 Task: Search one way flight ticket for 5 adults, 2 children, 1 infant in seat and 2 infants on lap in economy from Anchorage: Merrill Field to Fort Wayne: Fort Wayne International Airport on 5-4-2023. Choice of flights is United. Number of bags: 6 checked bags. Price is upto 100000. Outbound departure time preference is 12:15.
Action: Mouse moved to (394, 333)
Screenshot: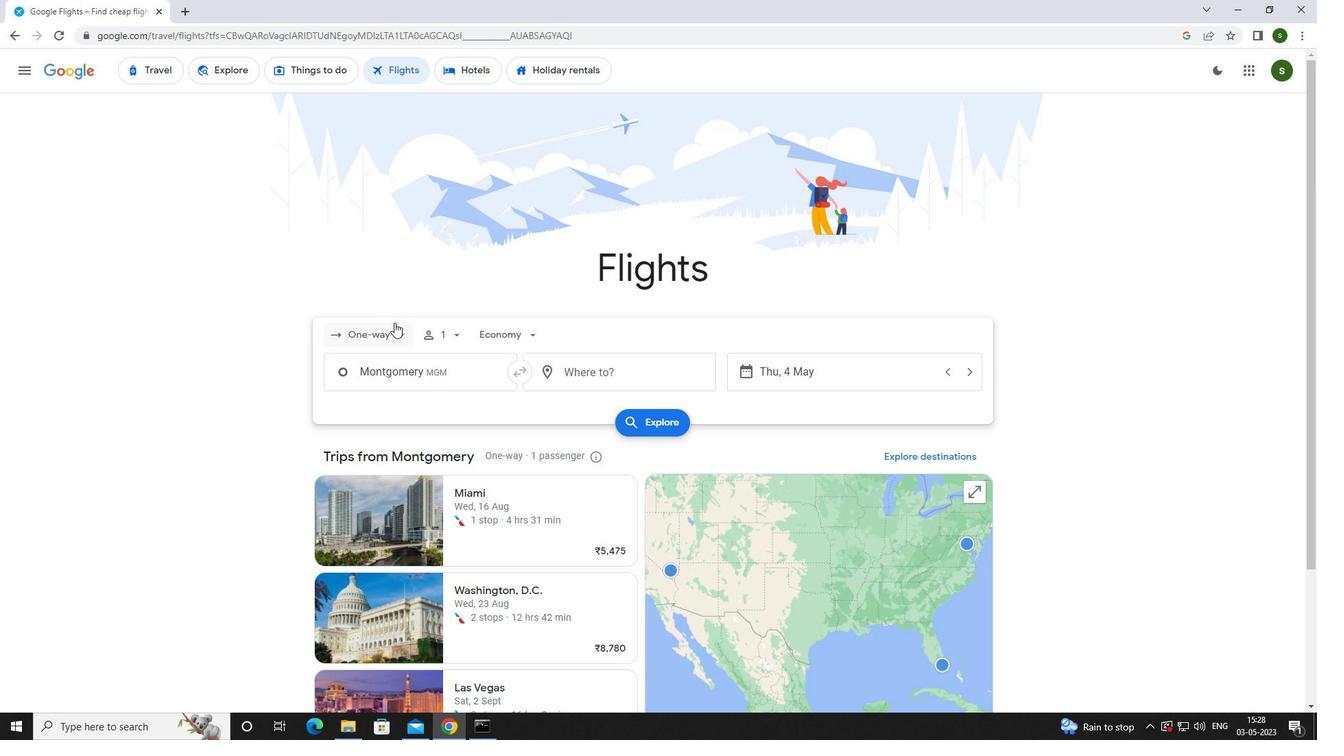 
Action: Mouse pressed left at (394, 333)
Screenshot: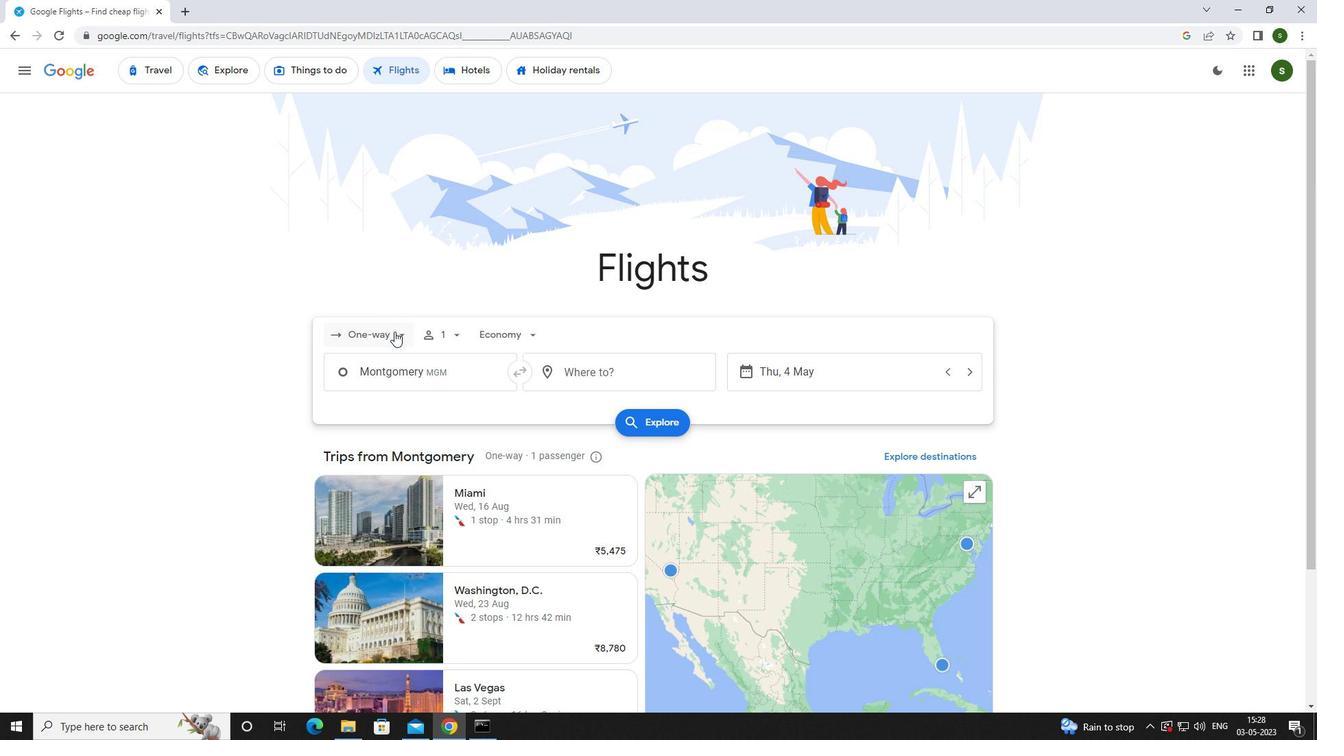 
Action: Mouse moved to (396, 391)
Screenshot: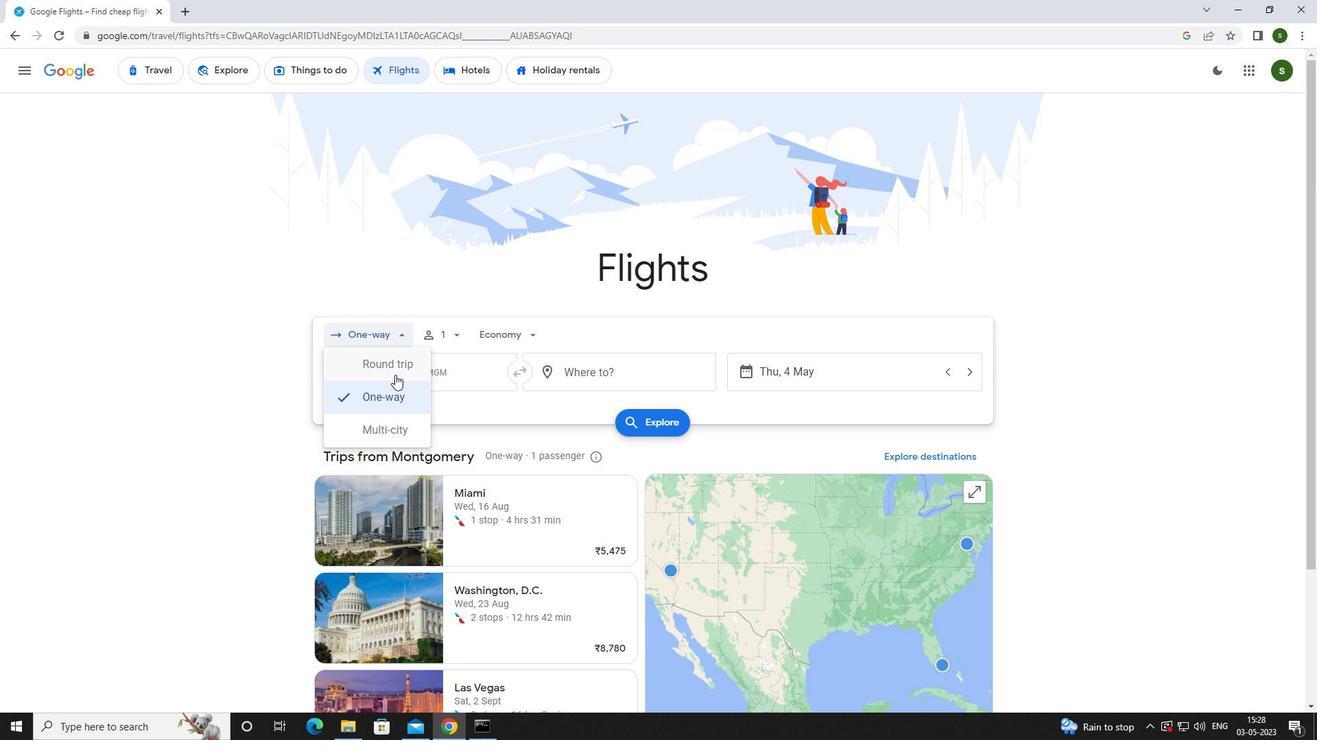 
Action: Mouse pressed left at (396, 391)
Screenshot: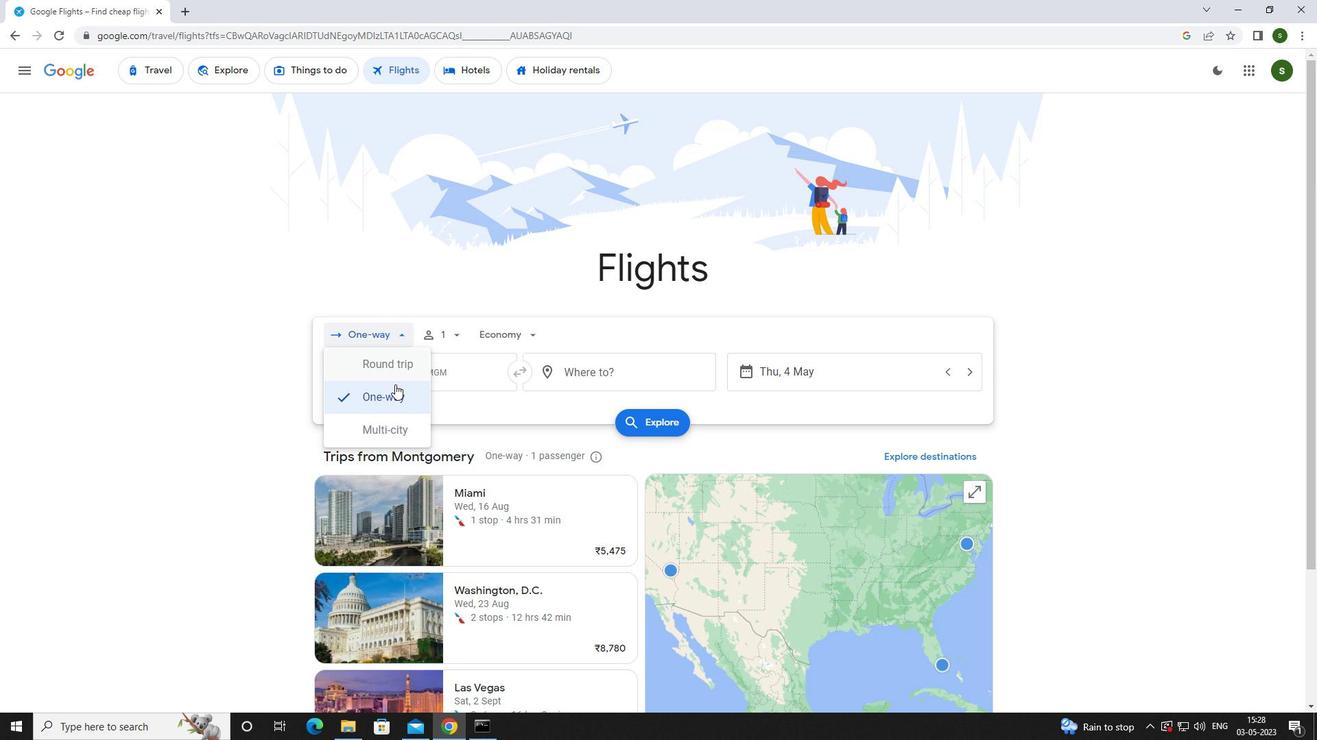 
Action: Mouse moved to (456, 341)
Screenshot: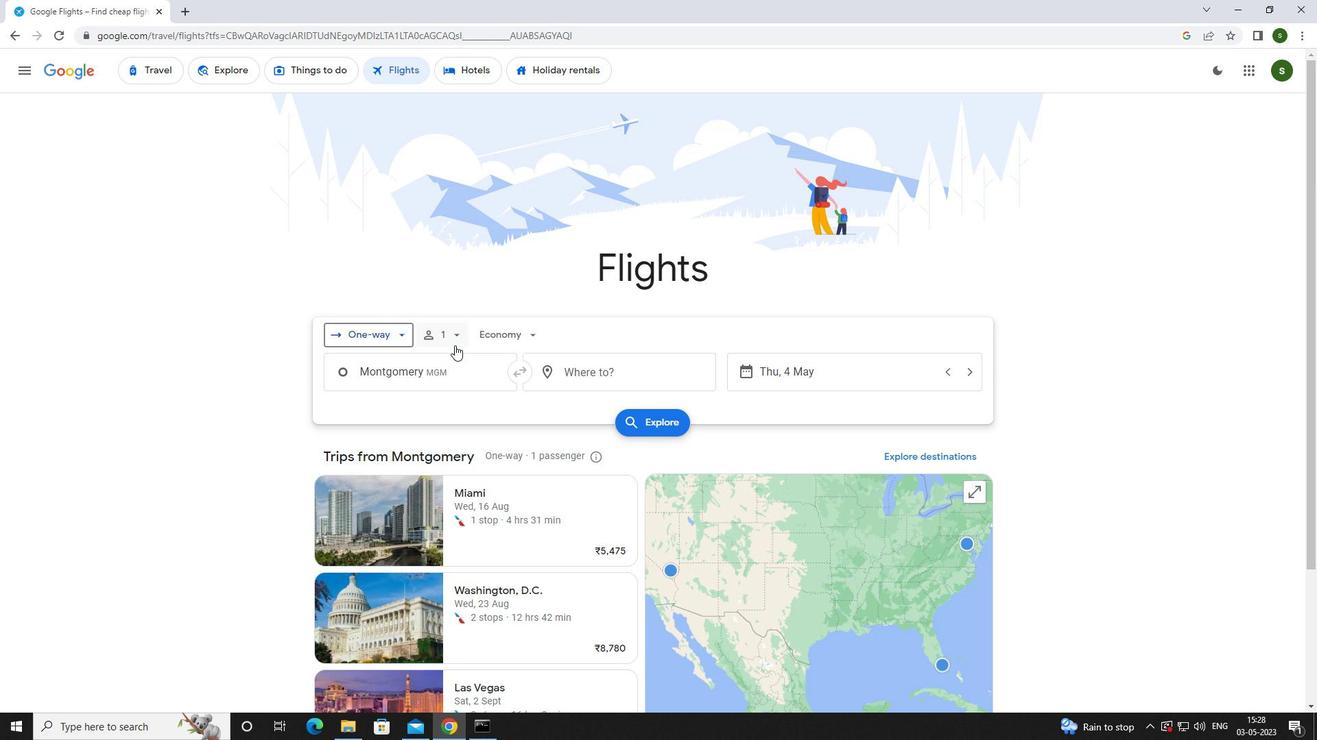 
Action: Mouse pressed left at (456, 341)
Screenshot: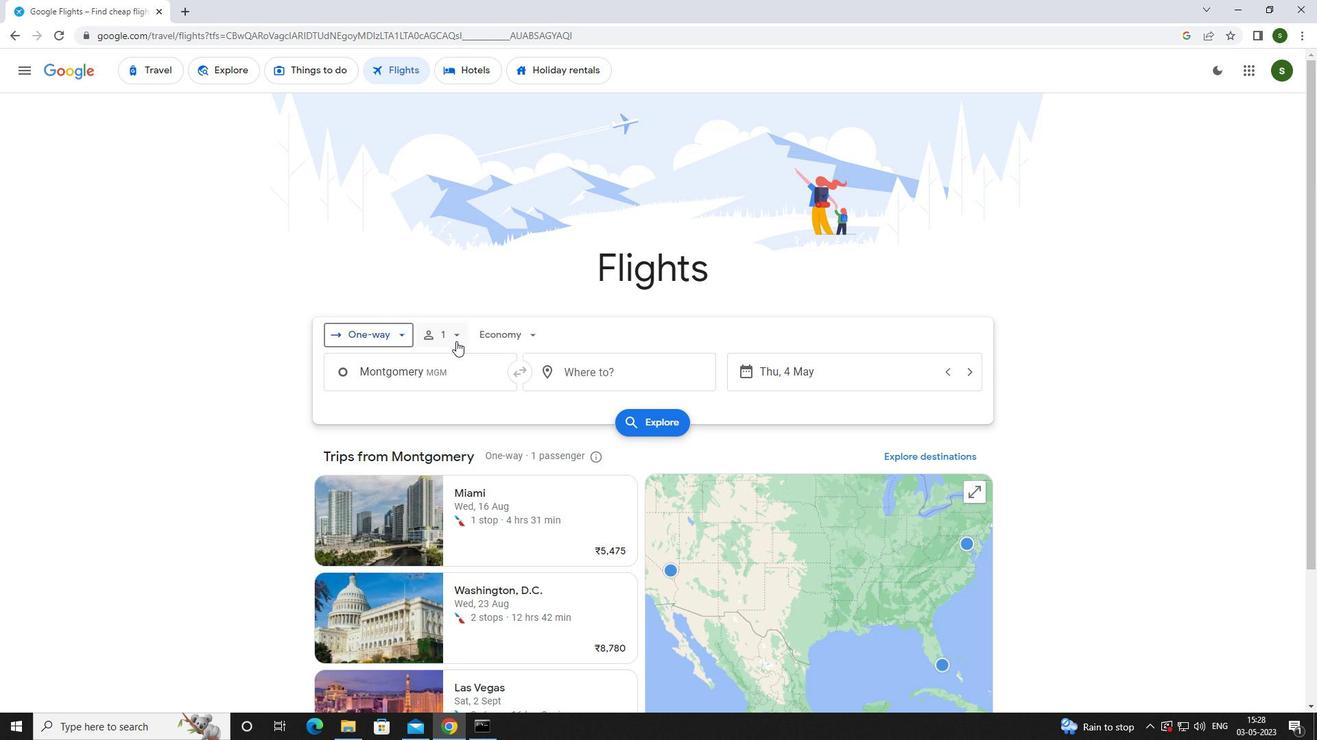 
Action: Mouse moved to (562, 366)
Screenshot: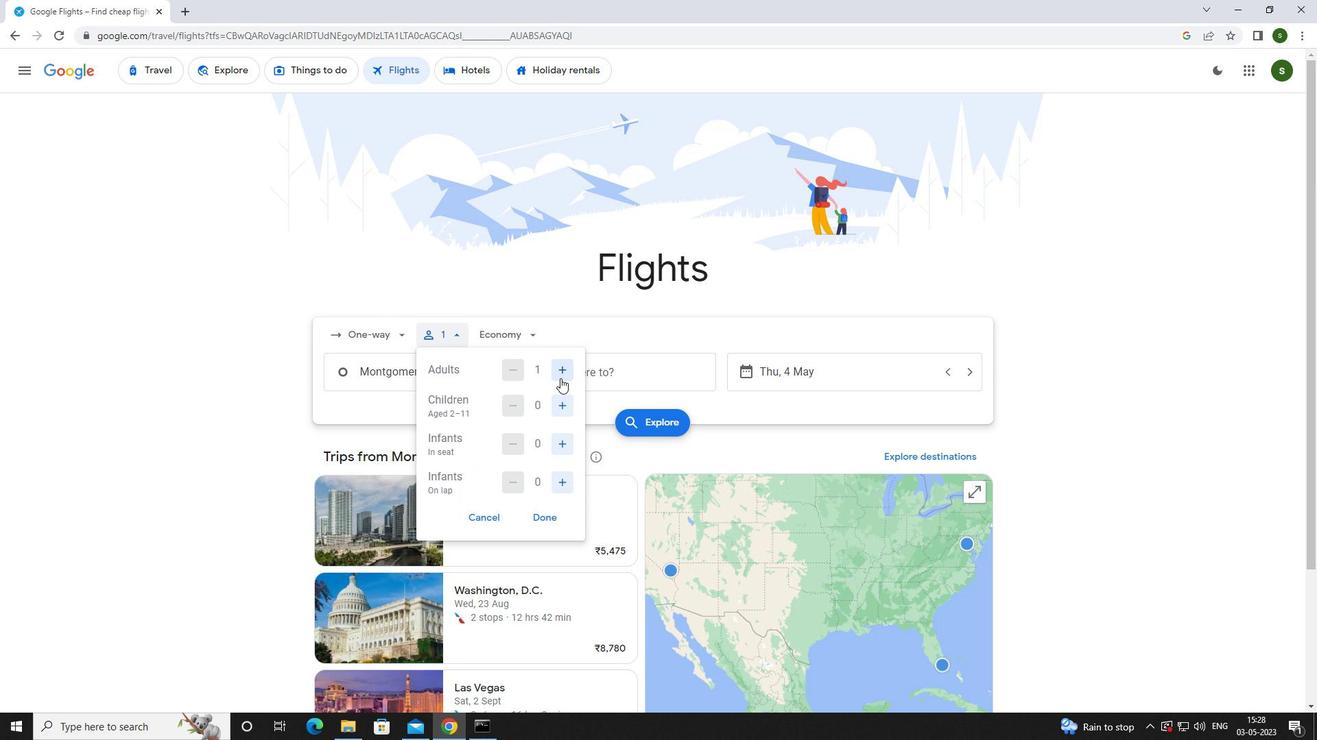 
Action: Mouse pressed left at (562, 366)
Screenshot: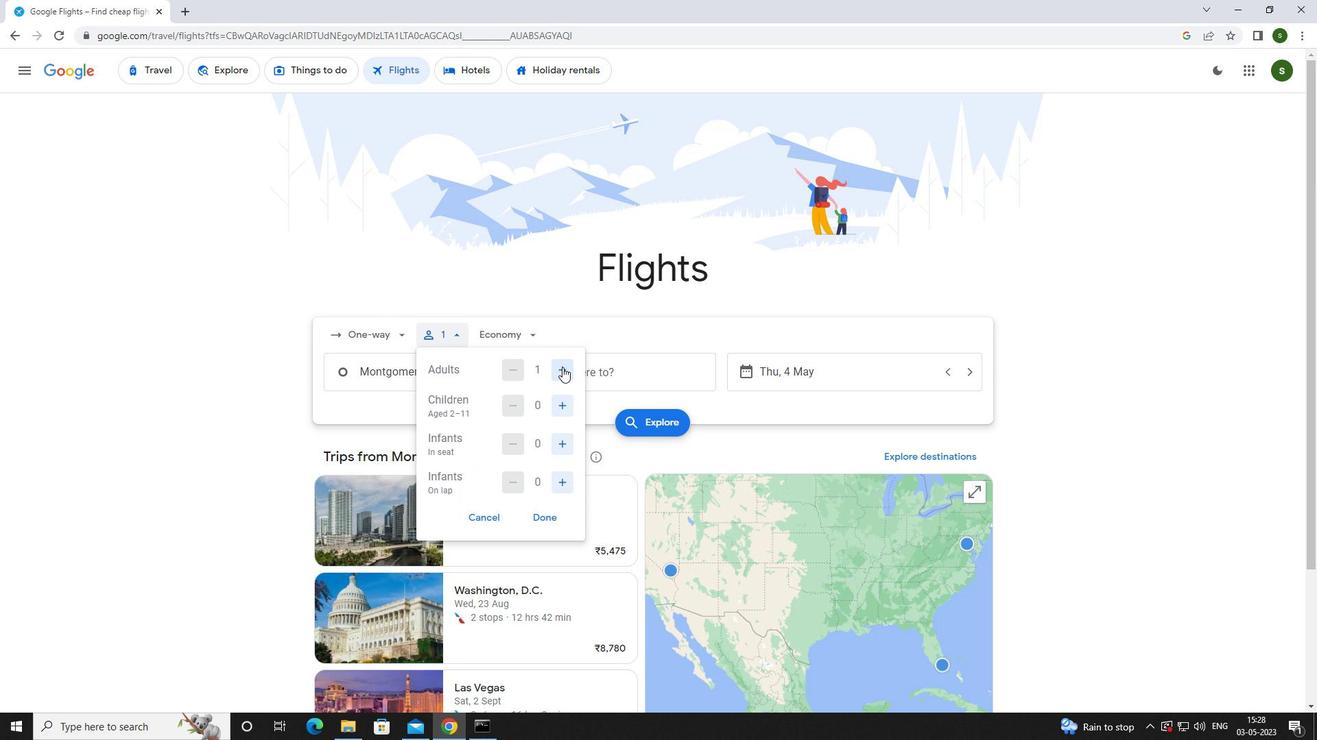 
Action: Mouse pressed left at (562, 366)
Screenshot: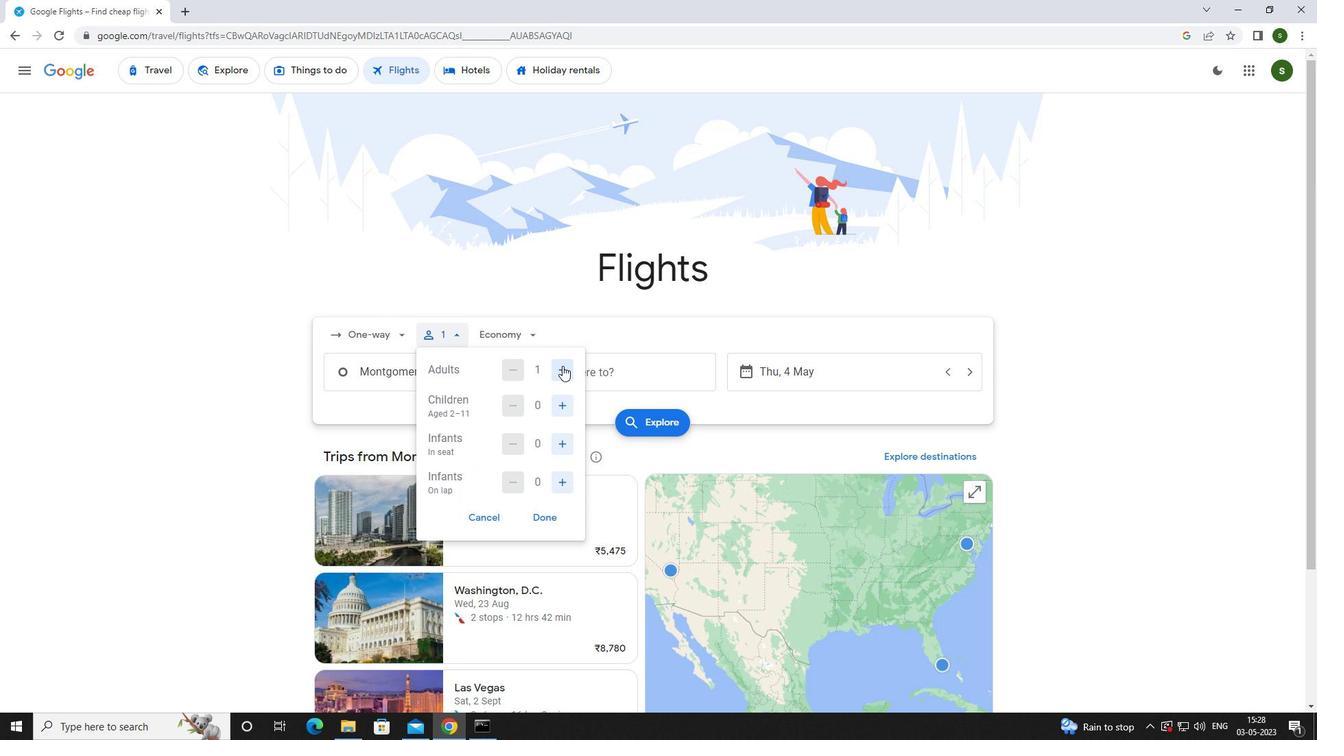 
Action: Mouse pressed left at (562, 366)
Screenshot: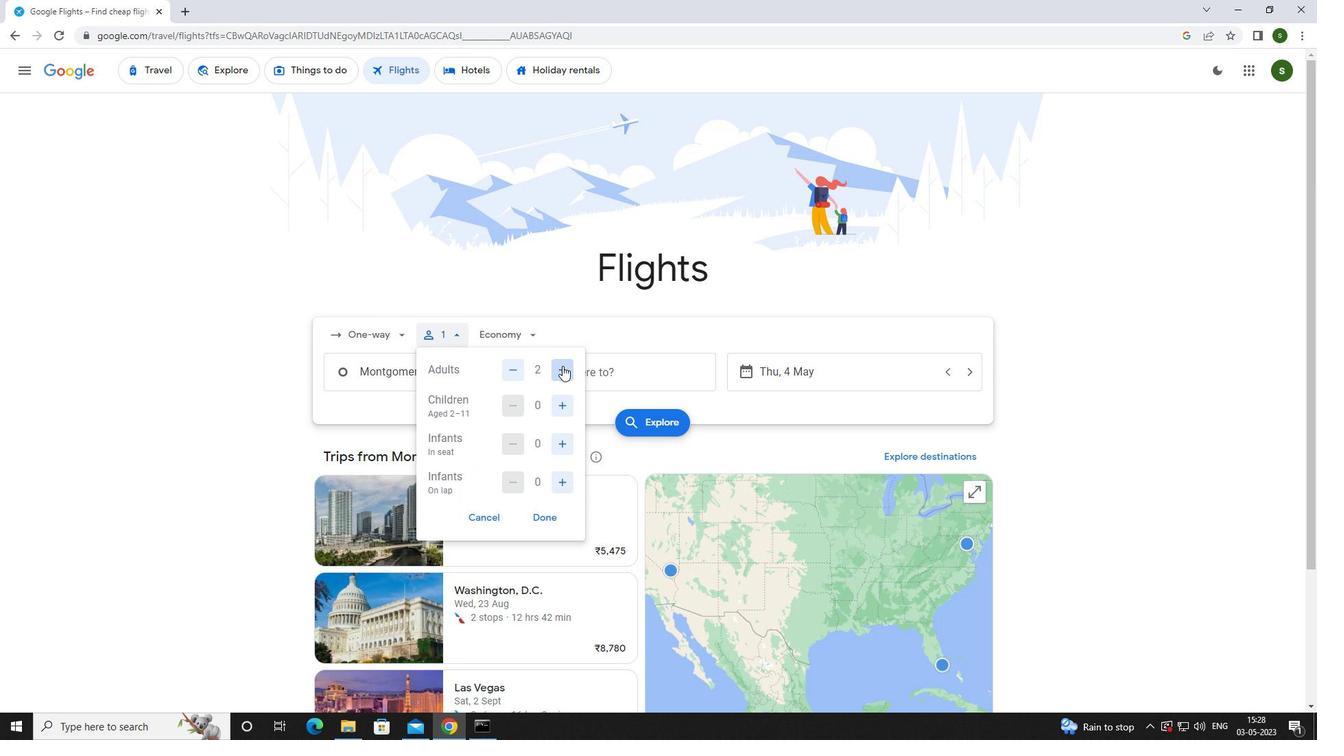 
Action: Mouse pressed left at (562, 366)
Screenshot: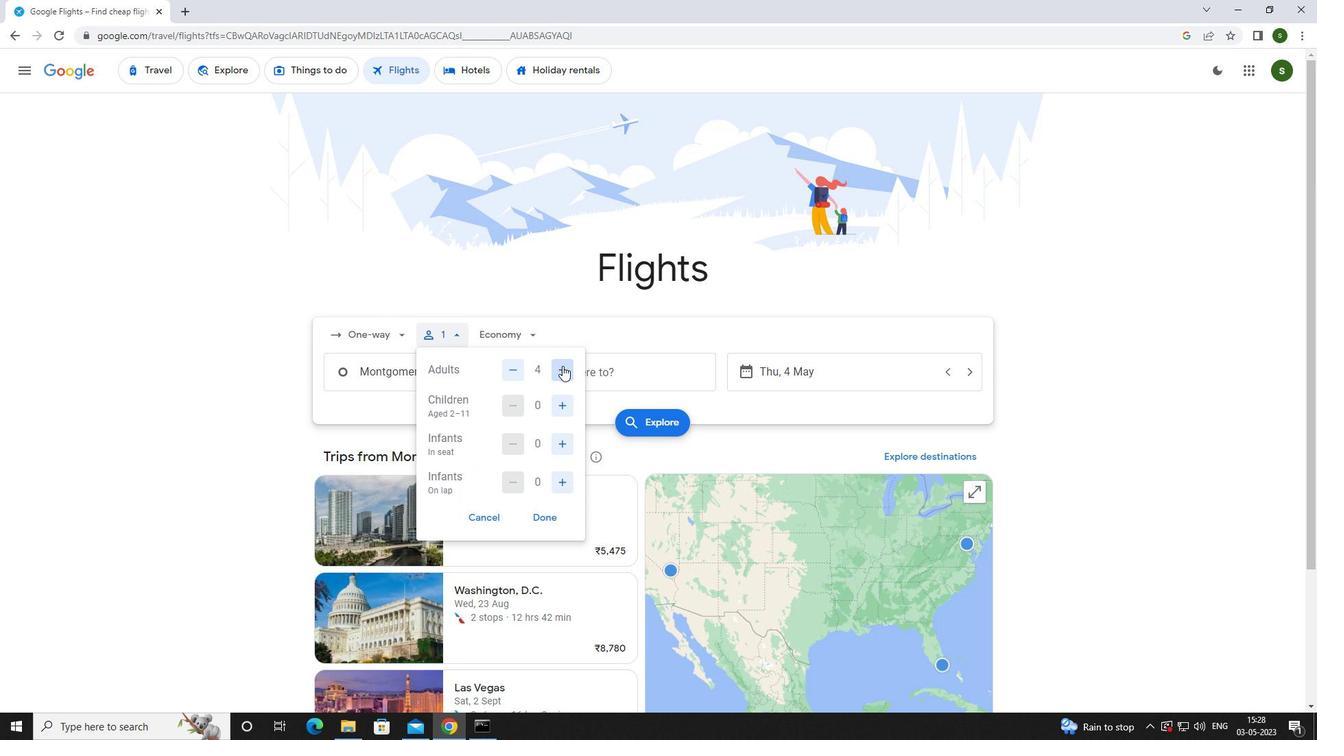 
Action: Mouse moved to (563, 402)
Screenshot: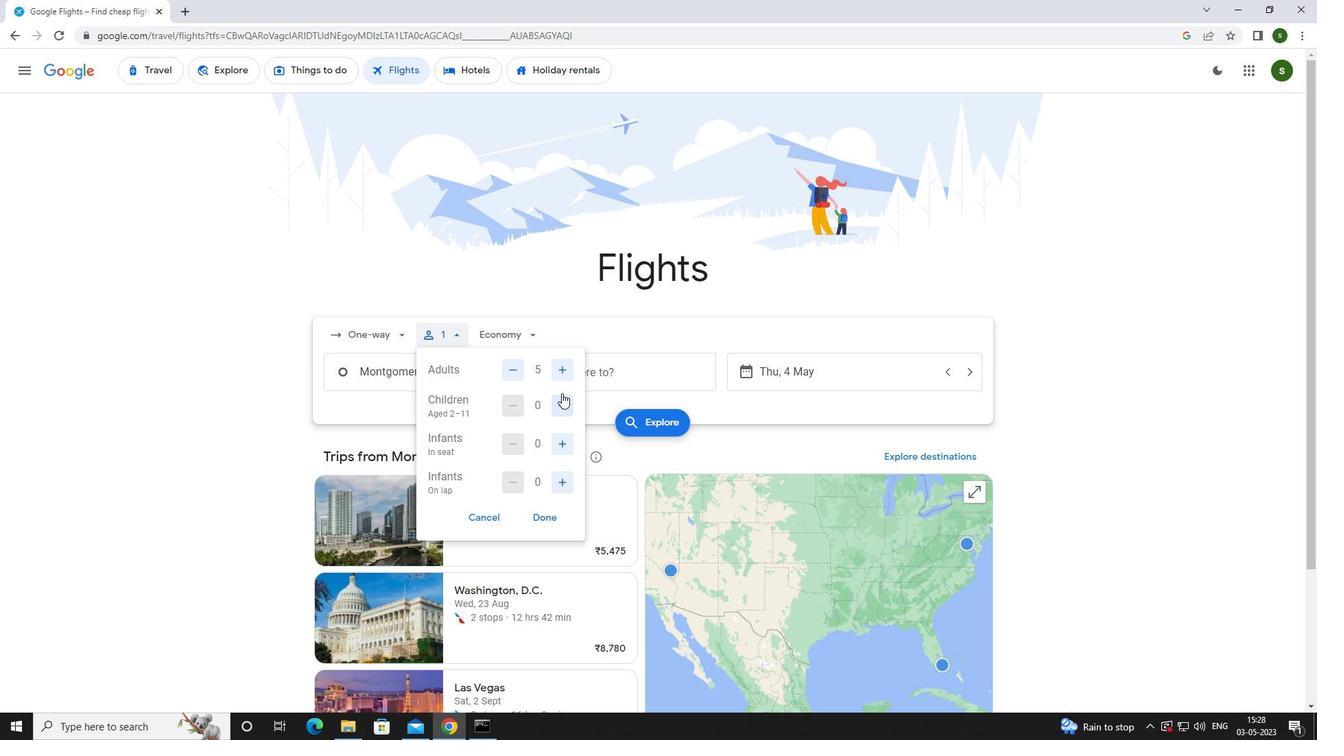
Action: Mouse pressed left at (563, 402)
Screenshot: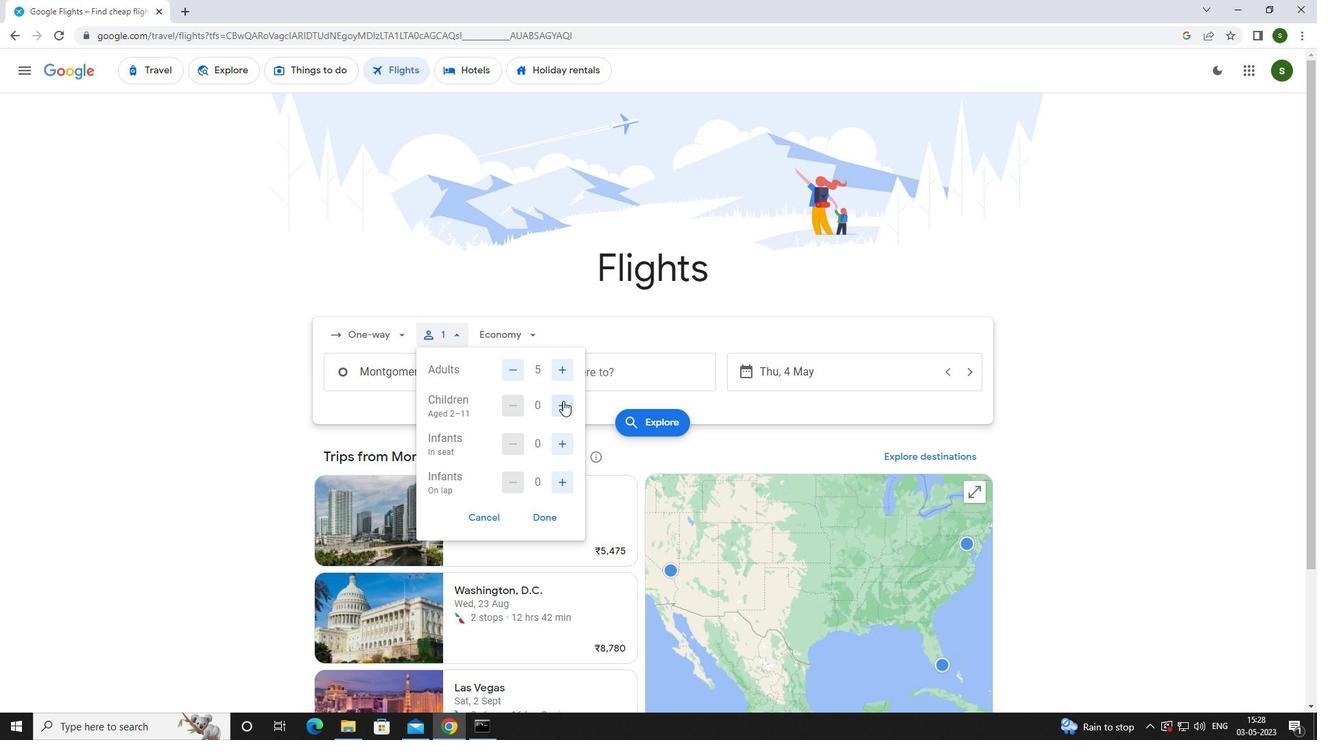 
Action: Mouse pressed left at (563, 402)
Screenshot: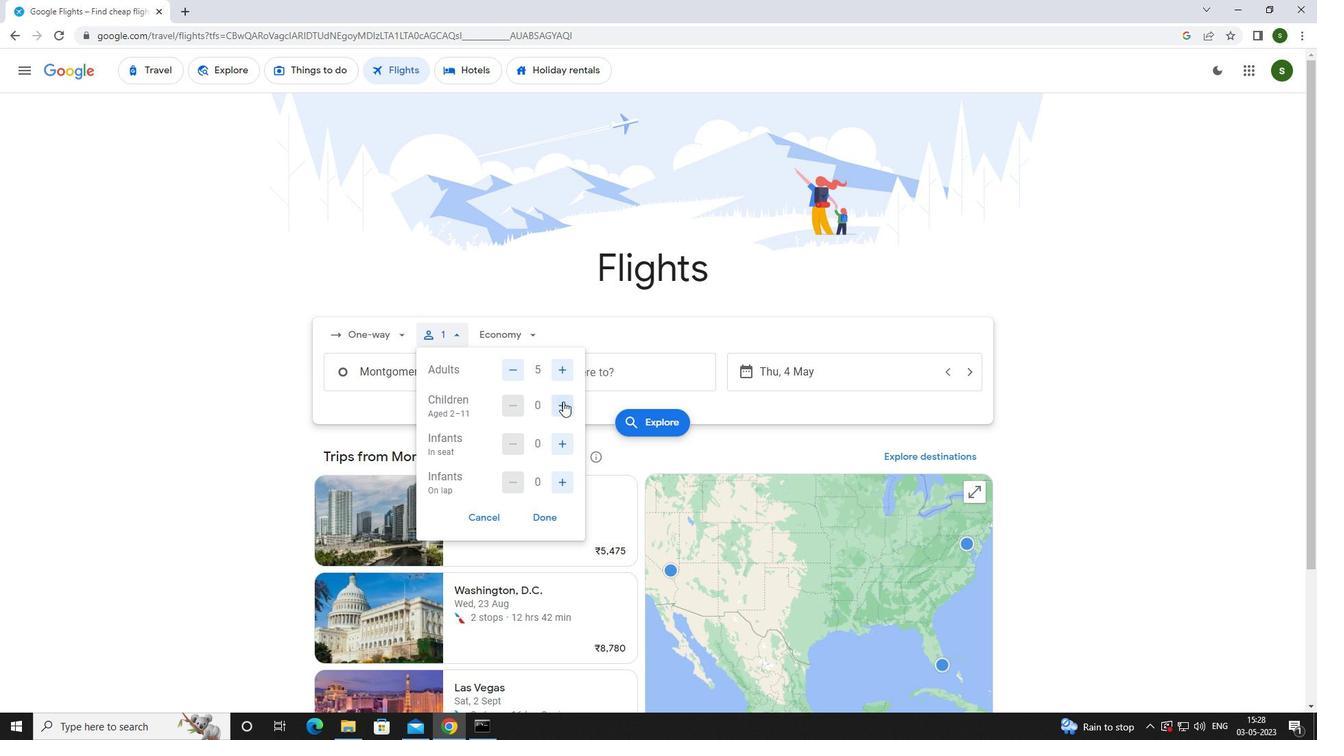 
Action: Mouse moved to (564, 445)
Screenshot: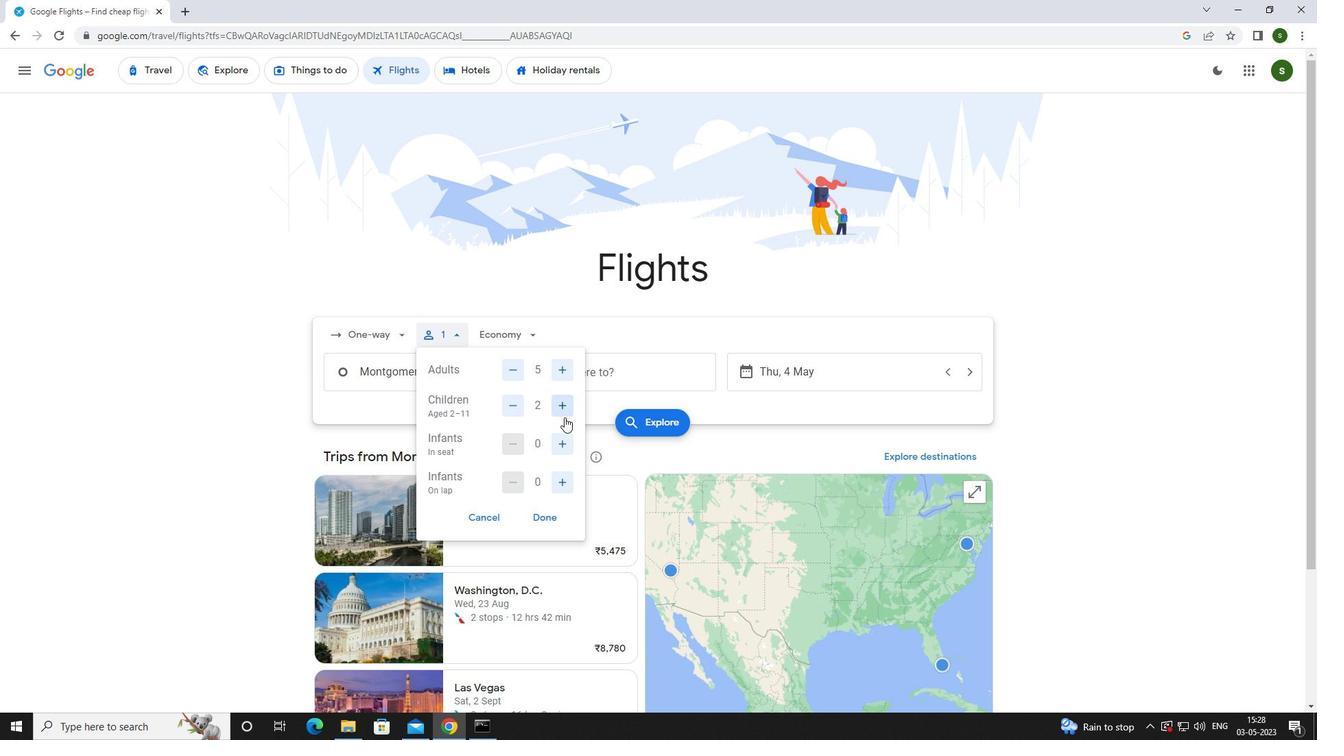 
Action: Mouse pressed left at (564, 445)
Screenshot: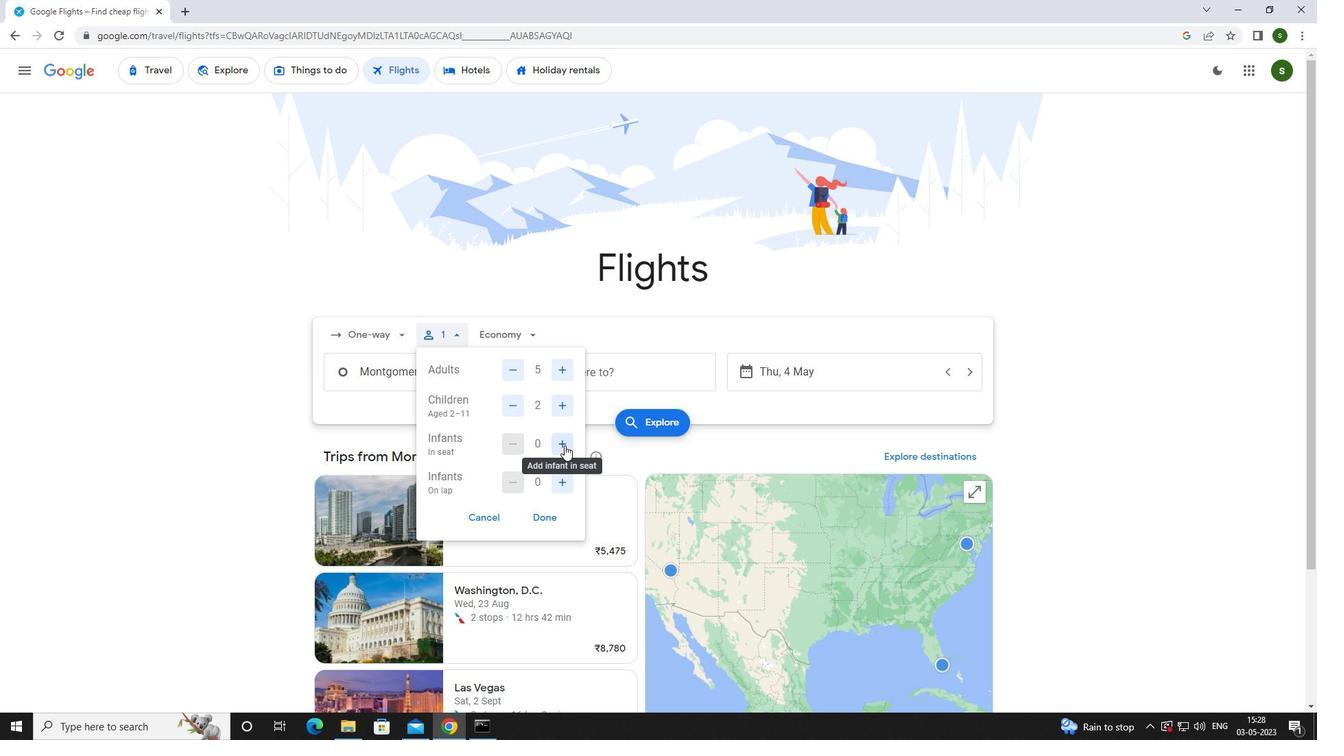 
Action: Mouse moved to (564, 487)
Screenshot: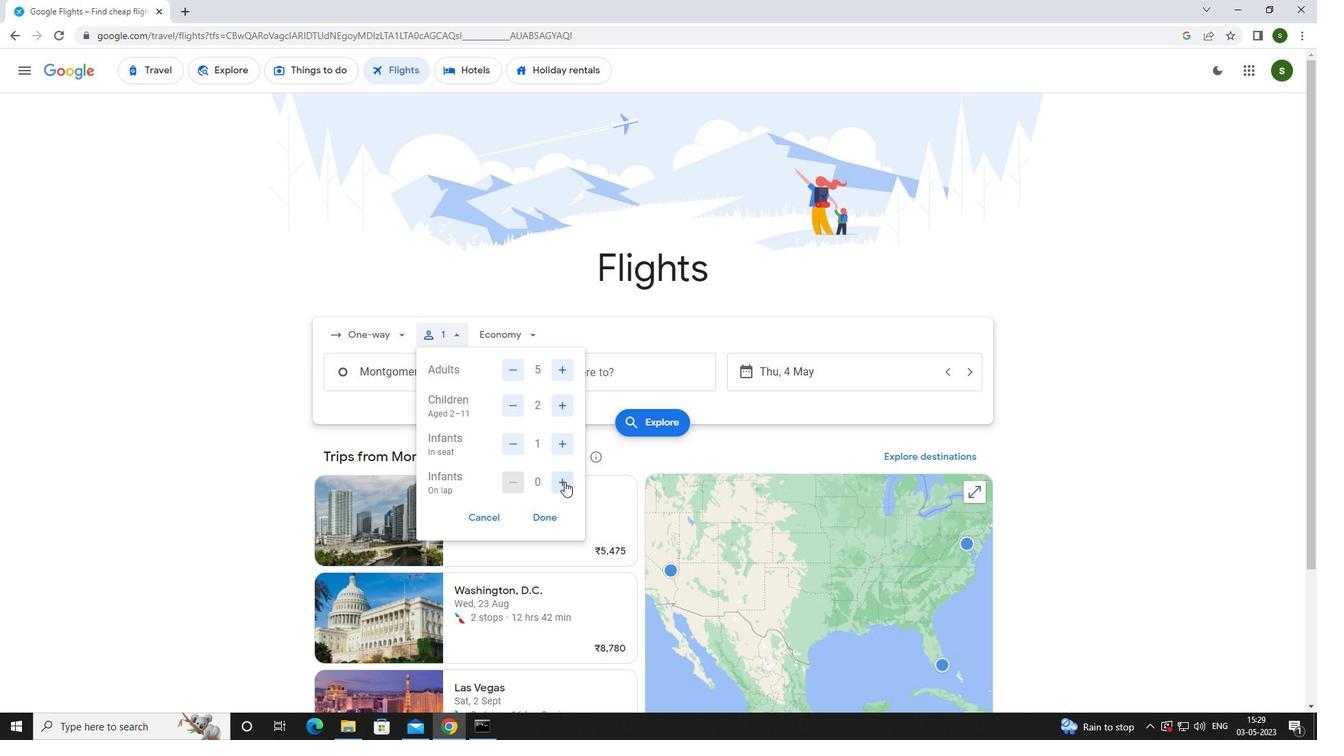 
Action: Mouse pressed left at (564, 487)
Screenshot: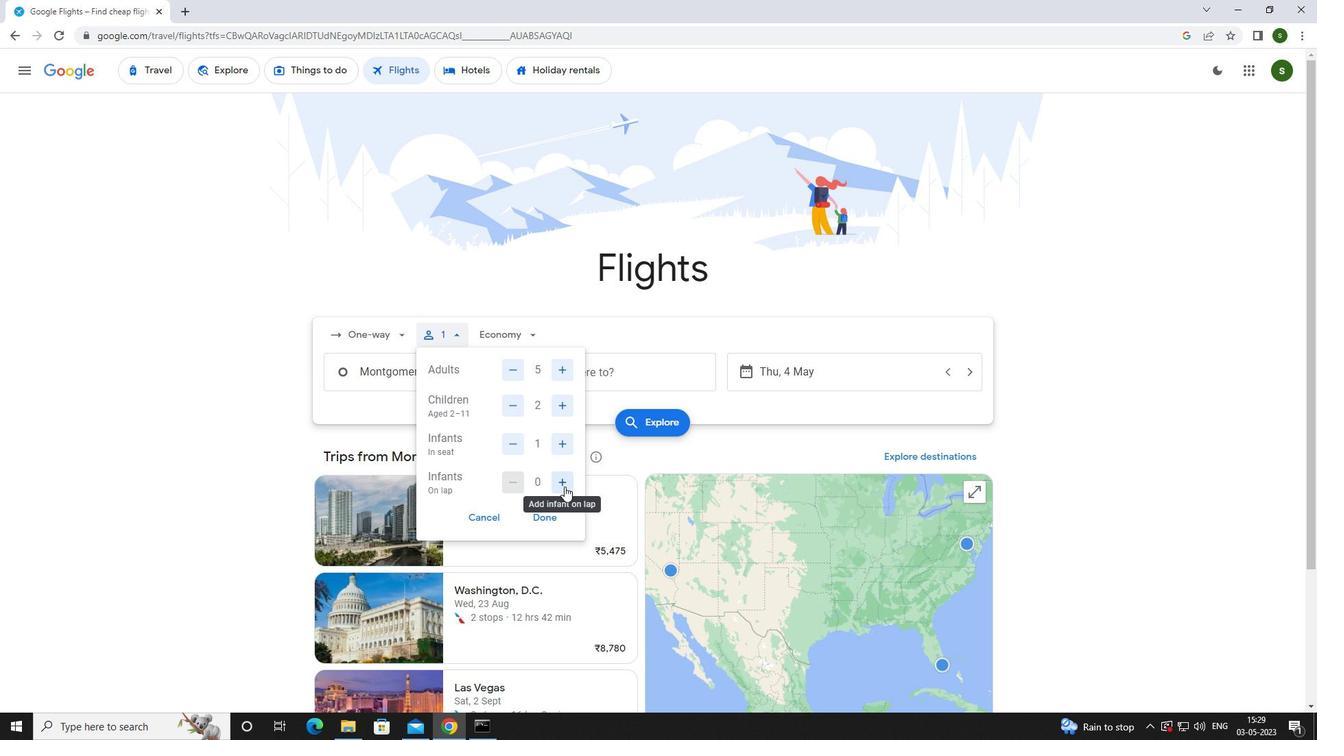 
Action: Mouse moved to (521, 332)
Screenshot: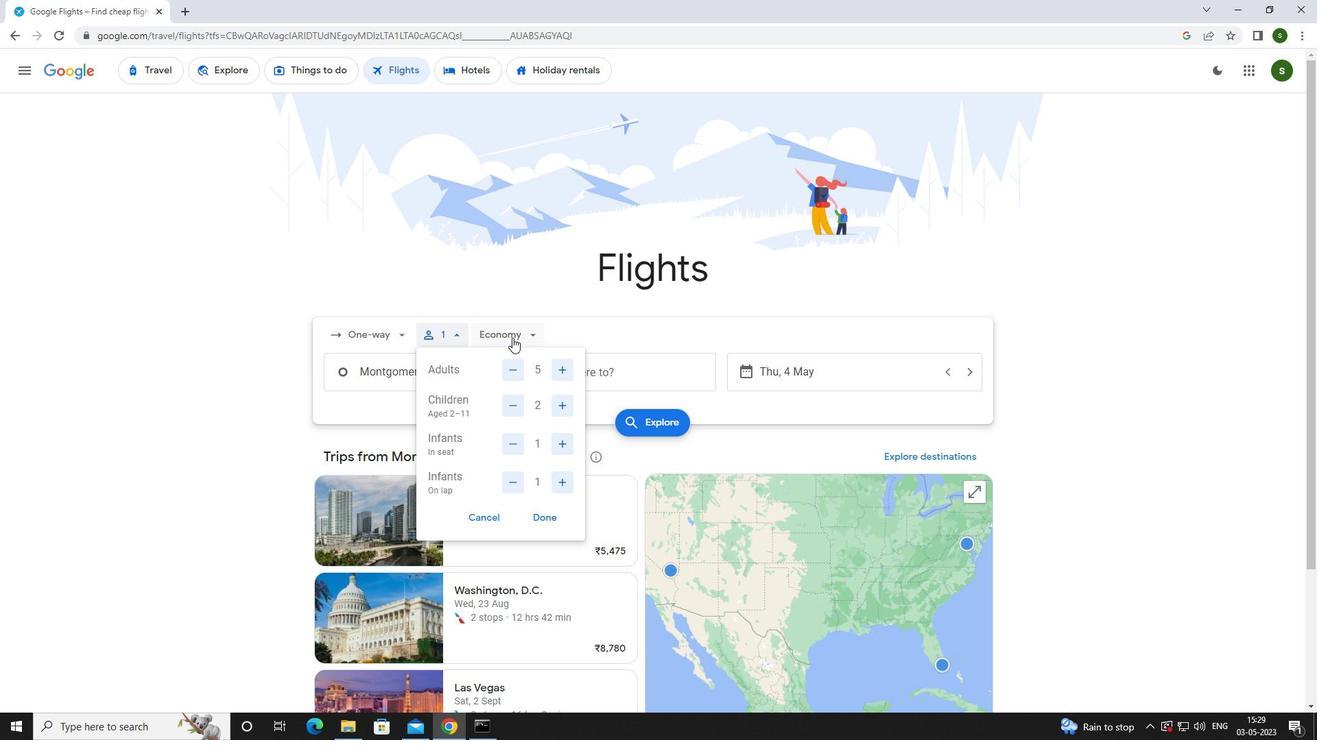 
Action: Mouse pressed left at (521, 332)
Screenshot: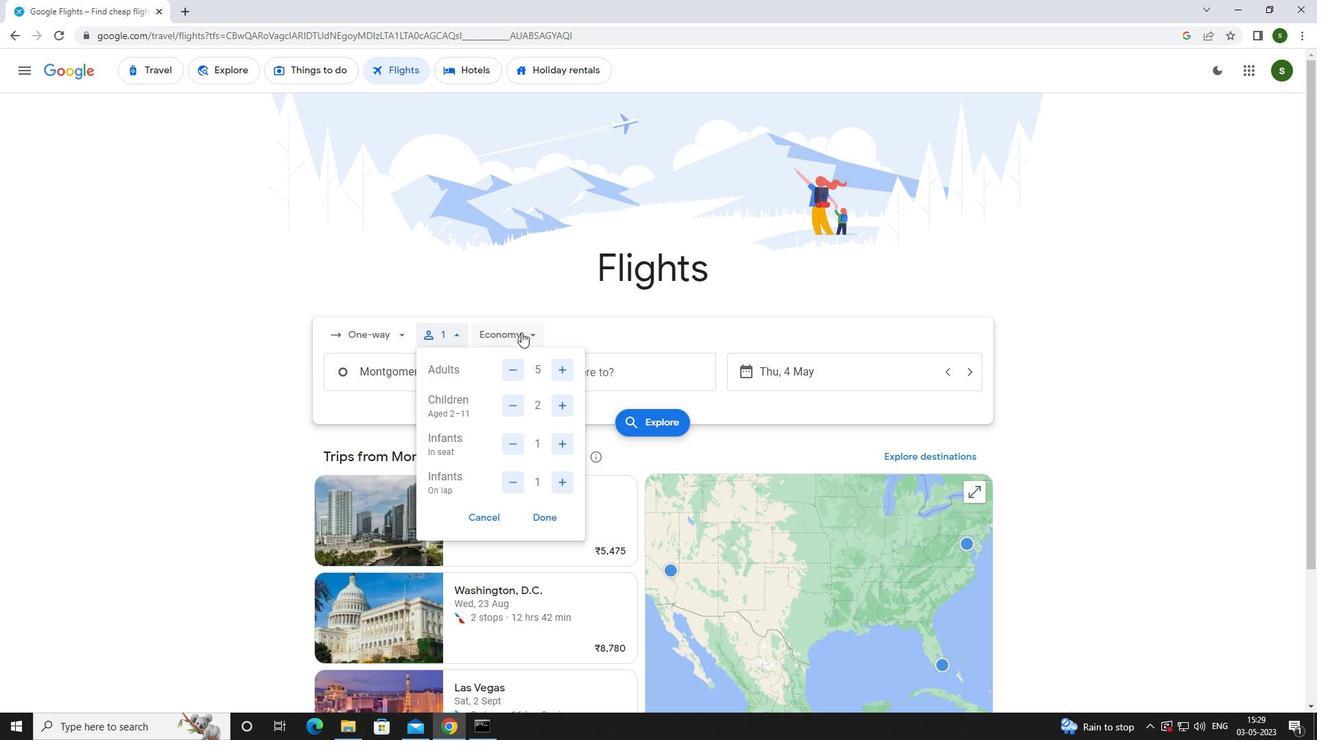 
Action: Mouse moved to (533, 362)
Screenshot: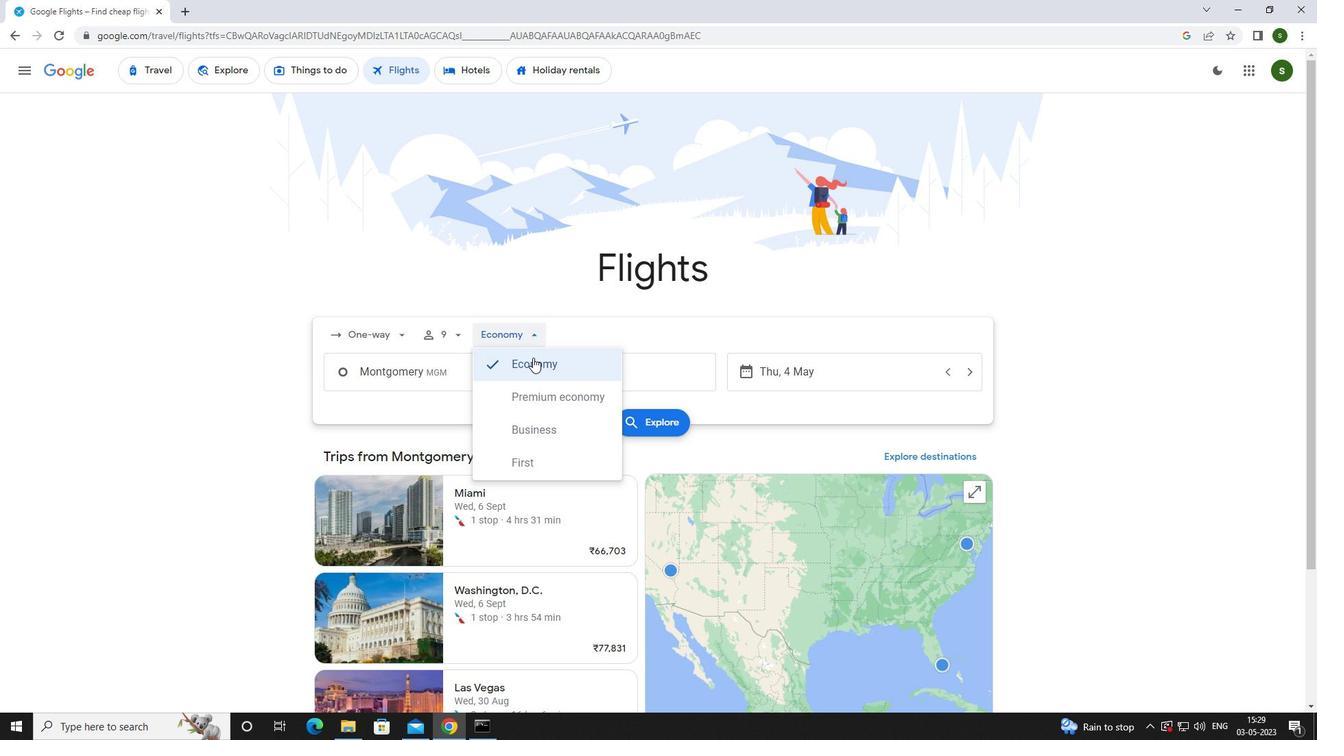 
Action: Mouse pressed left at (533, 362)
Screenshot: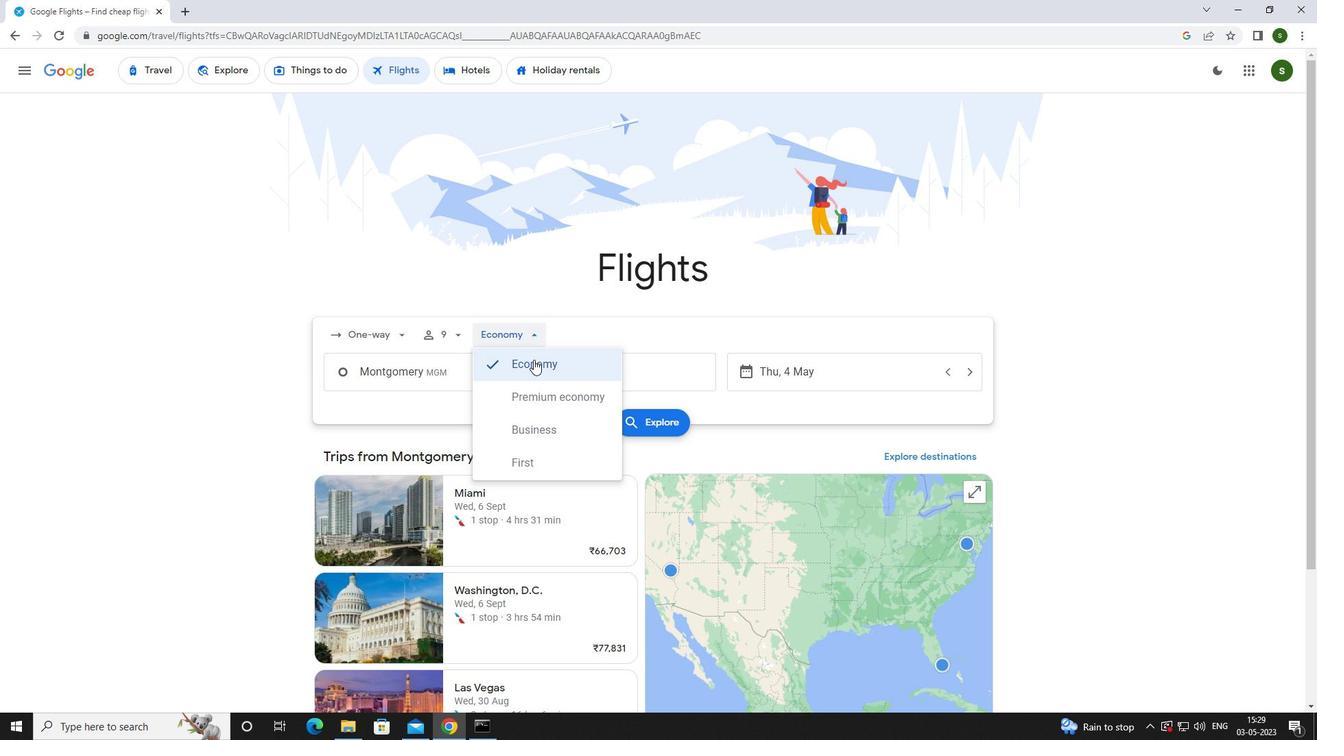 
Action: Mouse moved to (466, 371)
Screenshot: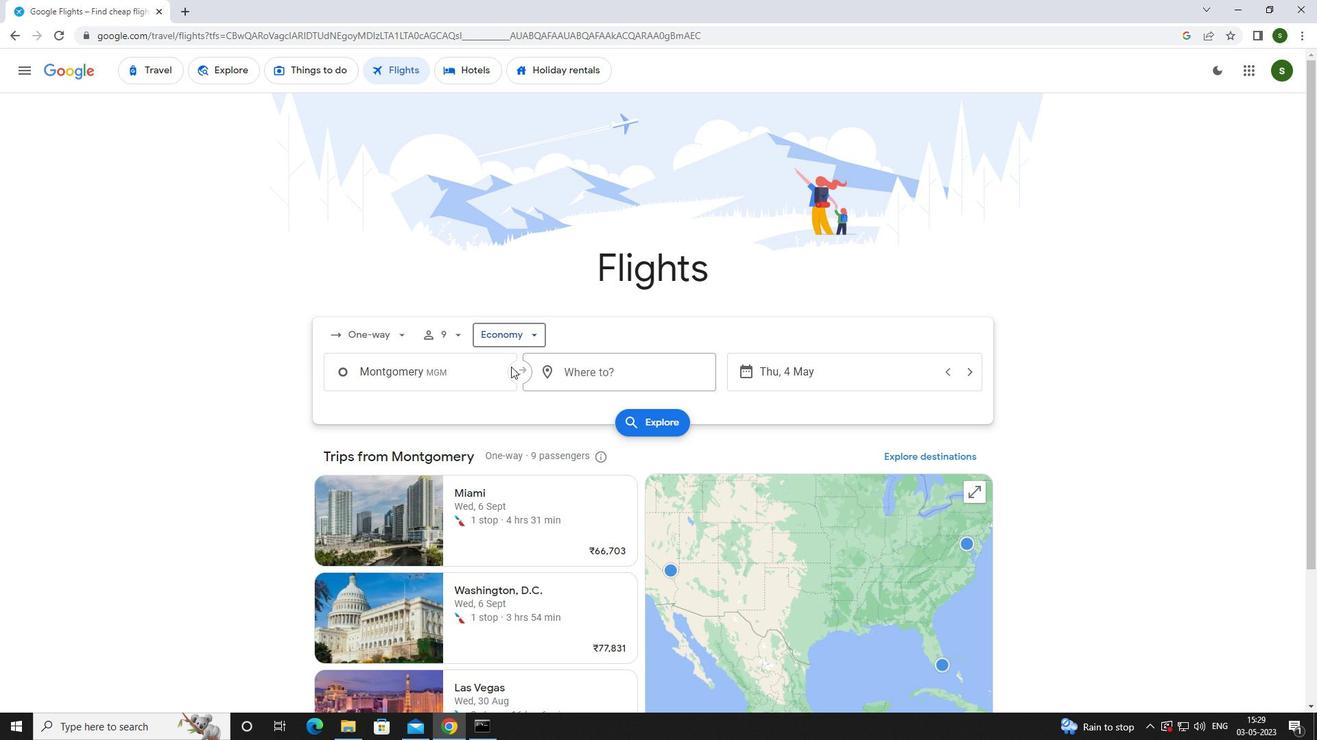 
Action: Mouse pressed left at (466, 371)
Screenshot: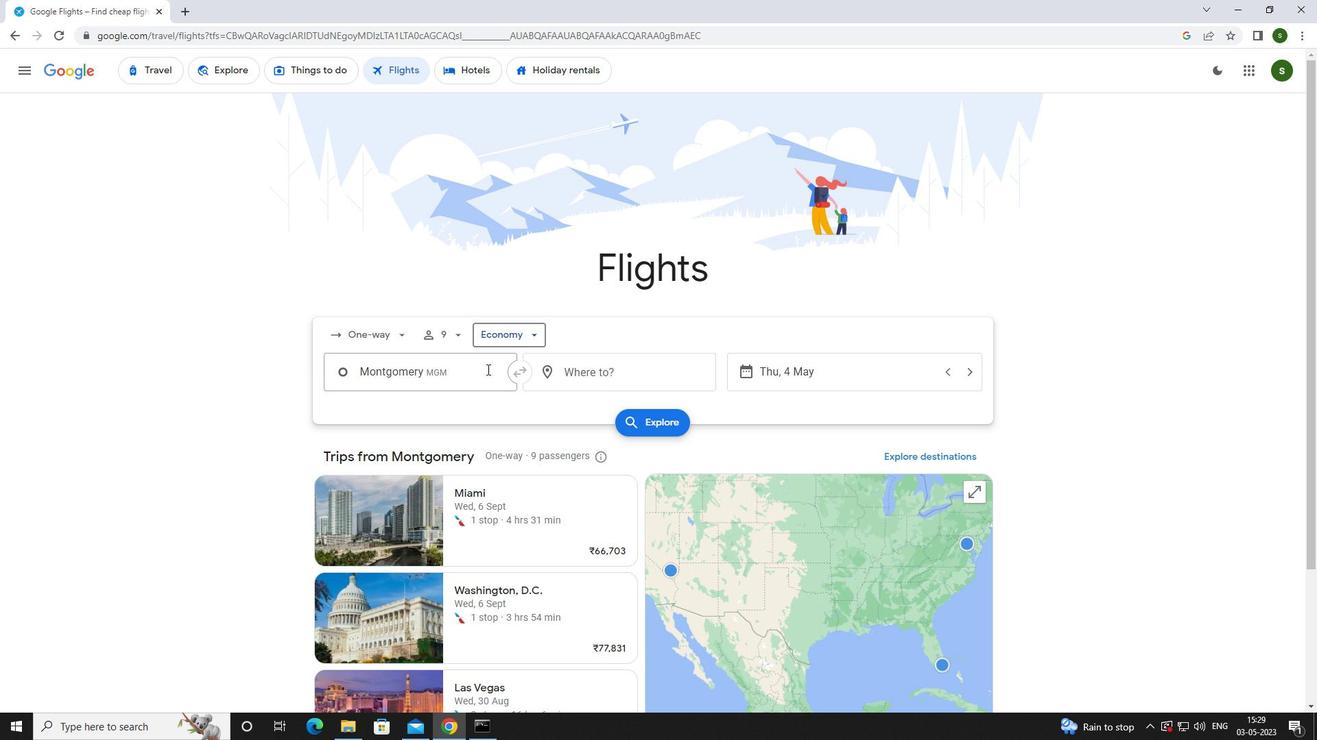 
Action: Key pressed <Key.caps_lock>a<Key.caps_lock>nchorage<Key.enter>
Screenshot: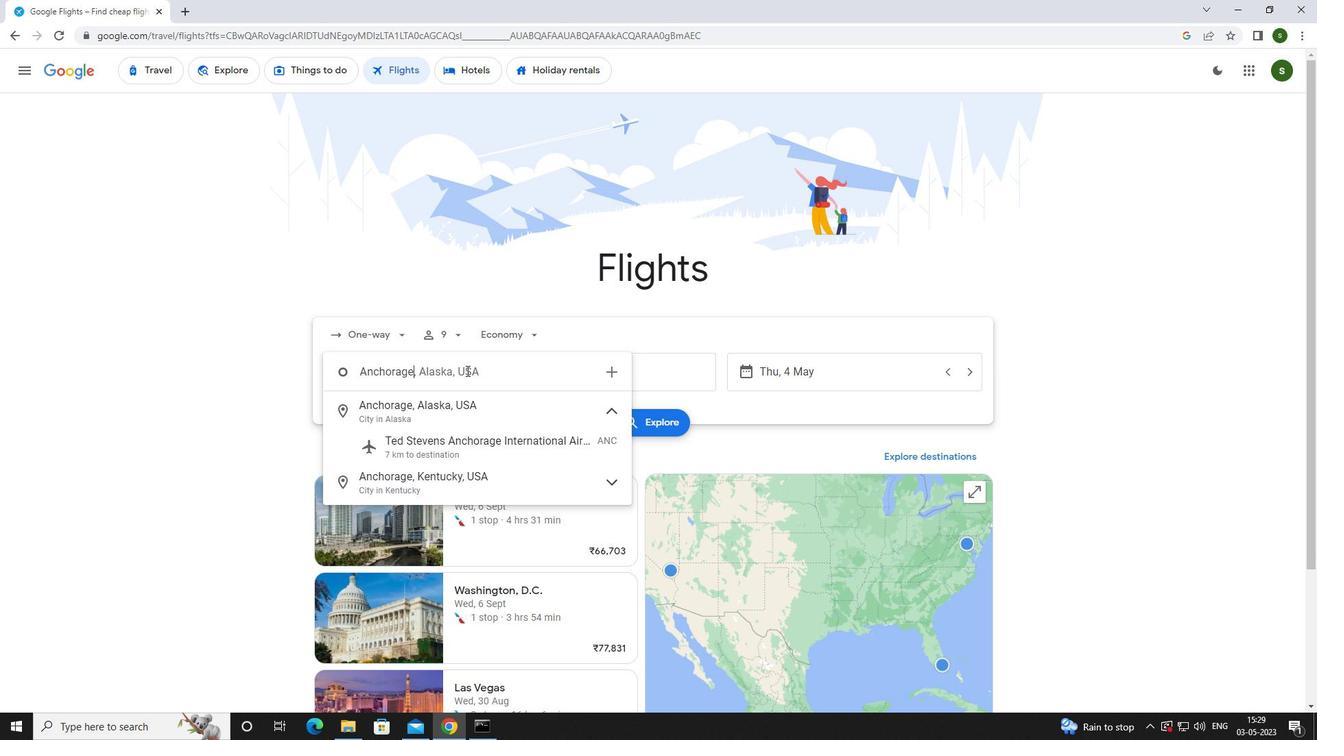 
Action: Mouse moved to (603, 369)
Screenshot: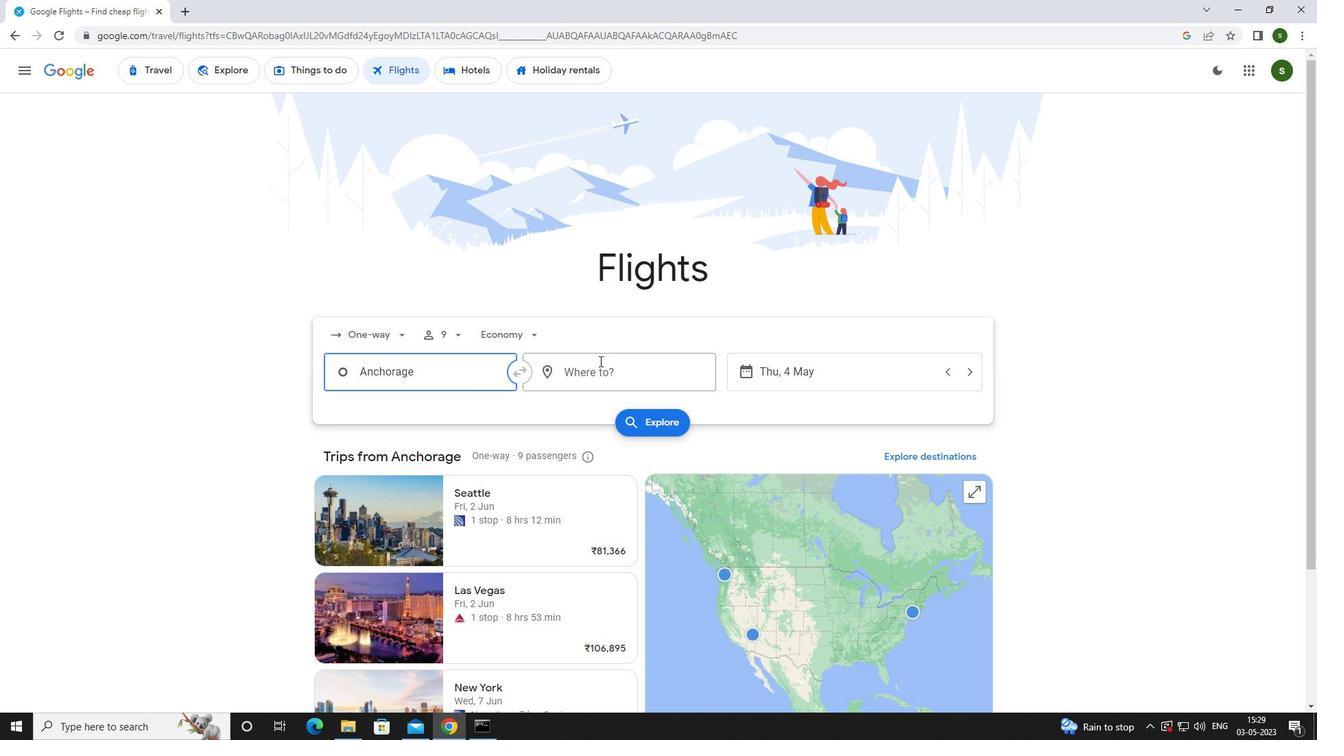 
Action: Mouse pressed left at (603, 369)
Screenshot: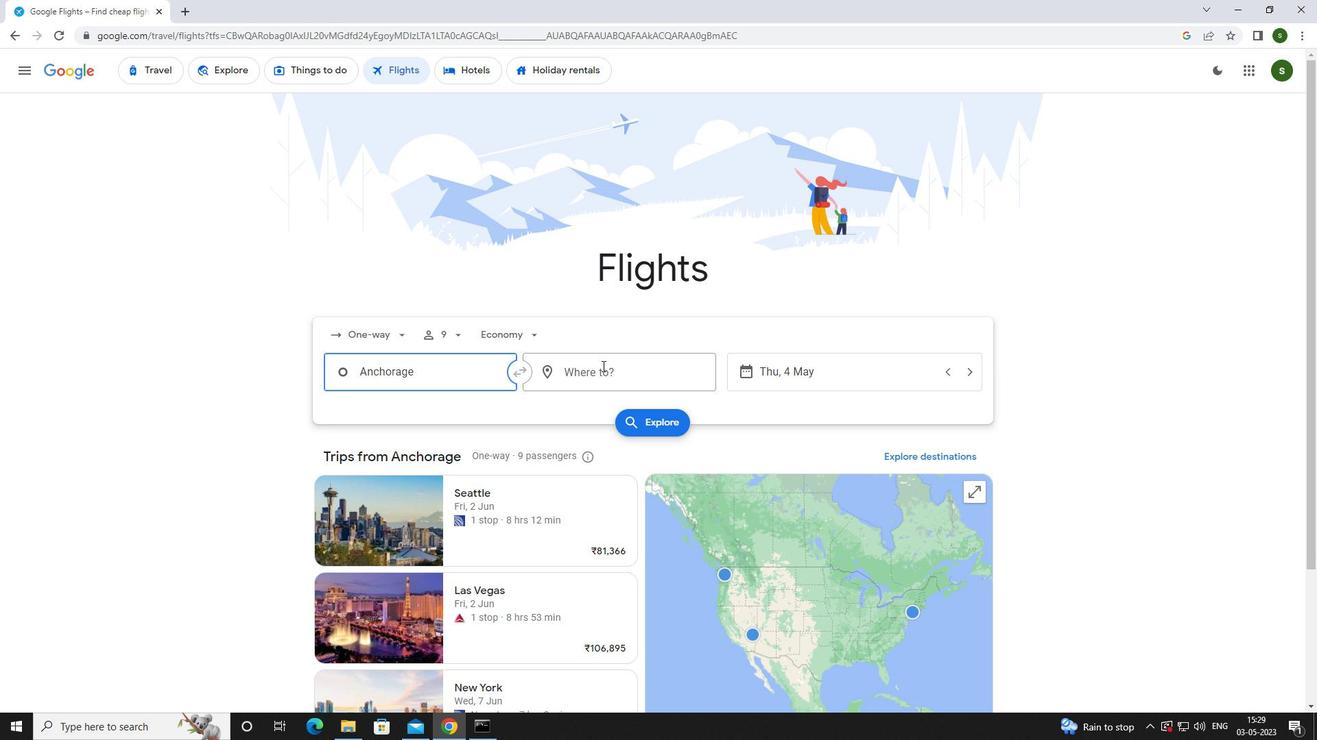 
Action: Mouse moved to (597, 371)
Screenshot: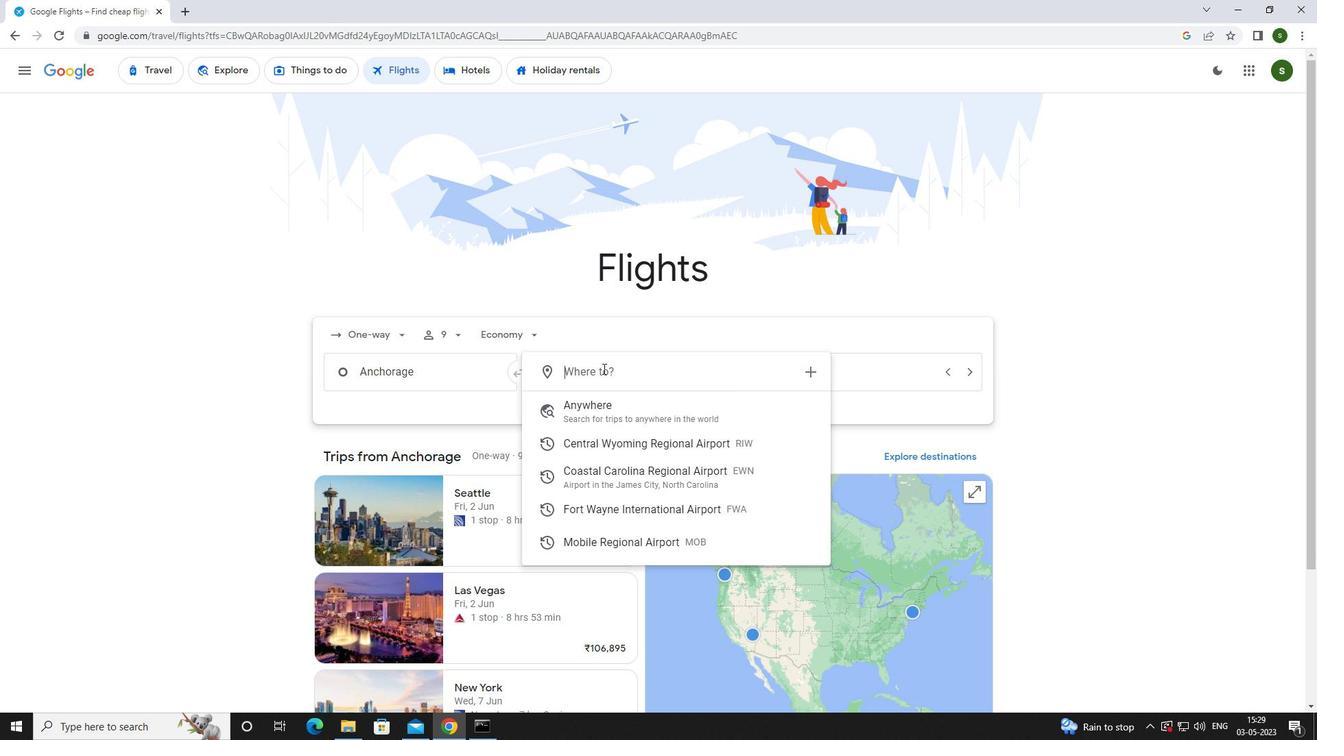 
Action: Key pressed <Key.caps_lock>f<Key.caps_lock>ort<Key.space>
Screenshot: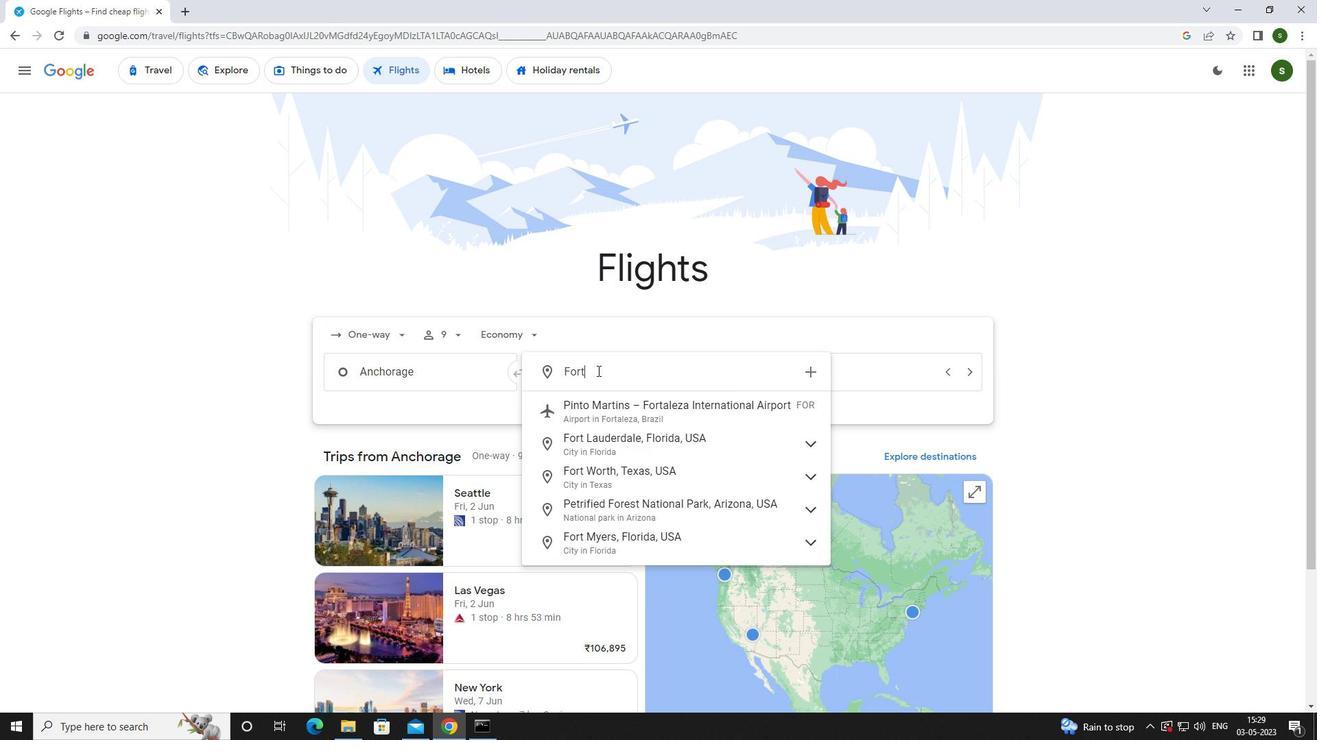 
Action: Mouse moved to (597, 371)
Screenshot: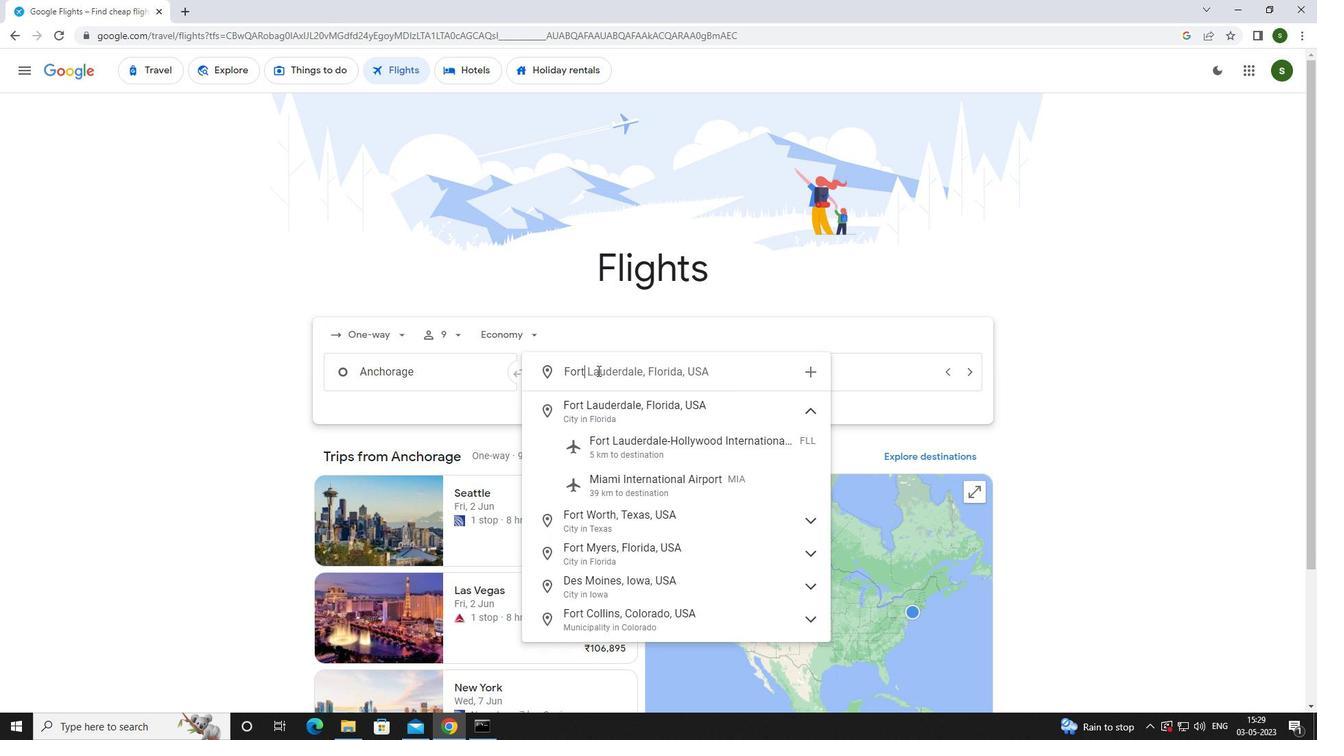 
Action: Key pressed <Key.caps_lock>w<Key.caps_lock>ay
Screenshot: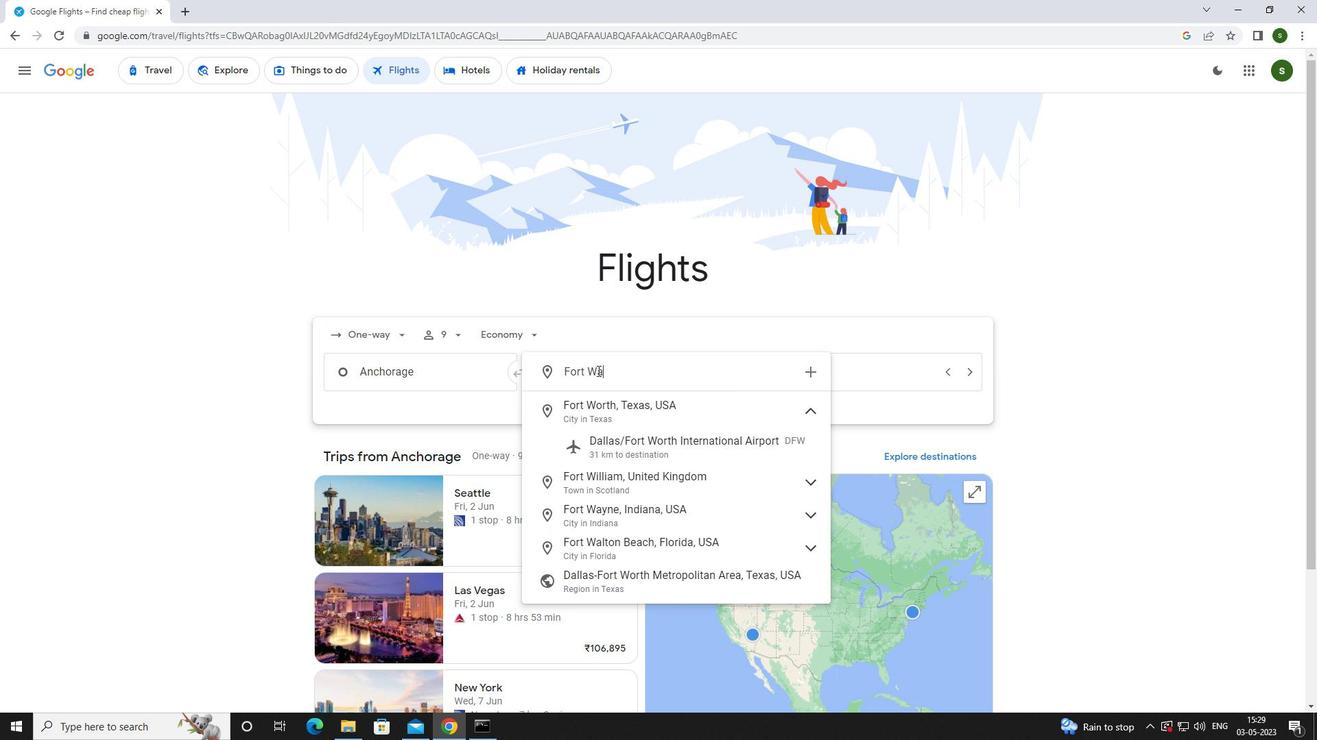 
Action: Mouse moved to (599, 445)
Screenshot: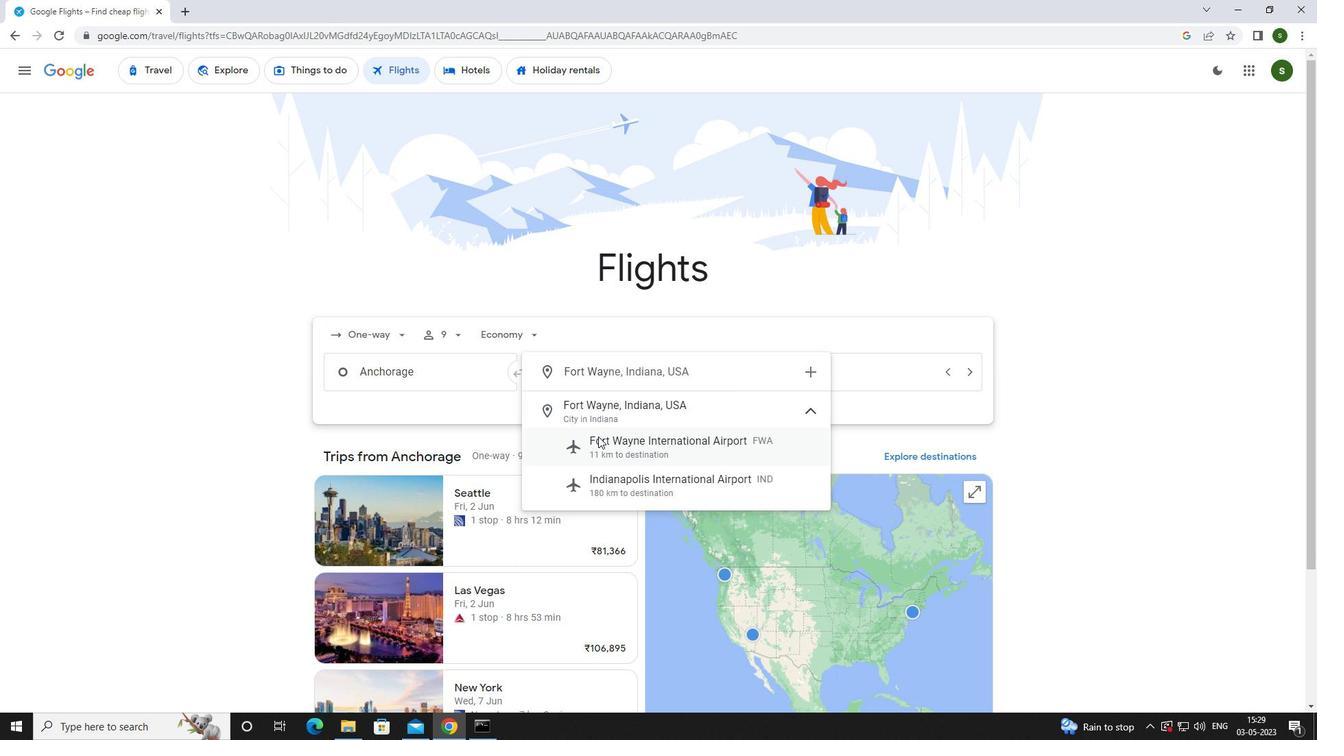 
Action: Mouse pressed left at (599, 445)
Screenshot: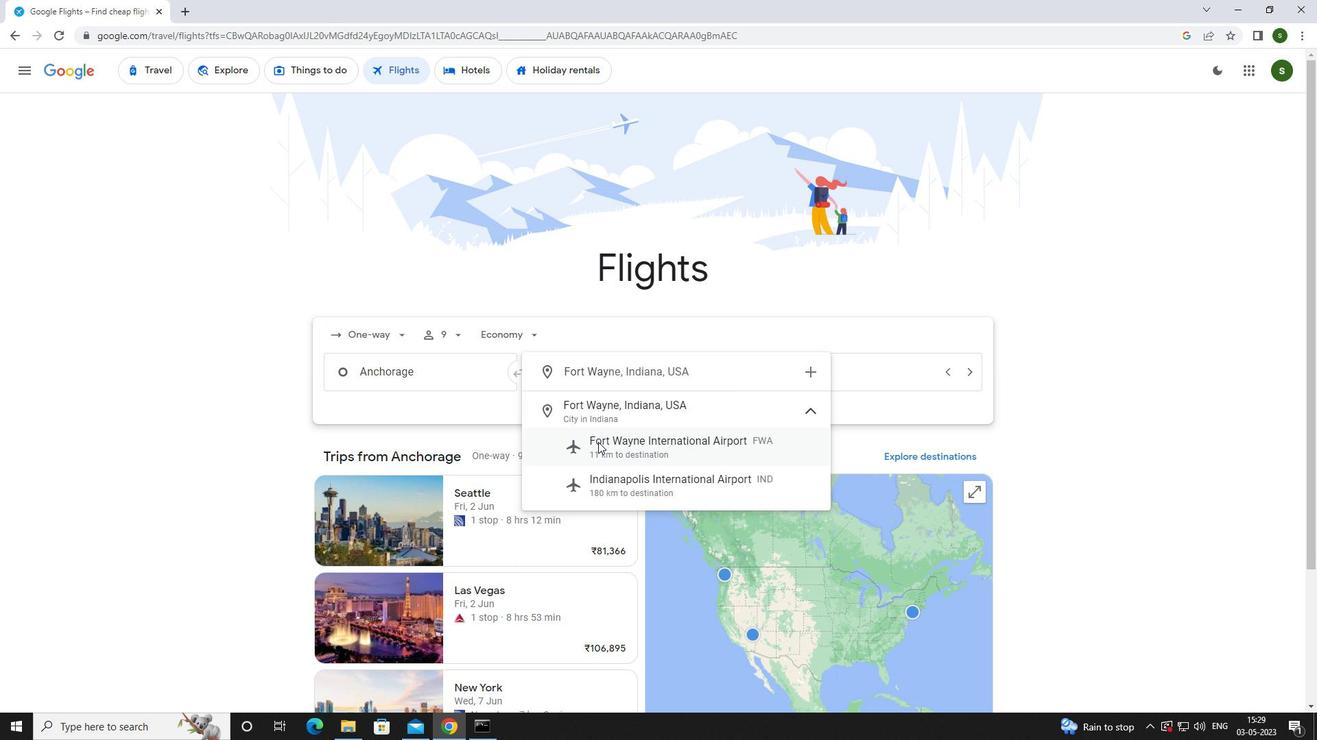 
Action: Mouse moved to (862, 382)
Screenshot: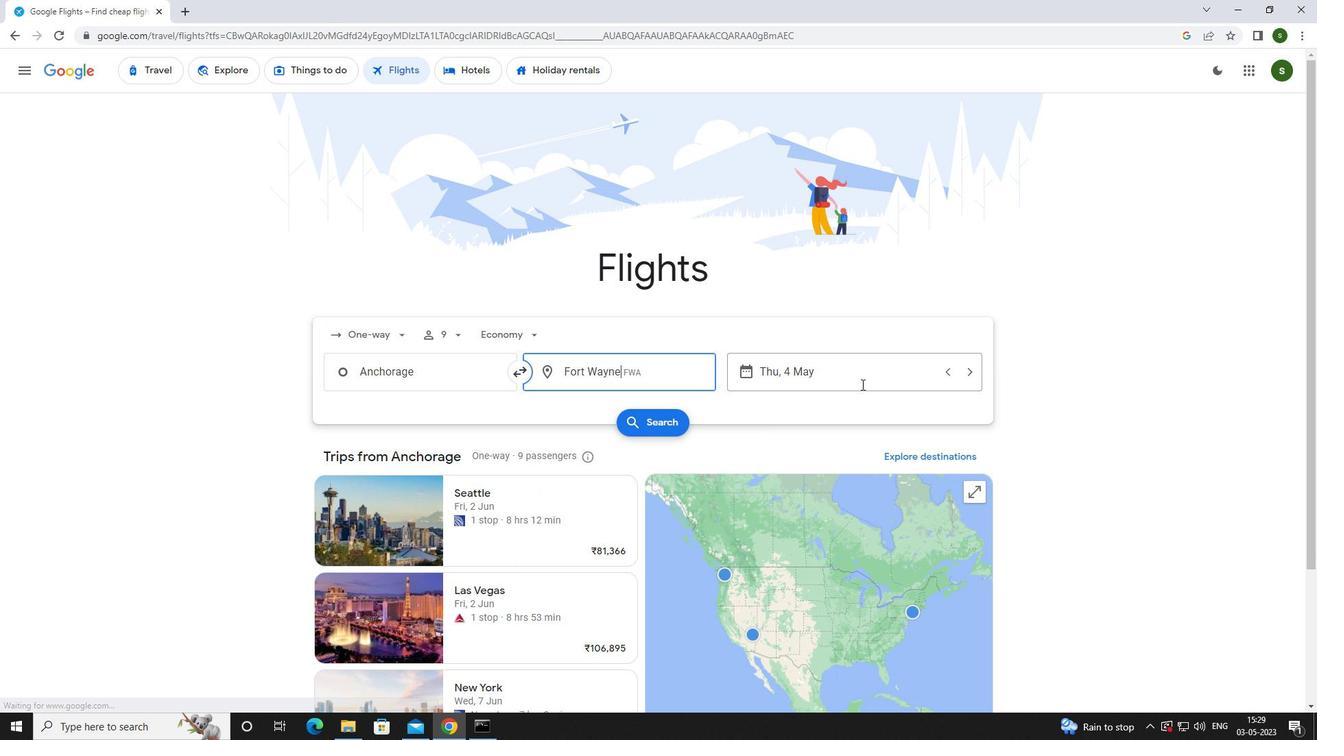 
Action: Mouse pressed left at (862, 382)
Screenshot: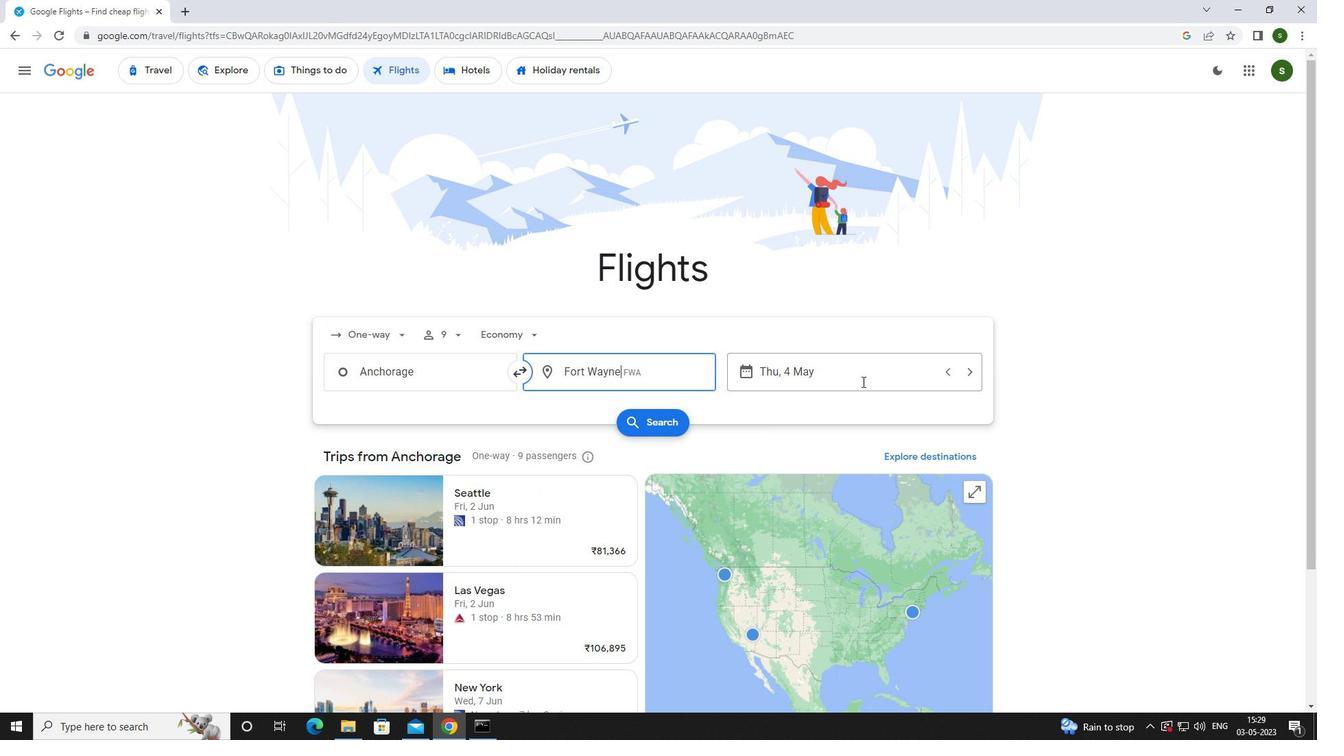 
Action: Mouse moved to (631, 464)
Screenshot: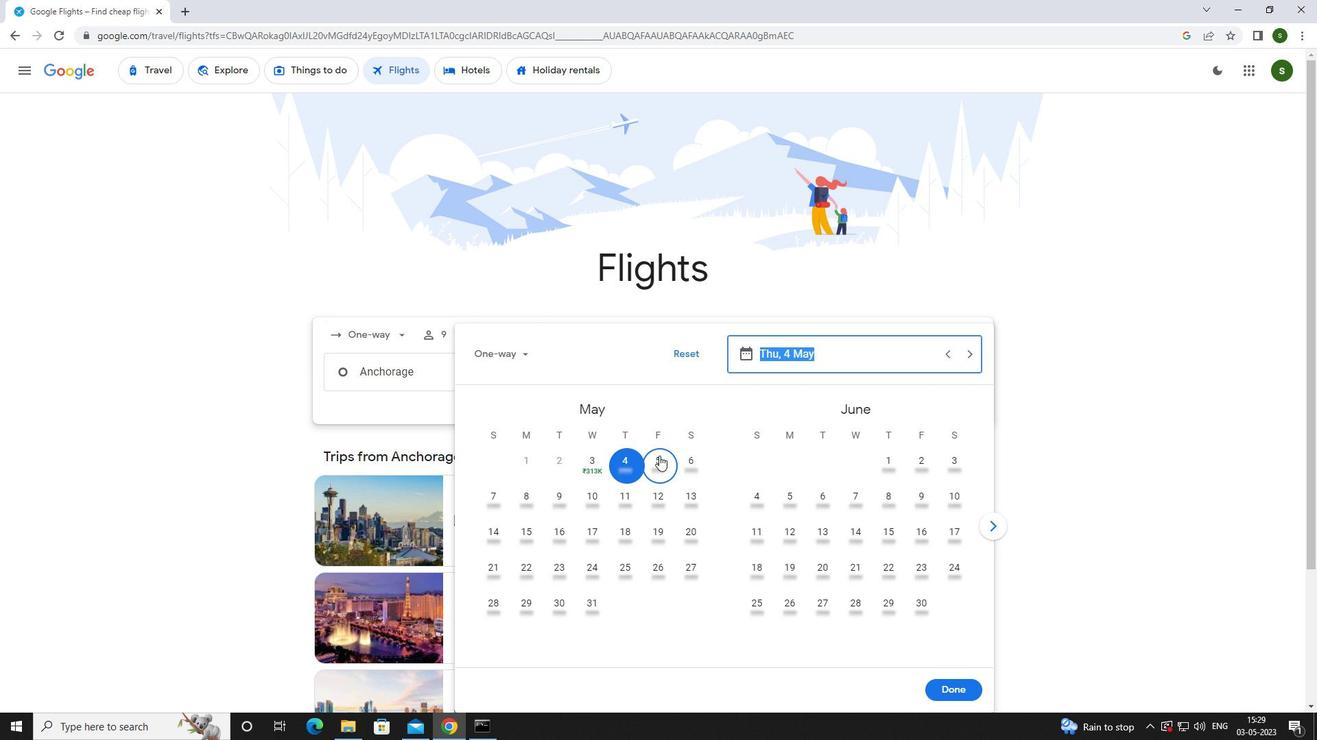 
Action: Mouse pressed left at (631, 464)
Screenshot: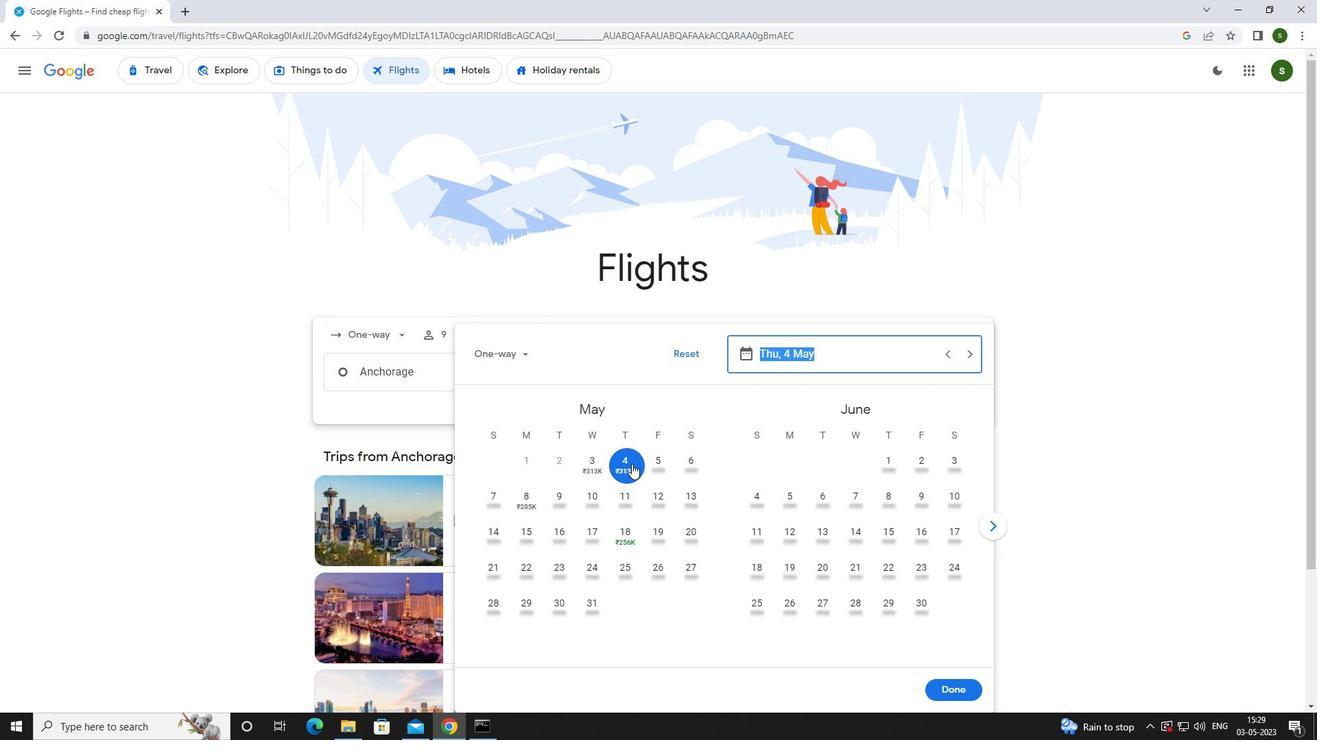 
Action: Mouse moved to (945, 691)
Screenshot: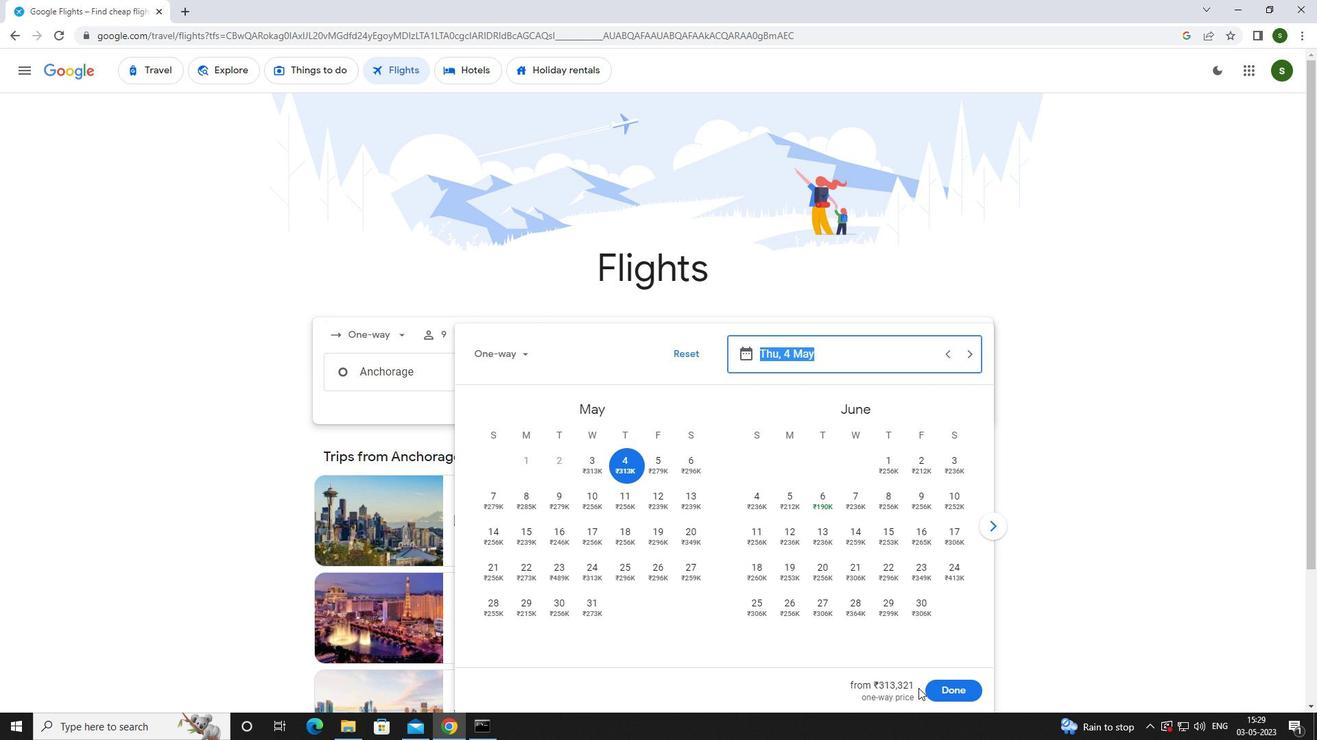 
Action: Mouse pressed left at (945, 691)
Screenshot: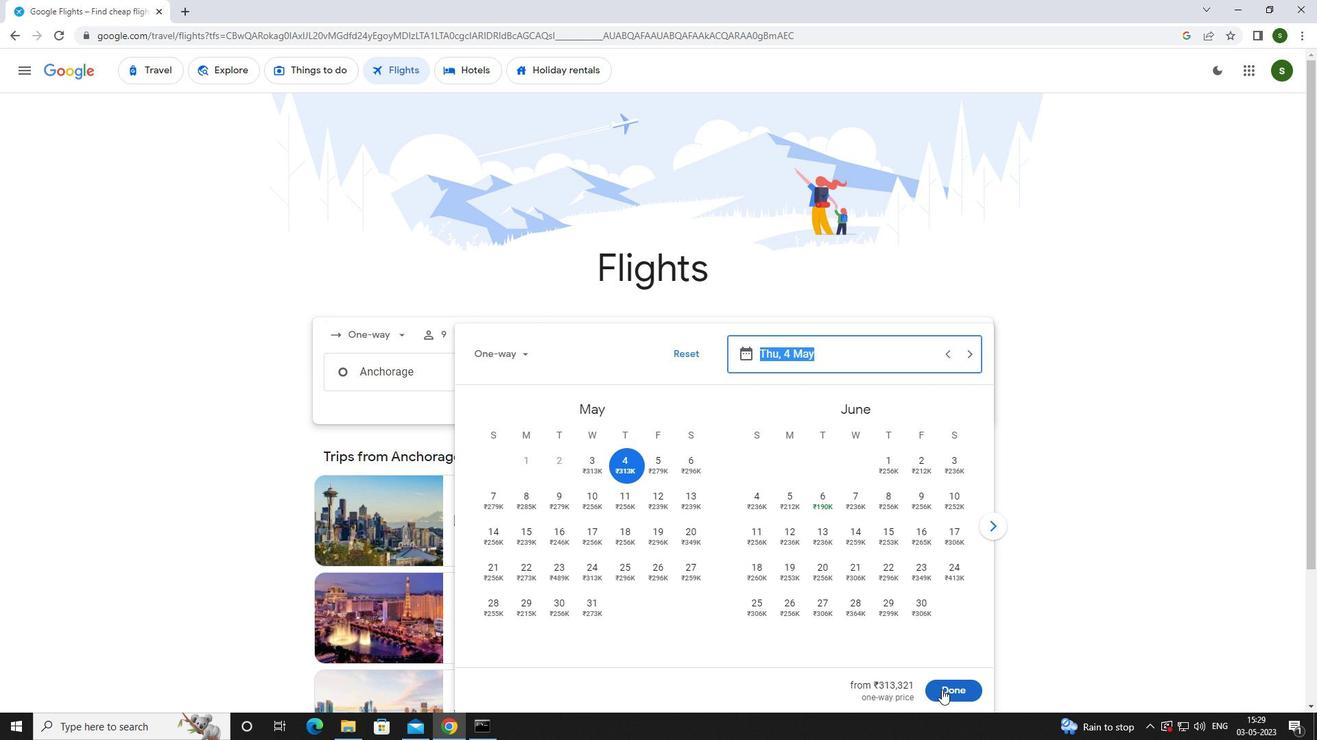 
Action: Mouse moved to (655, 417)
Screenshot: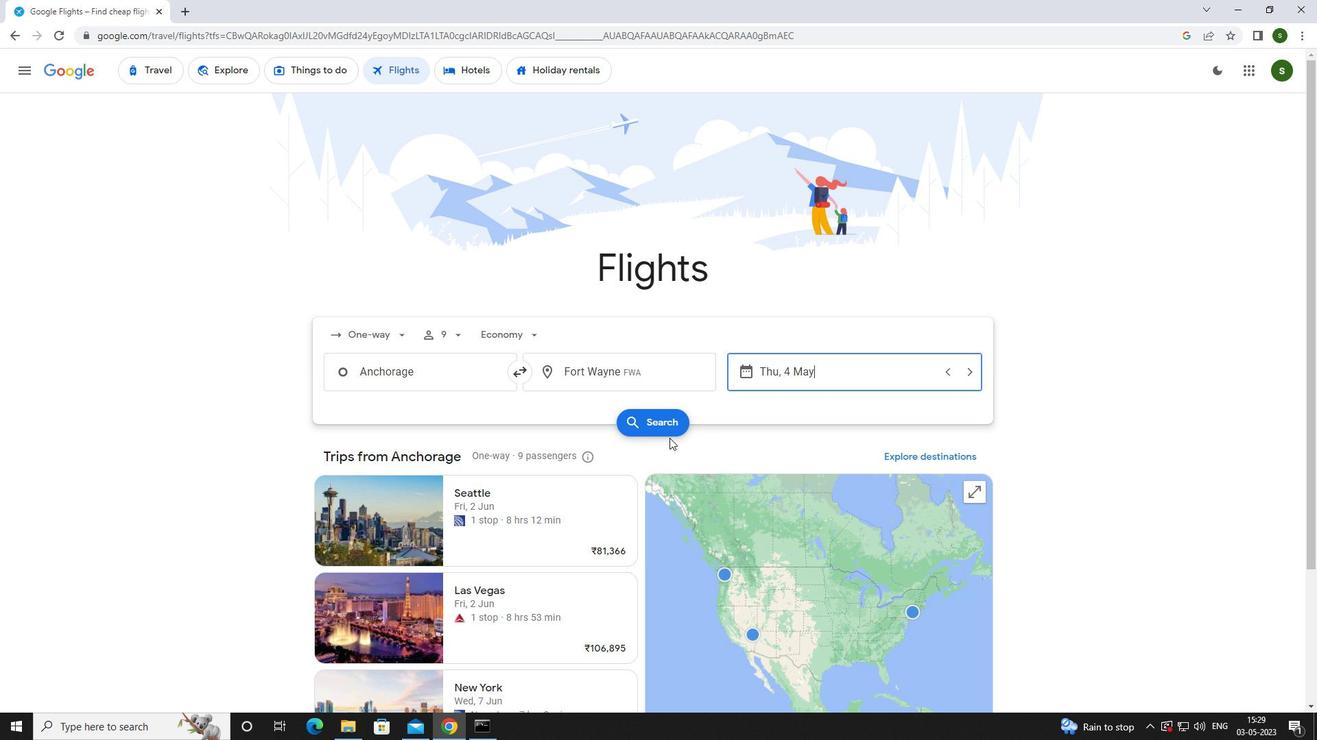 
Action: Mouse pressed left at (655, 417)
Screenshot: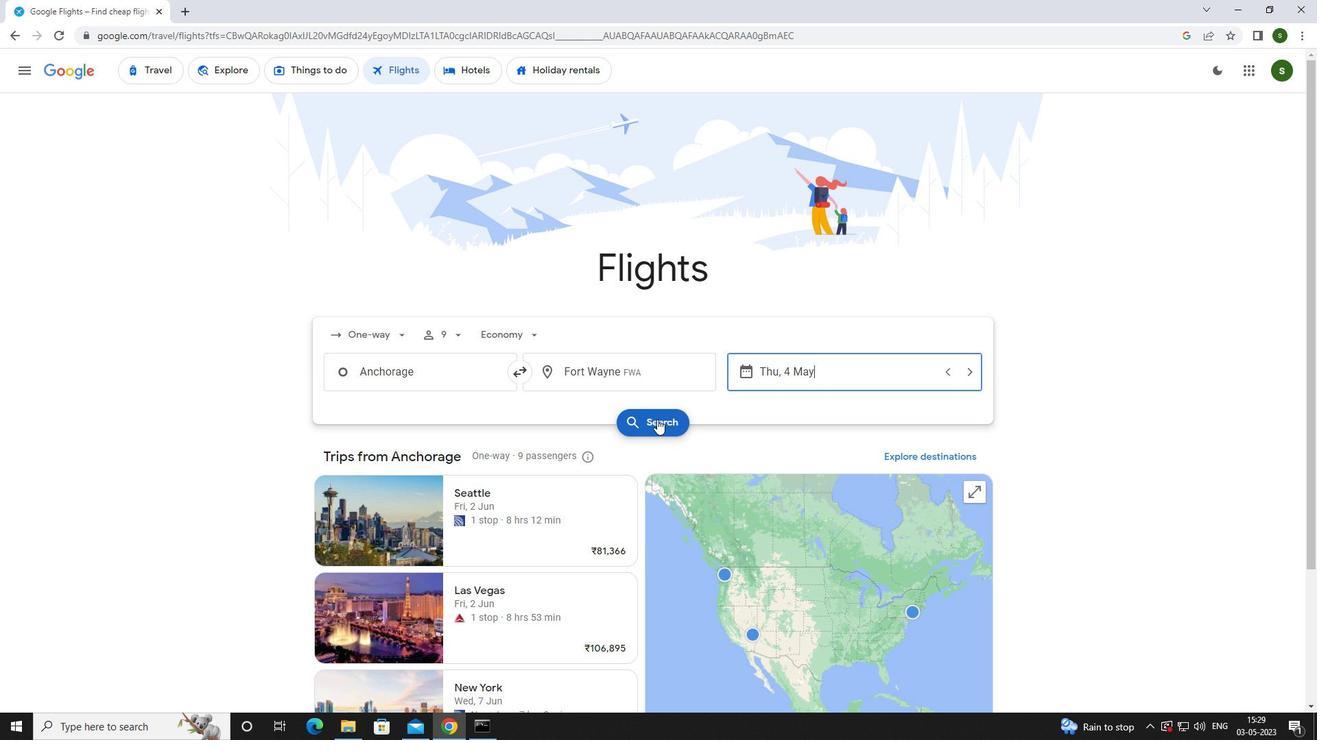 
Action: Mouse moved to (354, 199)
Screenshot: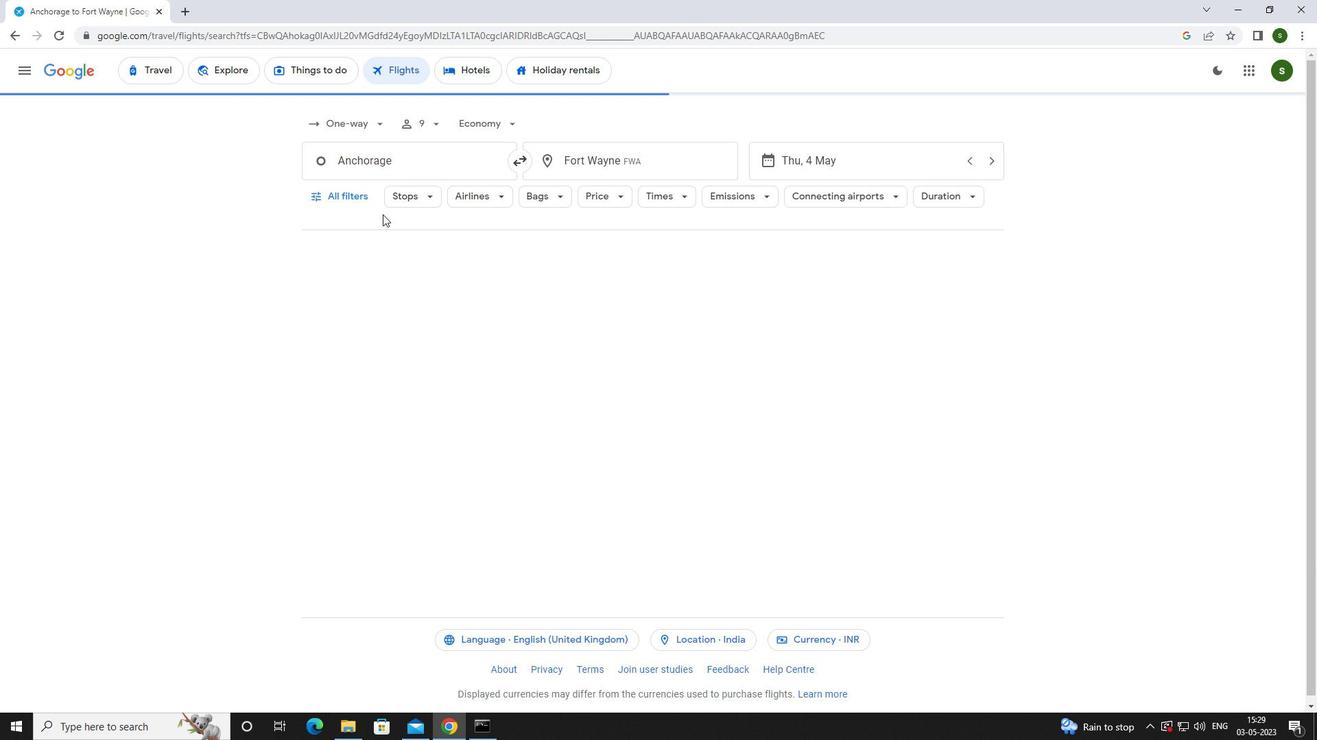 
Action: Mouse pressed left at (354, 199)
Screenshot: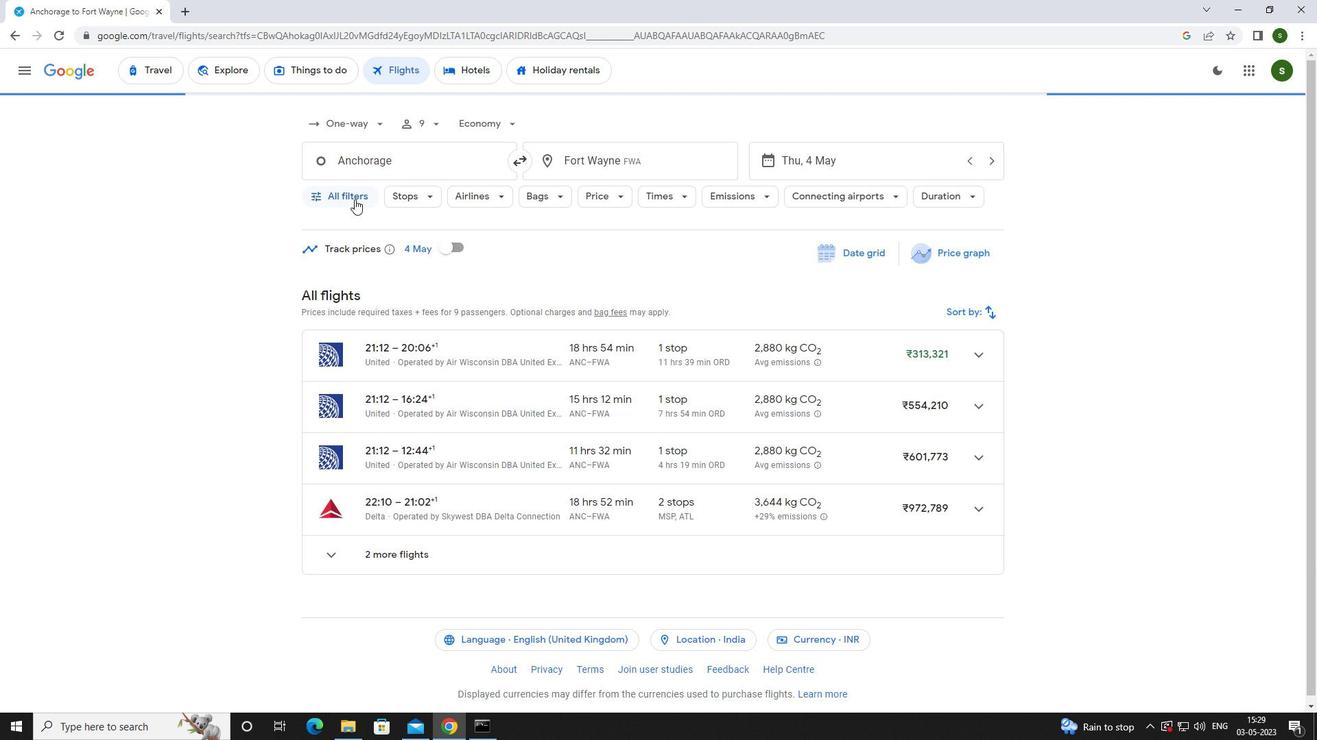 
Action: Mouse moved to (513, 489)
Screenshot: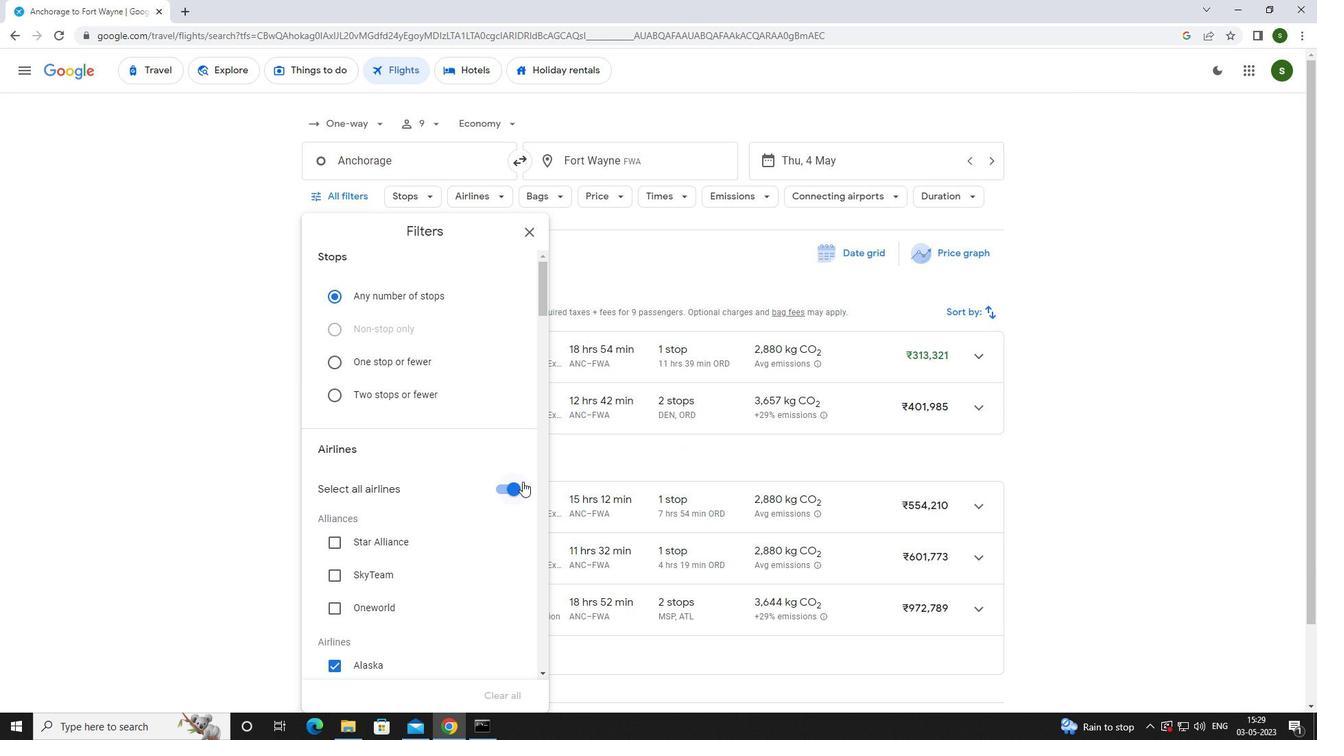 
Action: Mouse pressed left at (513, 489)
Screenshot: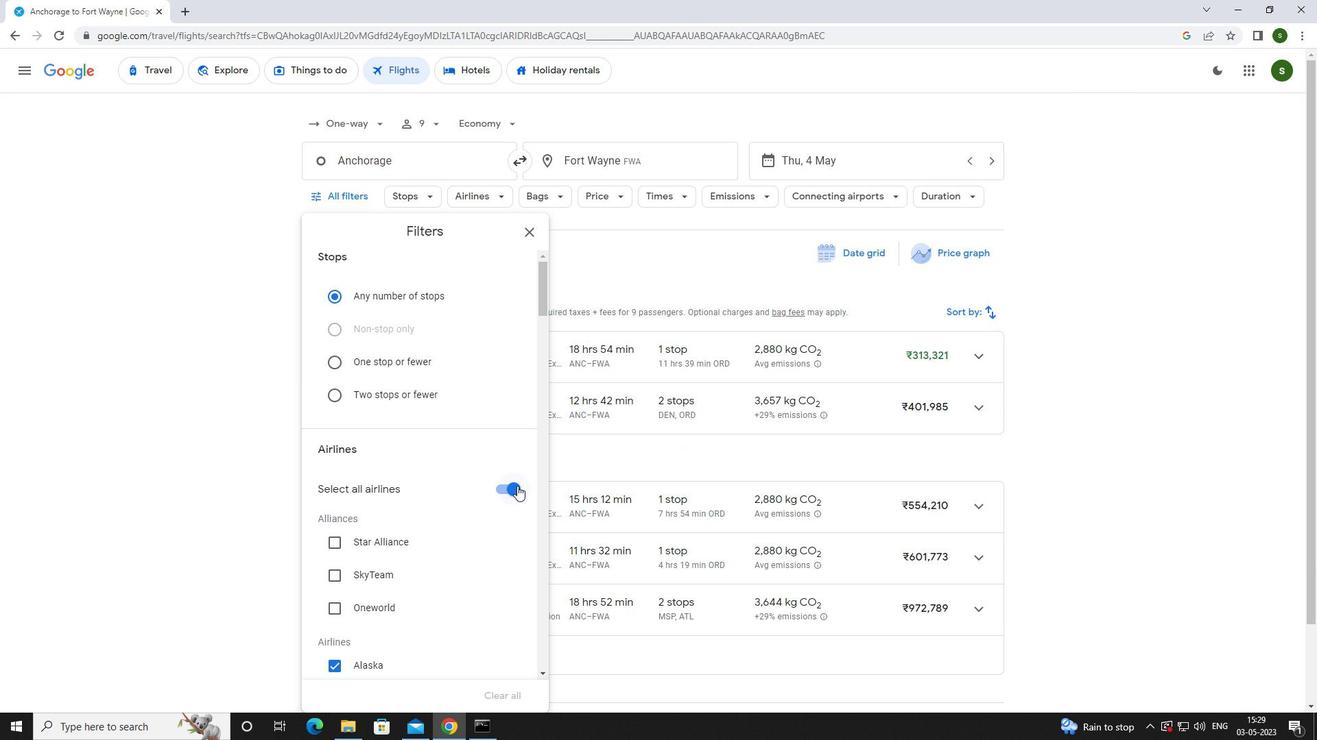 
Action: Mouse moved to (477, 435)
Screenshot: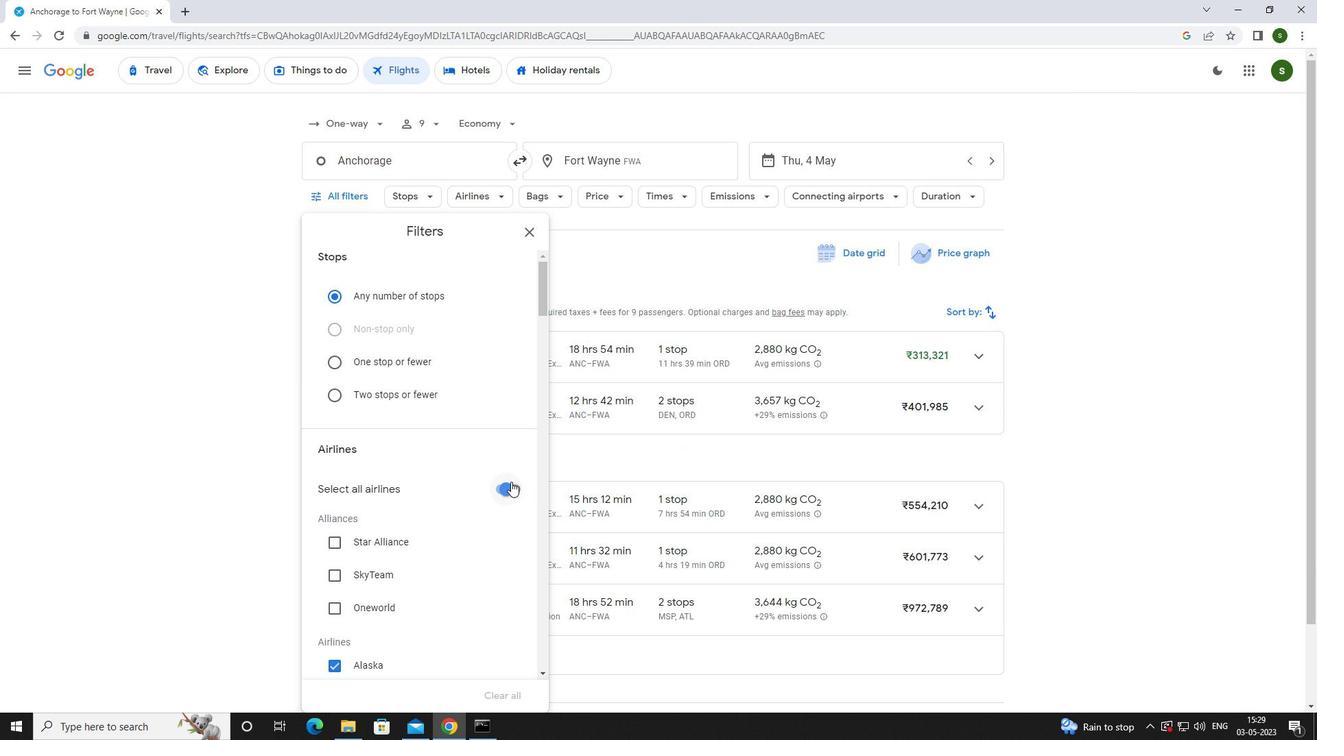 
Action: Mouse scrolled (477, 434) with delta (0, 0)
Screenshot: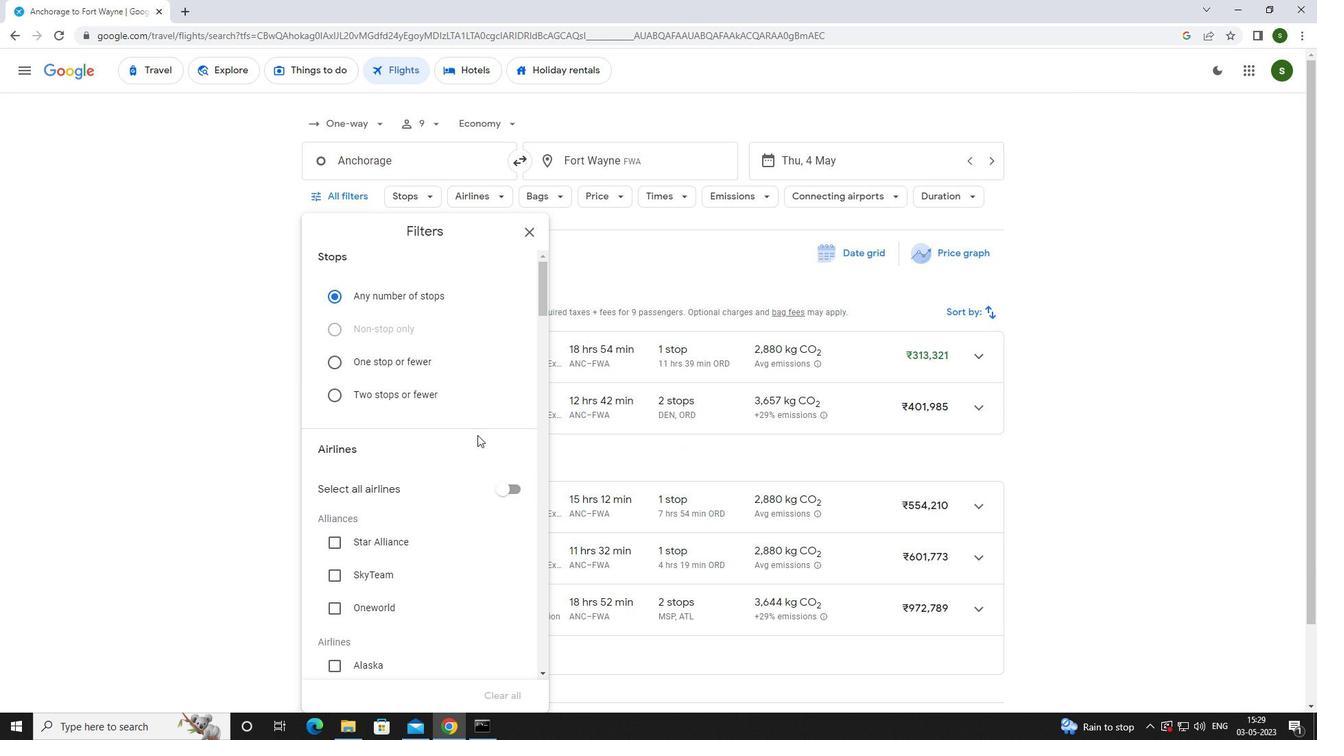 
Action: Mouse scrolled (477, 434) with delta (0, 0)
Screenshot: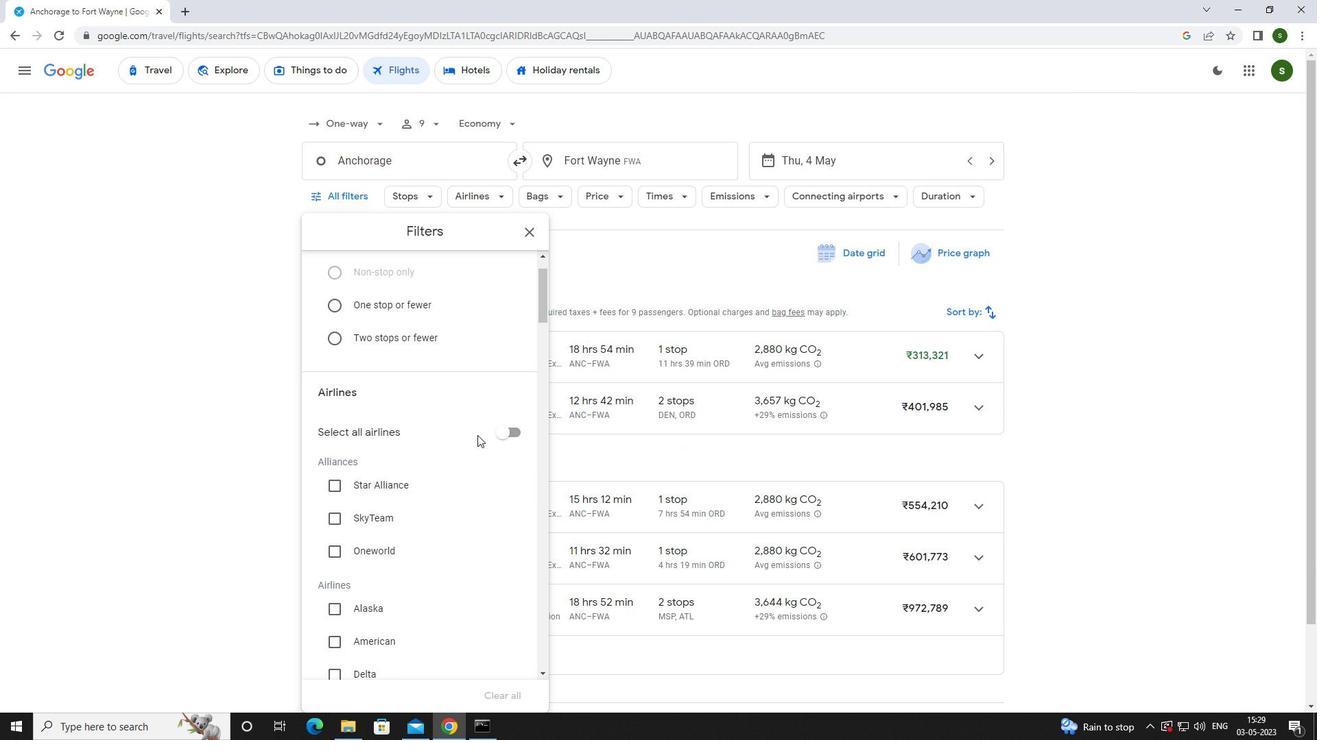
Action: Mouse scrolled (477, 434) with delta (0, 0)
Screenshot: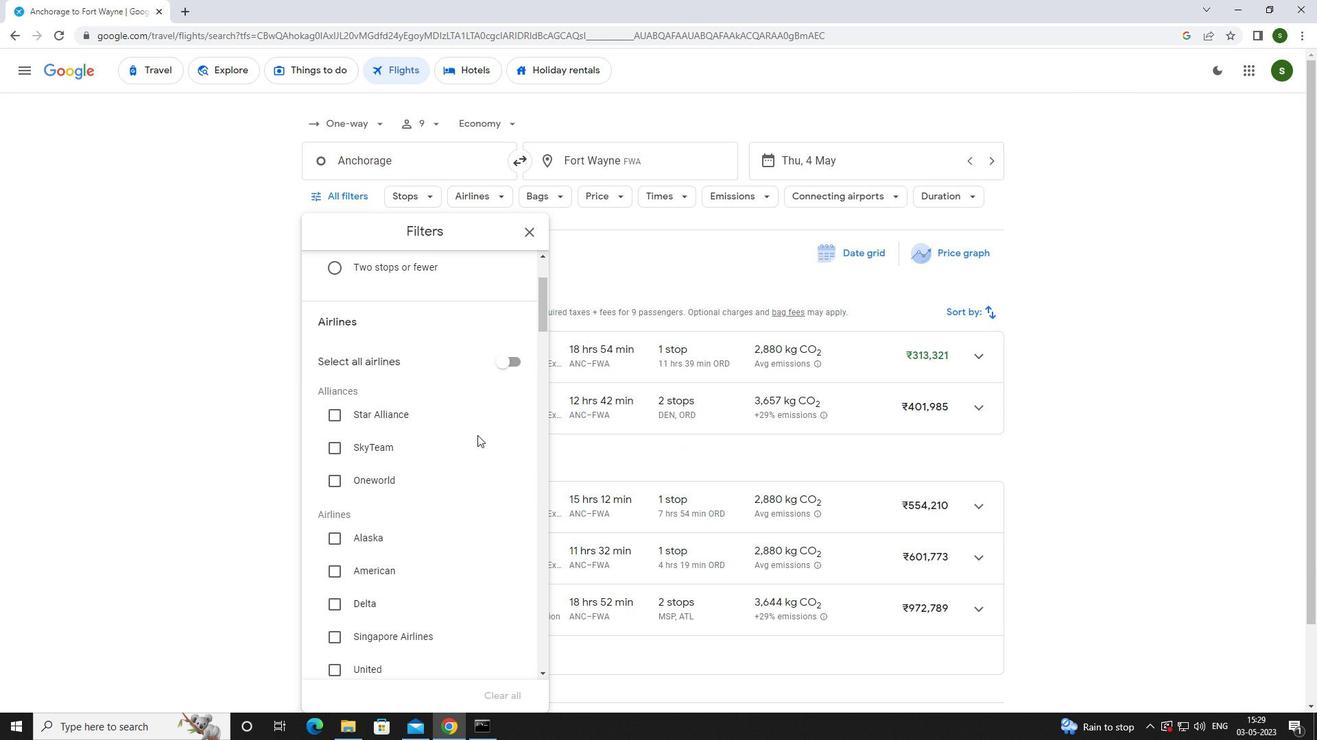 
Action: Mouse scrolled (477, 434) with delta (0, 0)
Screenshot: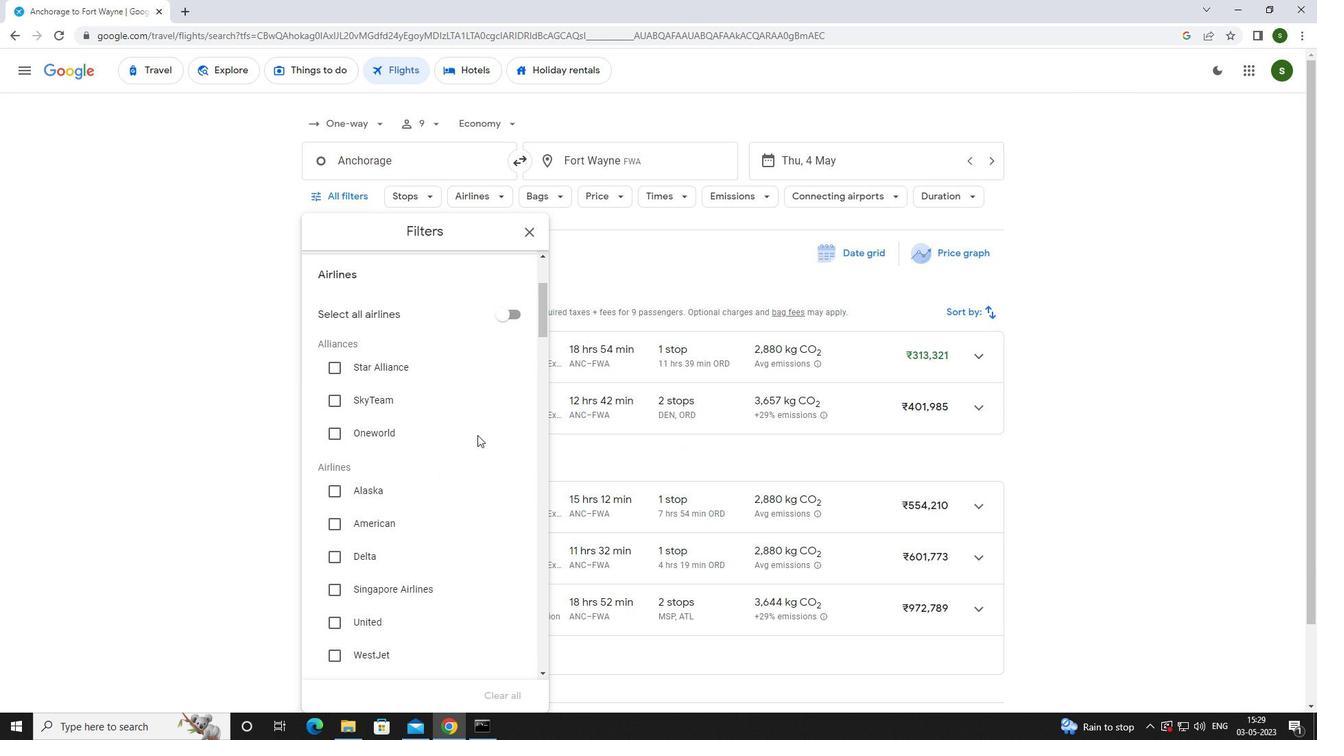 
Action: Mouse scrolled (477, 434) with delta (0, 0)
Screenshot: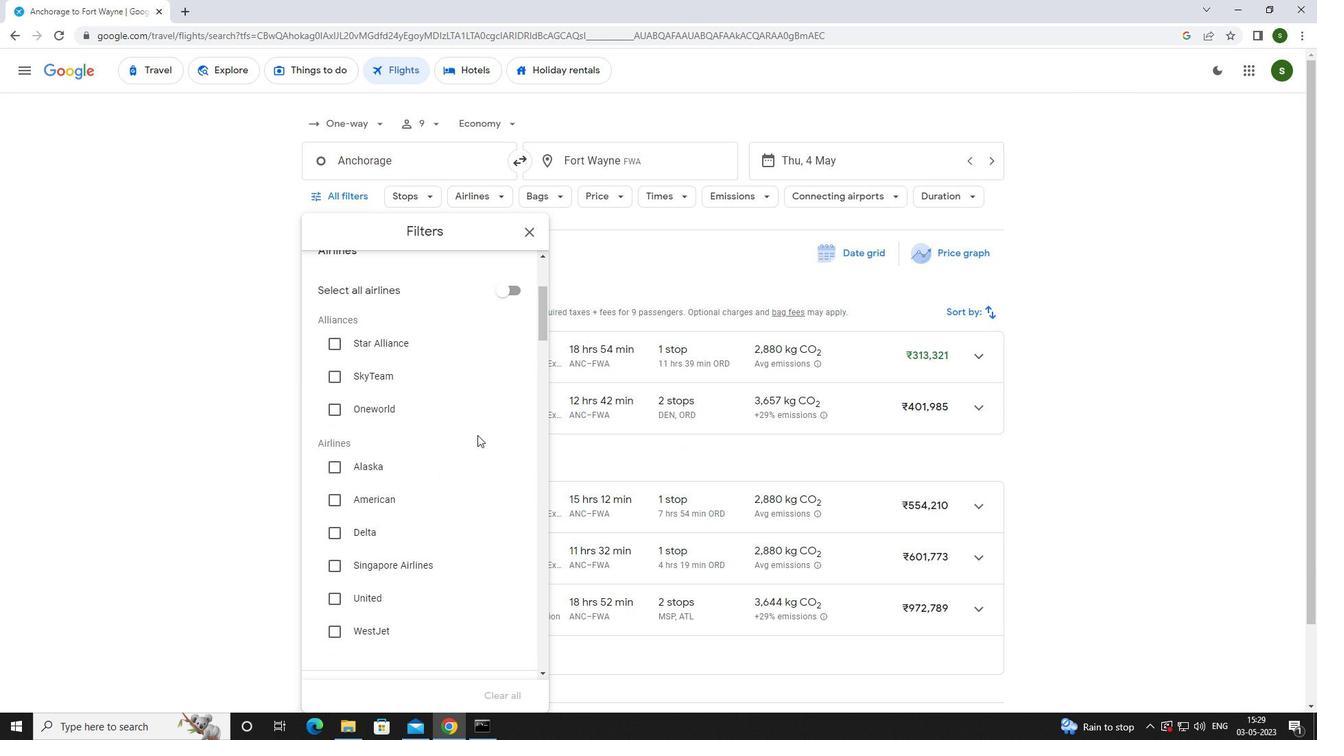 
Action: Mouse moved to (379, 461)
Screenshot: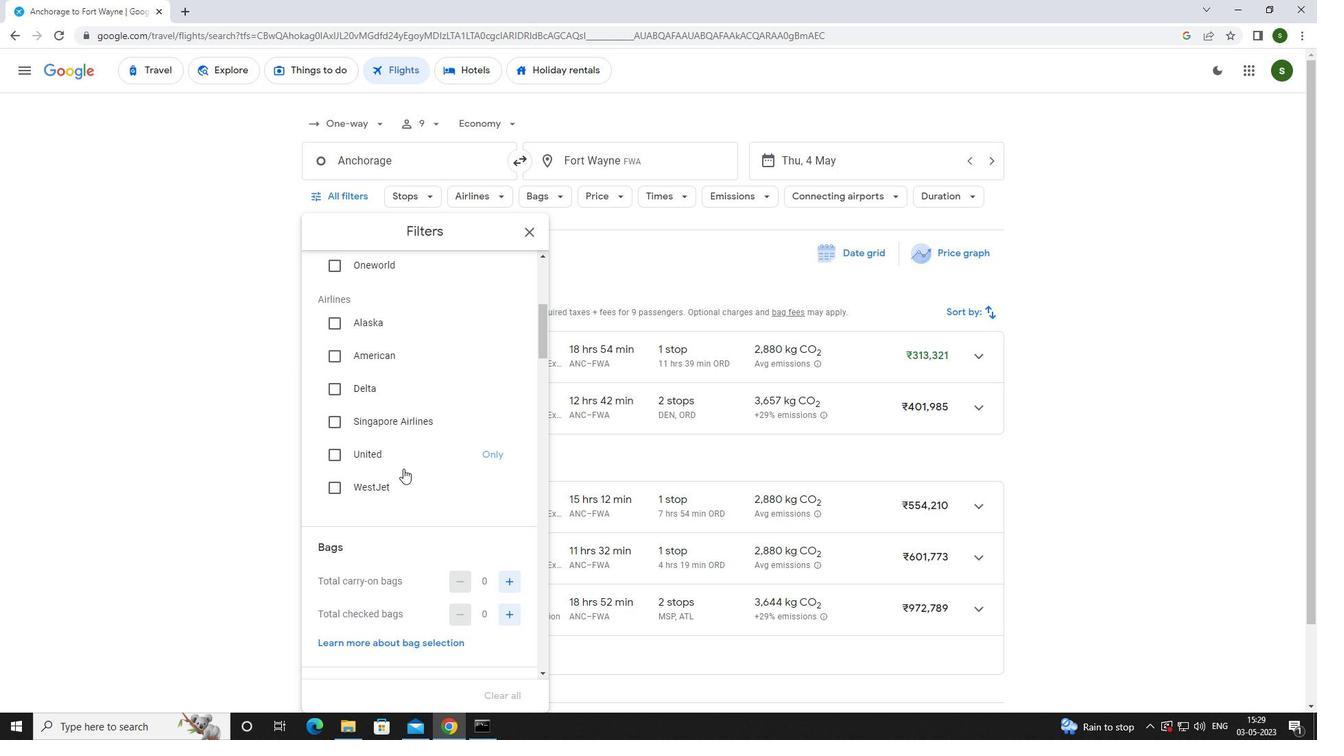 
Action: Mouse pressed left at (379, 461)
Screenshot: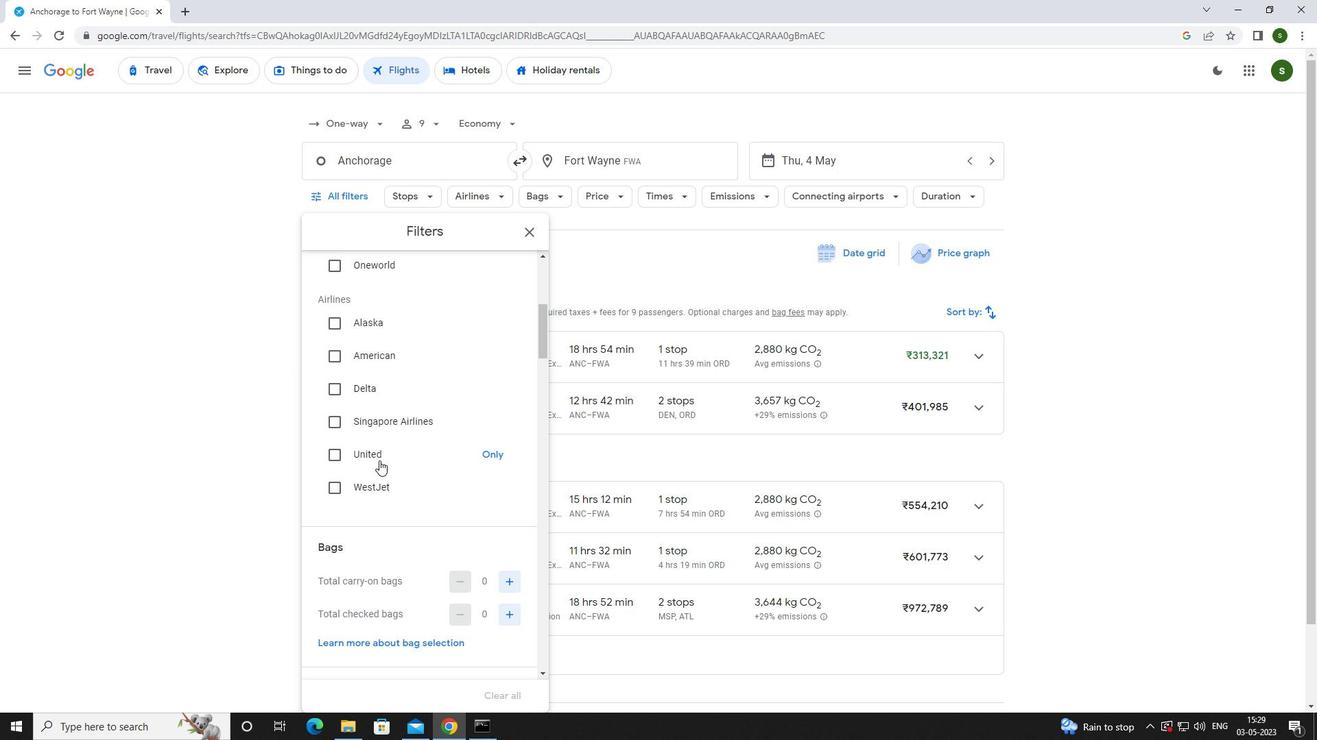 
Action: Mouse scrolled (379, 460) with delta (0, 0)
Screenshot: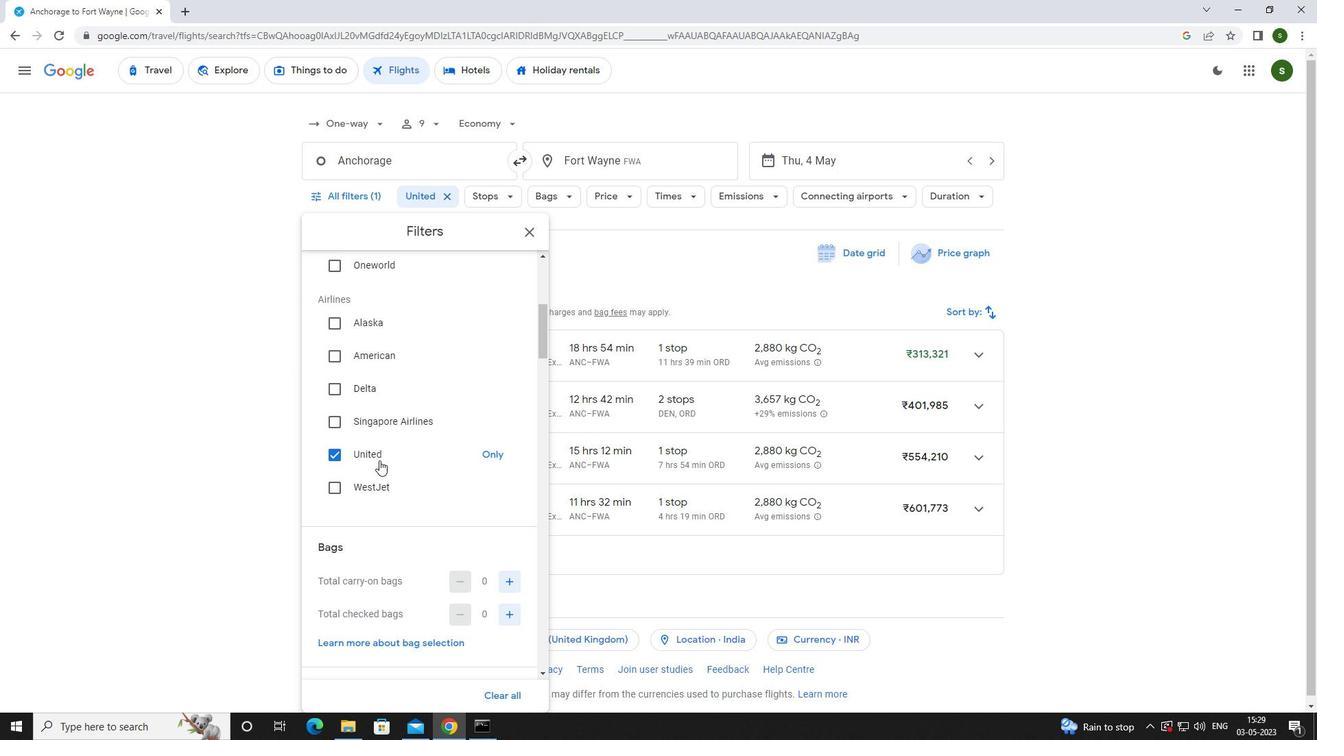 
Action: Mouse scrolled (379, 460) with delta (0, 0)
Screenshot: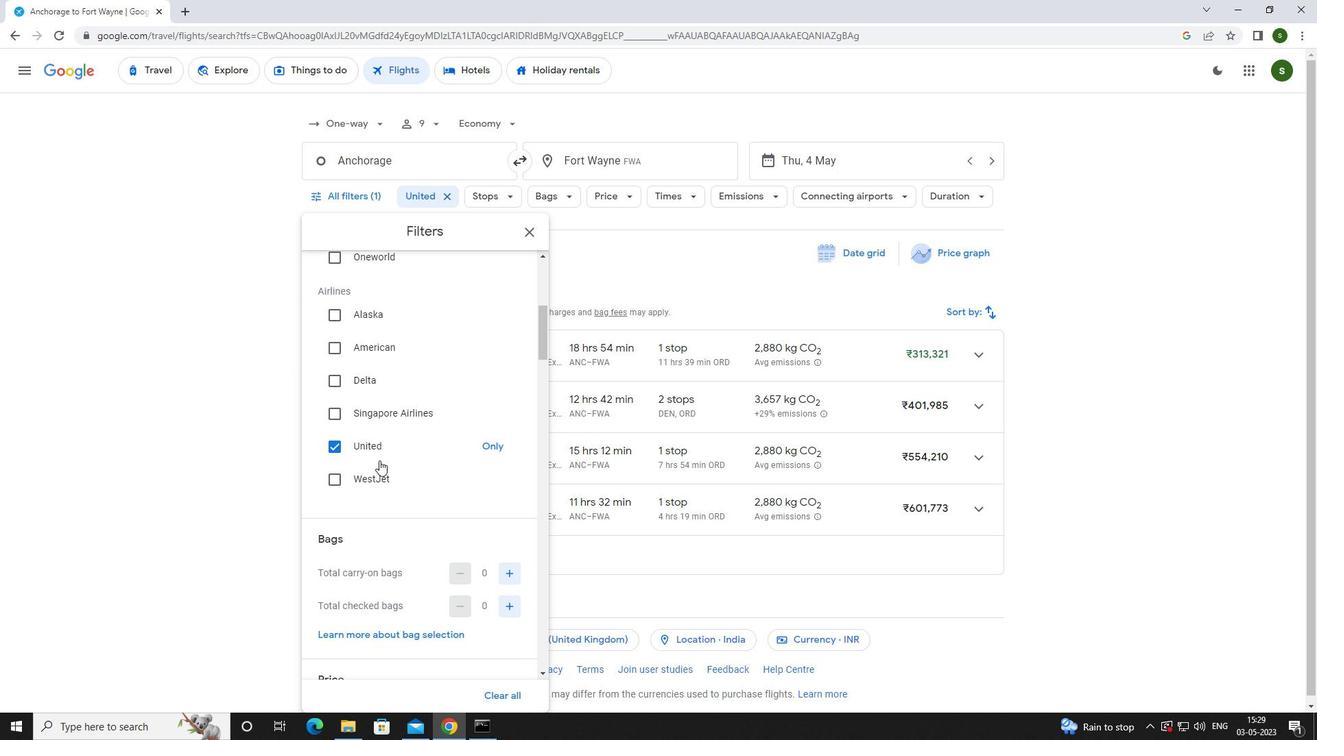 
Action: Mouse moved to (507, 476)
Screenshot: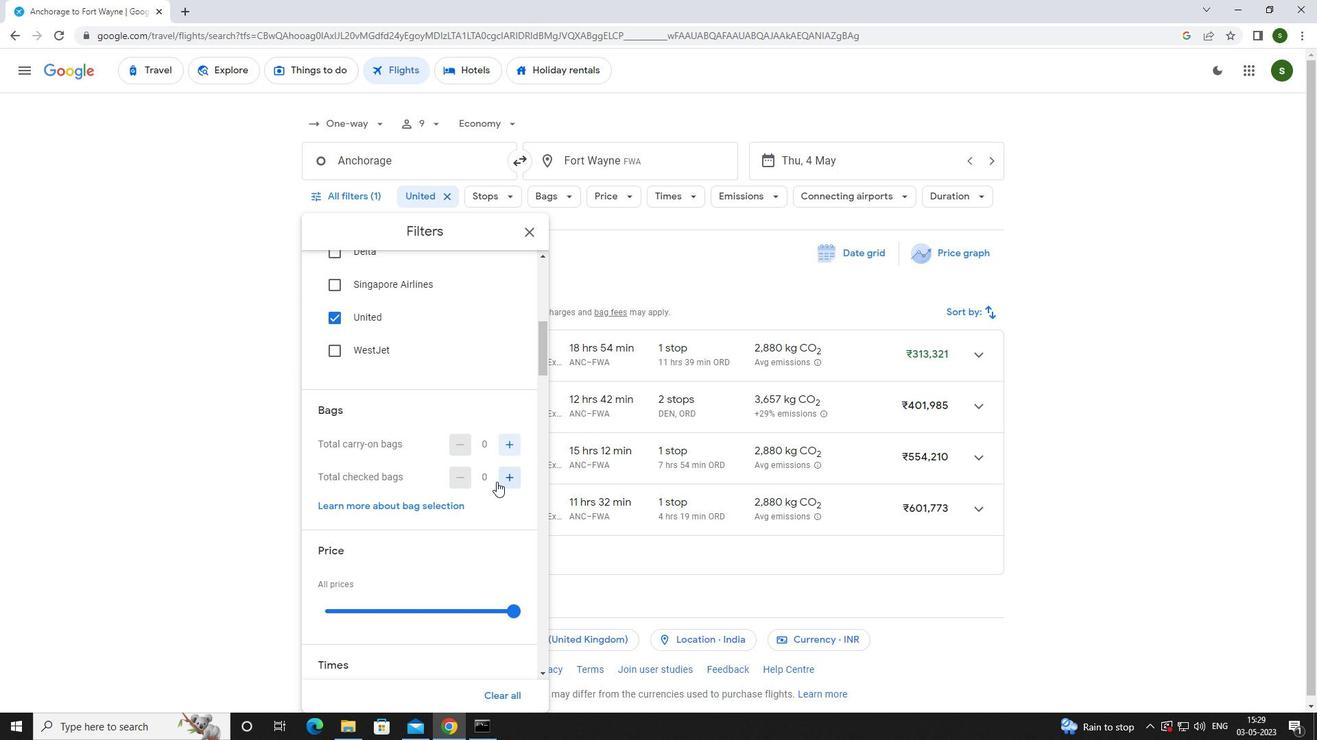 
Action: Mouse pressed left at (507, 476)
Screenshot: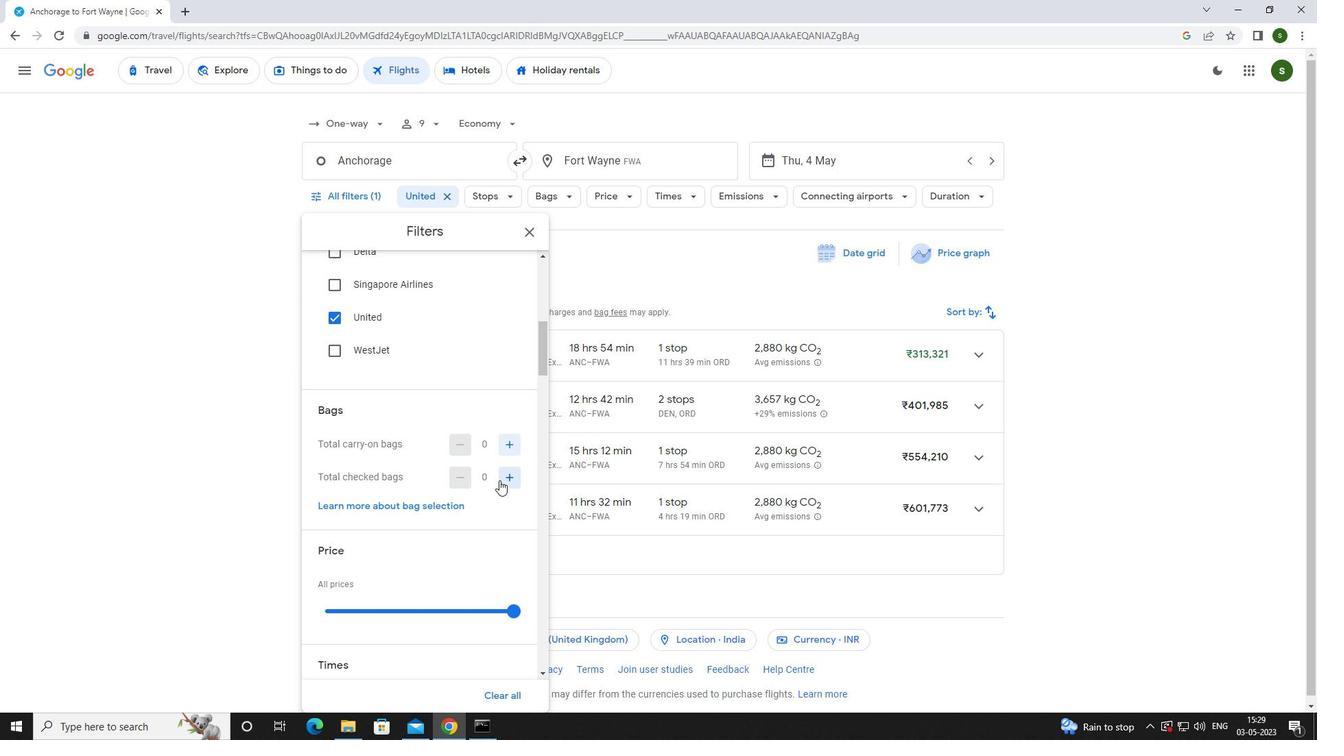 
Action: Mouse pressed left at (507, 476)
Screenshot: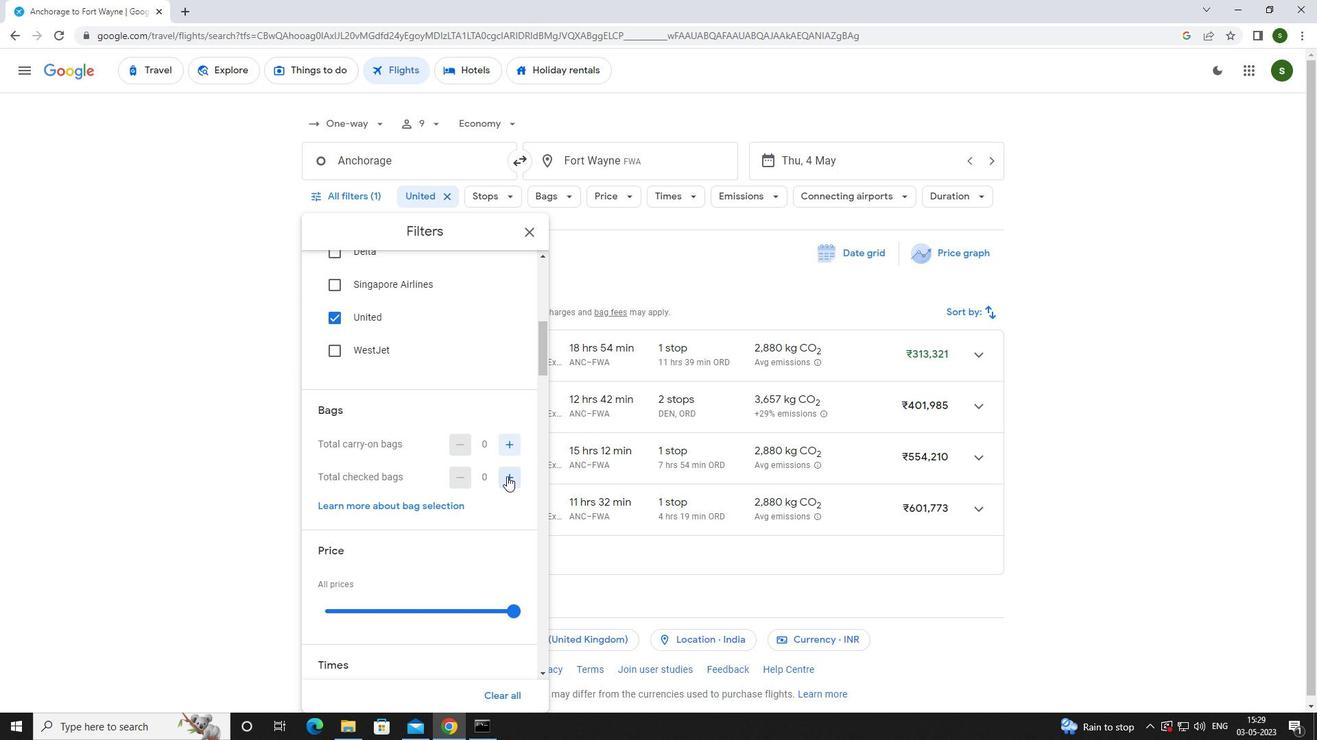 
Action: Mouse pressed left at (507, 476)
Screenshot: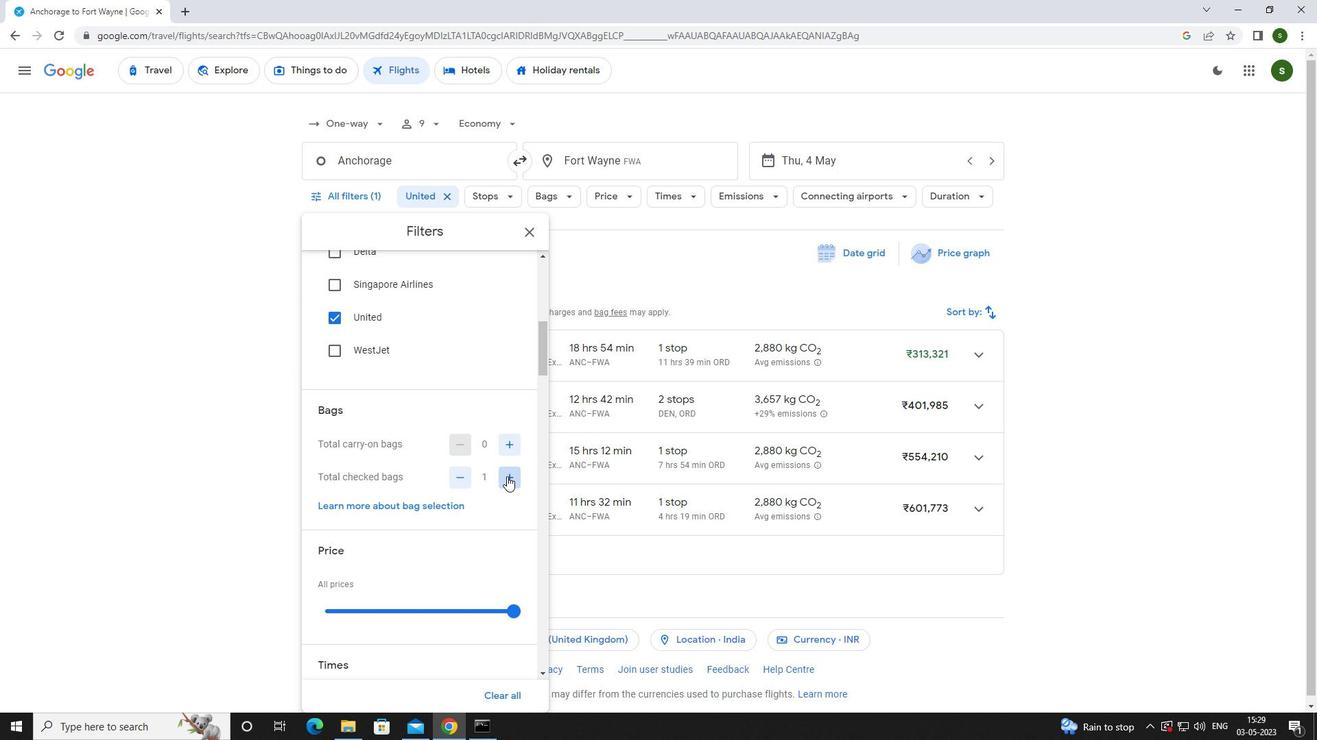 
Action: Mouse pressed left at (507, 476)
Screenshot: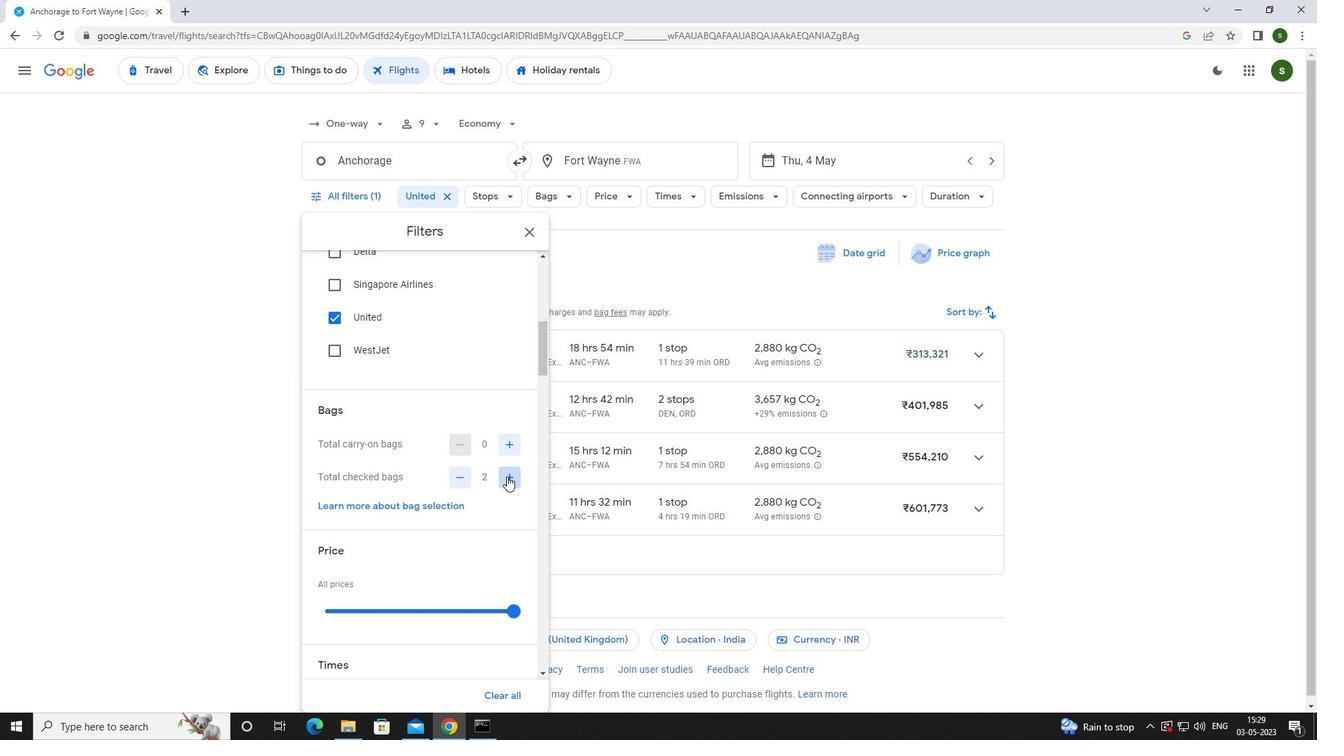 
Action: Mouse pressed left at (507, 476)
Screenshot: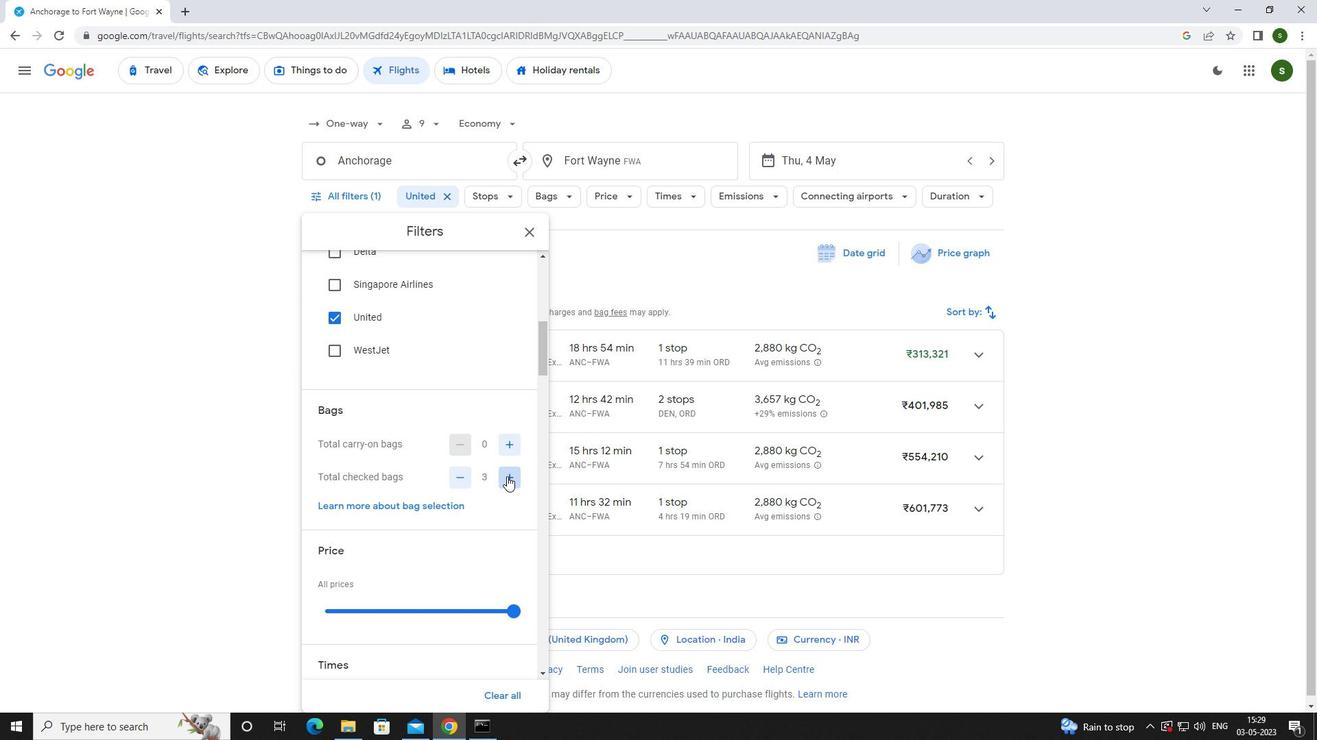 
Action: Mouse pressed left at (507, 476)
Screenshot: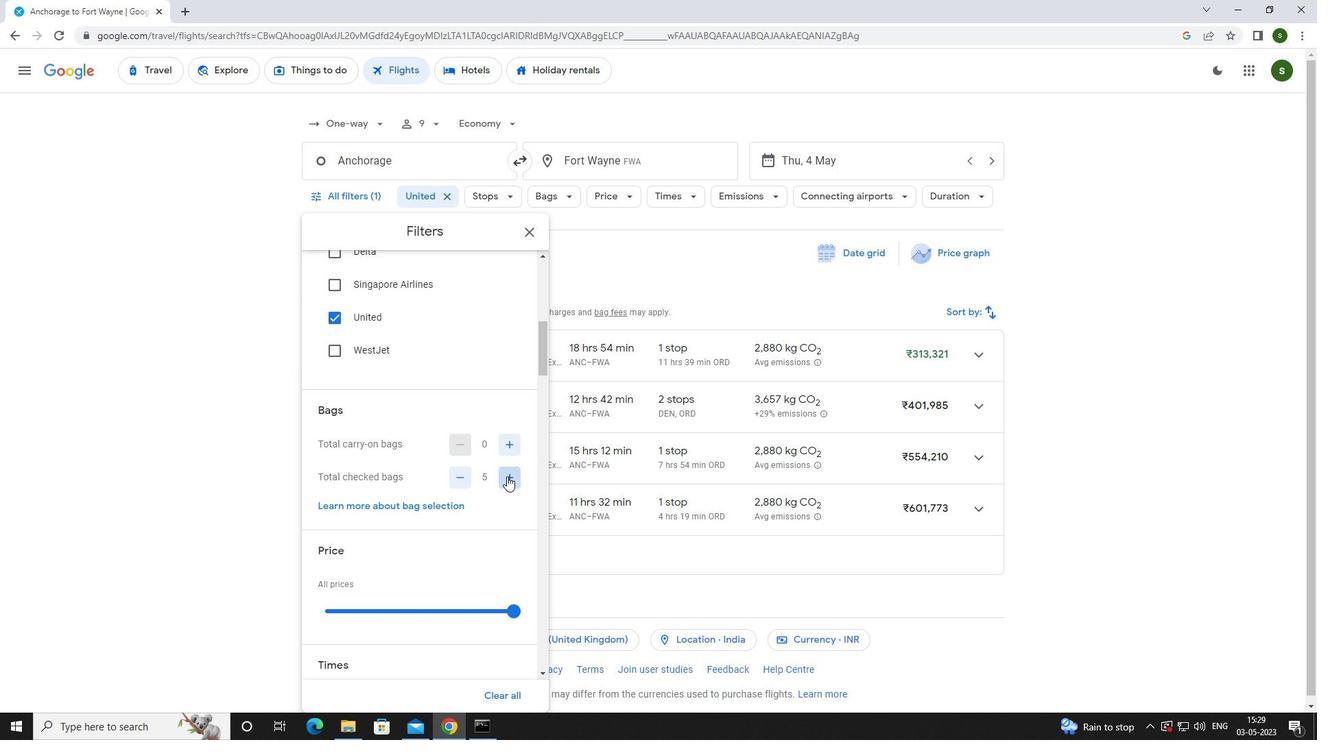 
Action: Mouse moved to (507, 476)
Screenshot: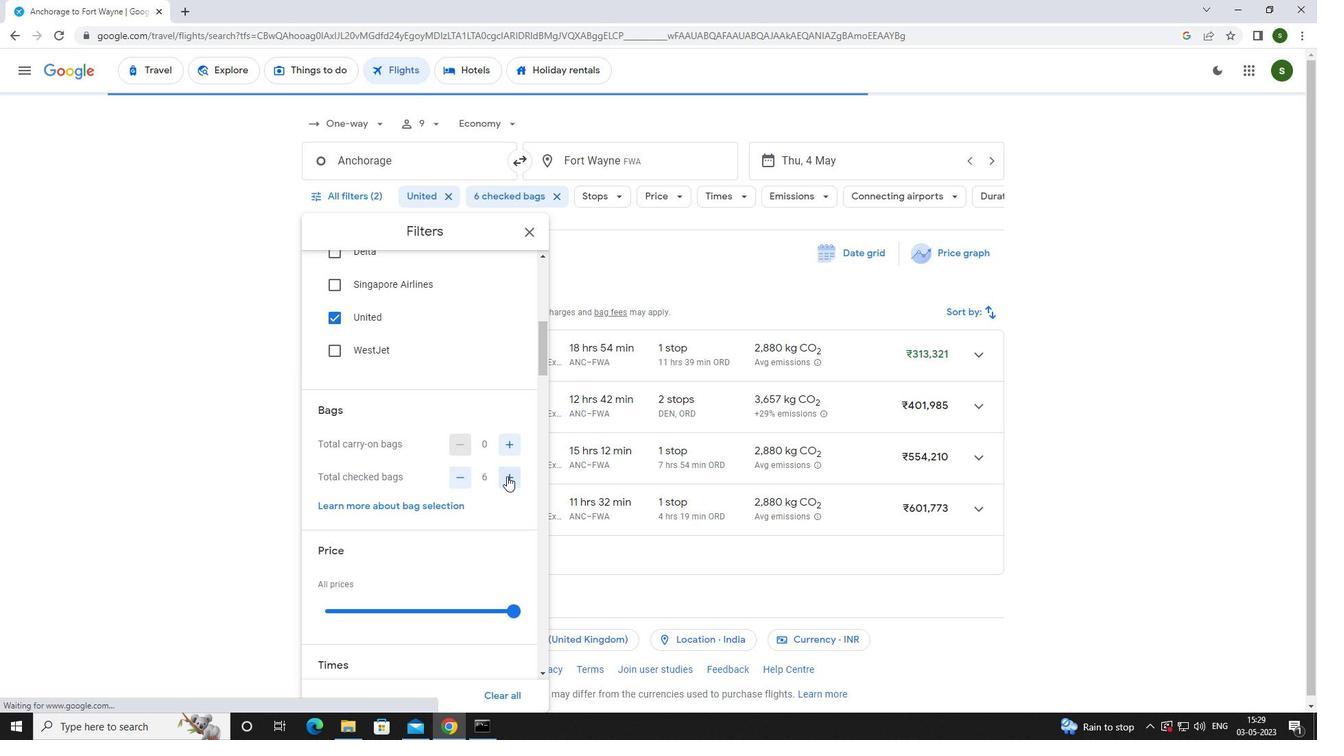 
Action: Mouse scrolled (507, 476) with delta (0, 0)
Screenshot: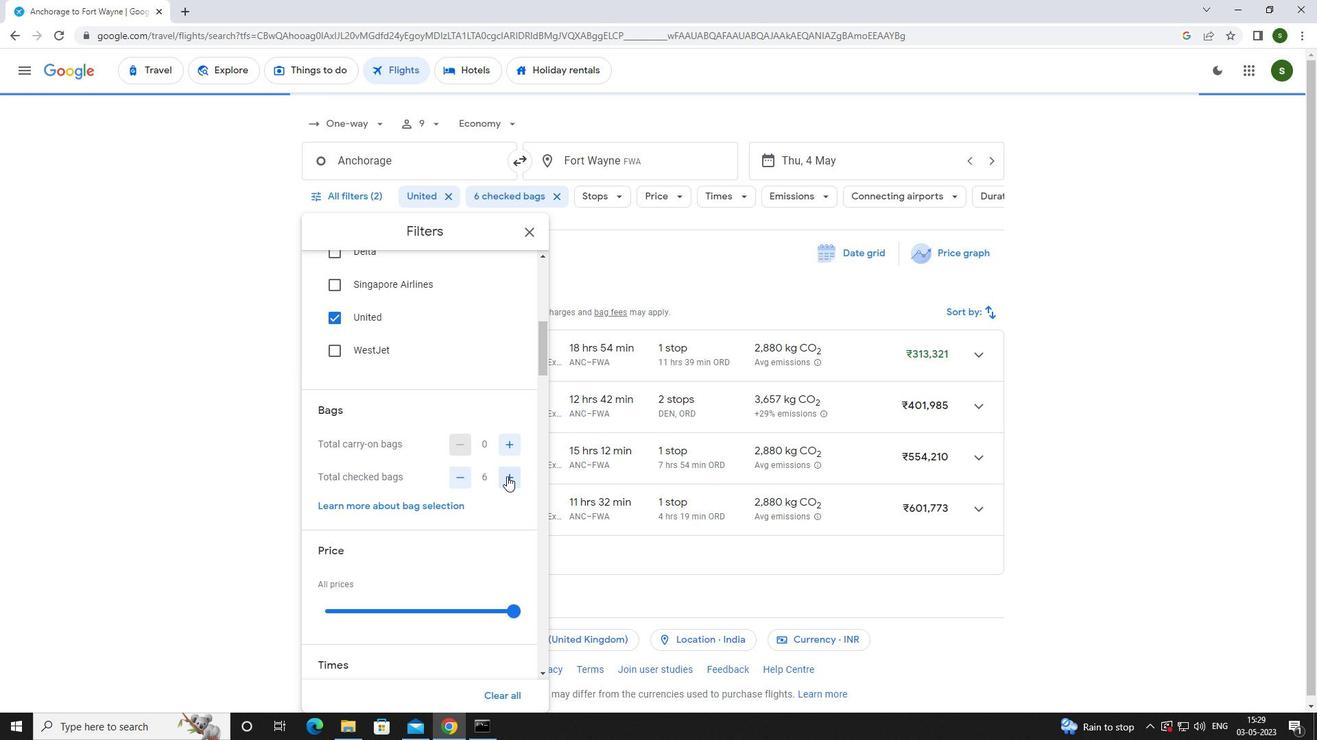 
Action: Mouse scrolled (507, 476) with delta (0, 0)
Screenshot: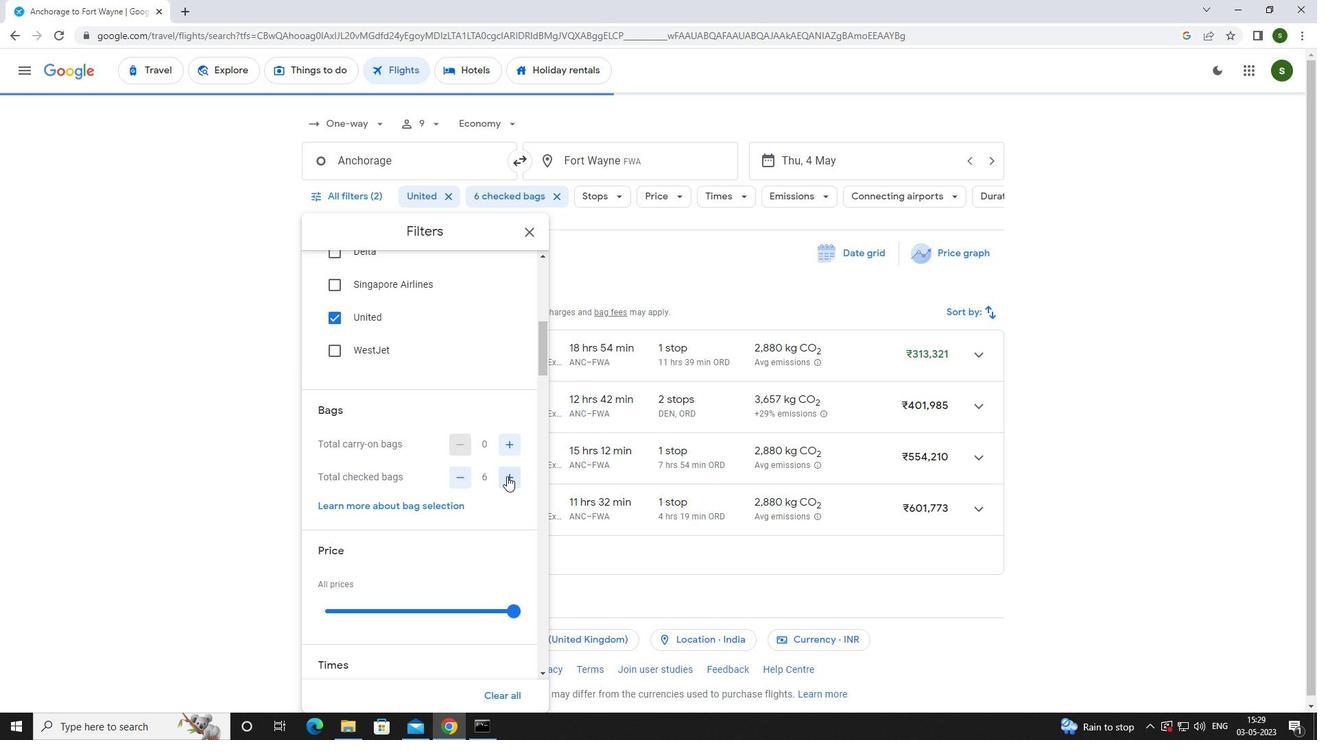 
Action: Mouse moved to (515, 473)
Screenshot: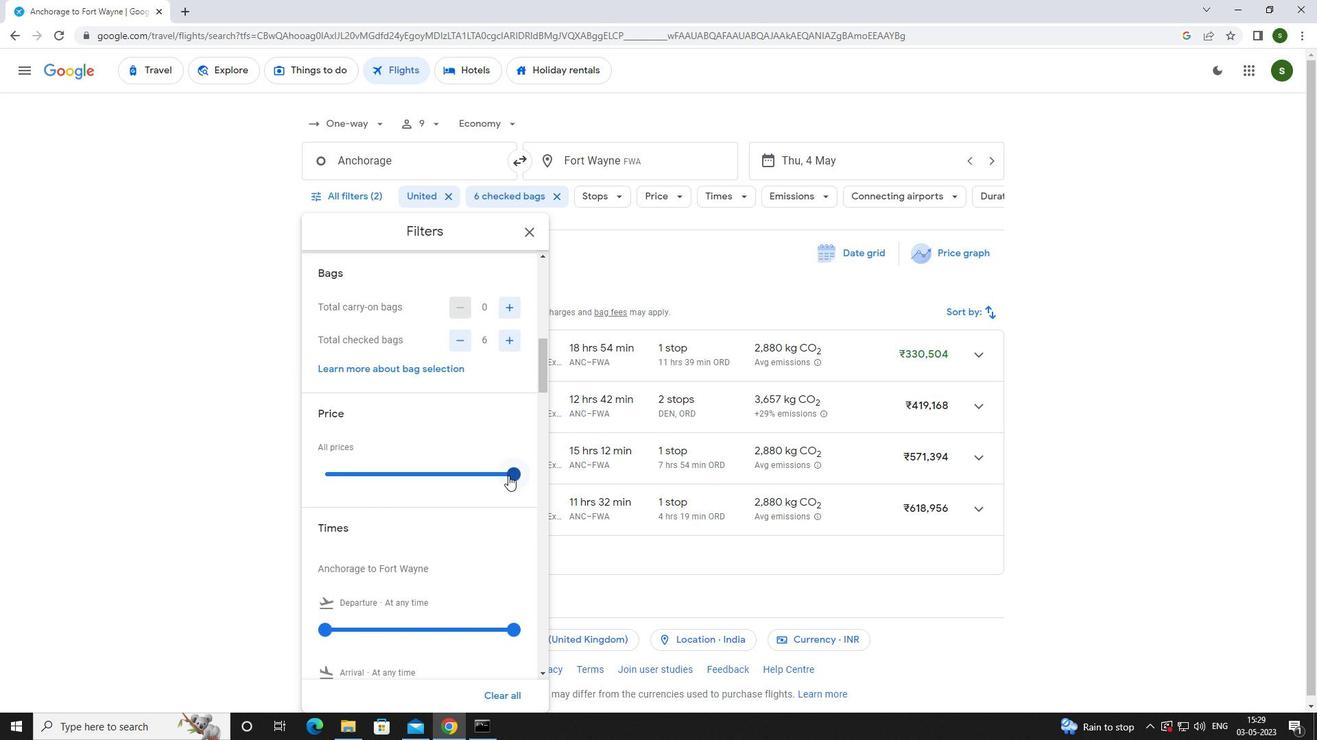 
Action: Mouse pressed left at (515, 473)
Screenshot: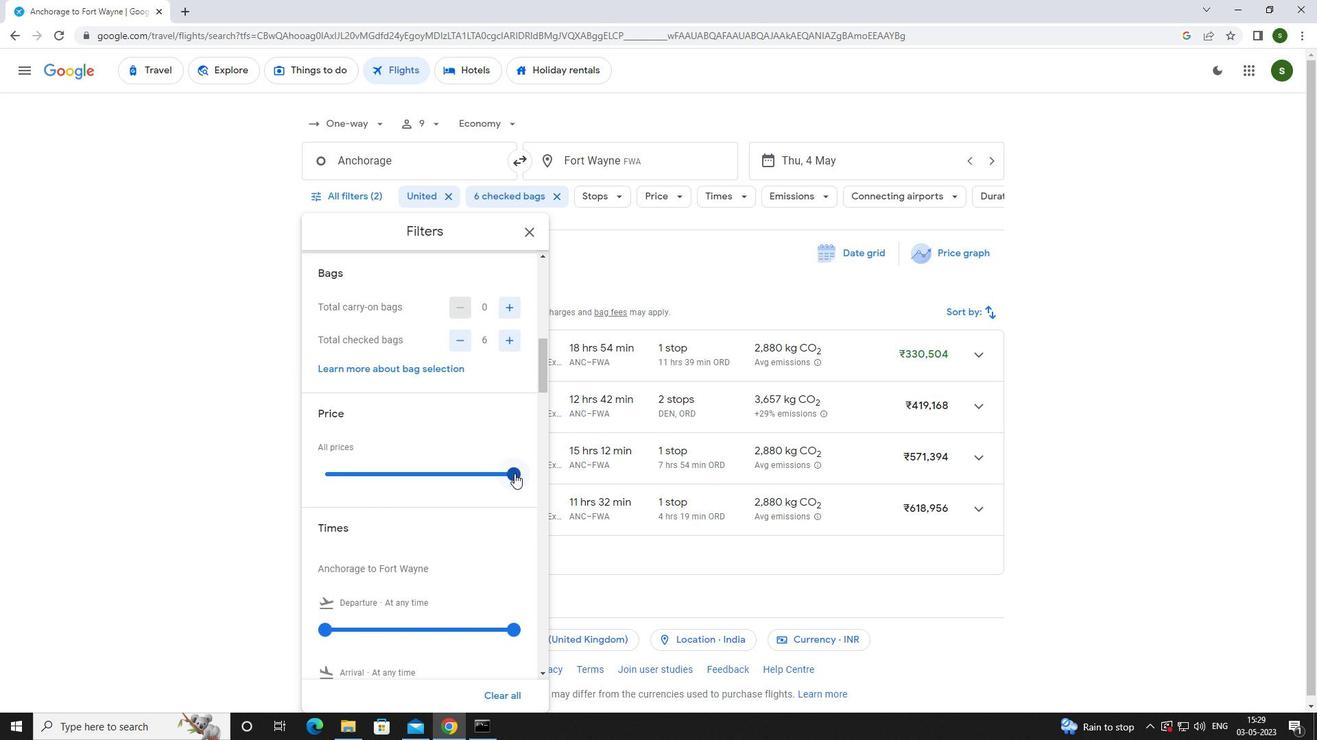 
Action: Mouse moved to (418, 485)
Screenshot: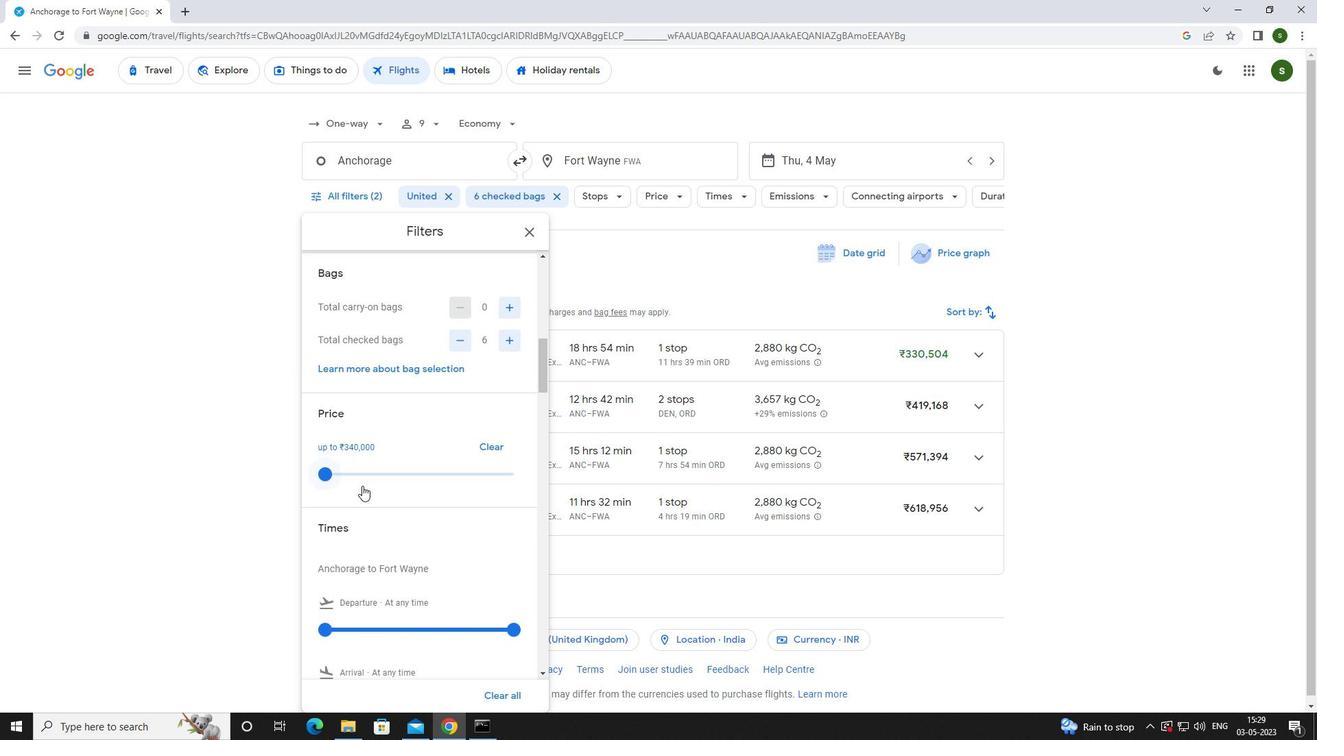 
Action: Mouse scrolled (418, 485) with delta (0, 0)
Screenshot: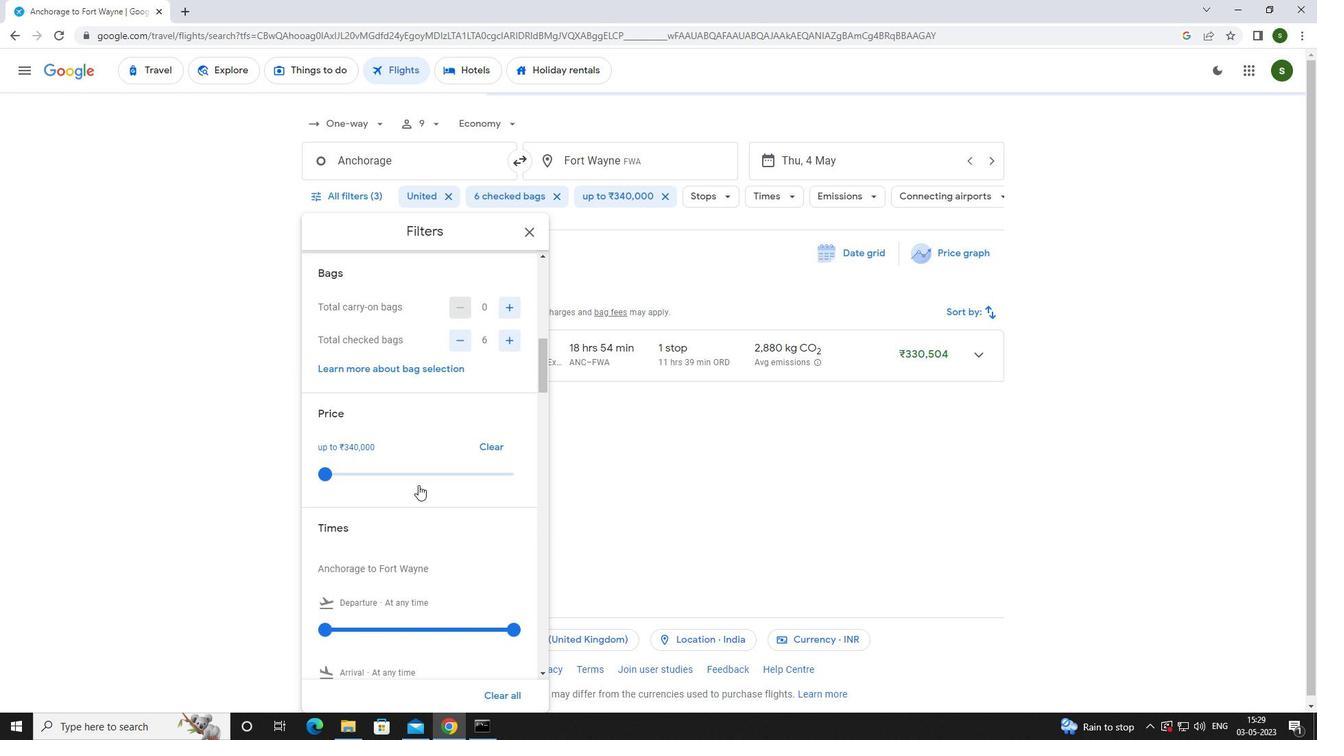 
Action: Mouse scrolled (418, 485) with delta (0, 0)
Screenshot: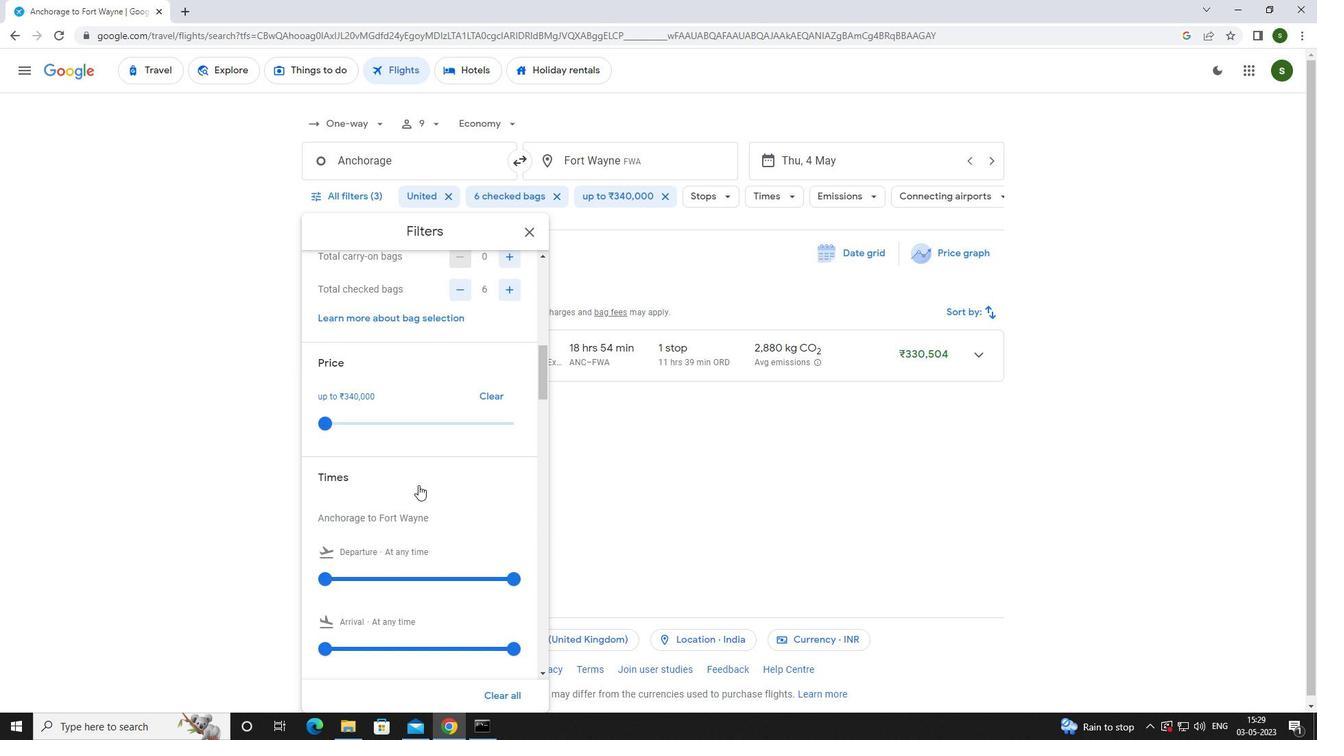 
Action: Mouse moved to (324, 495)
Screenshot: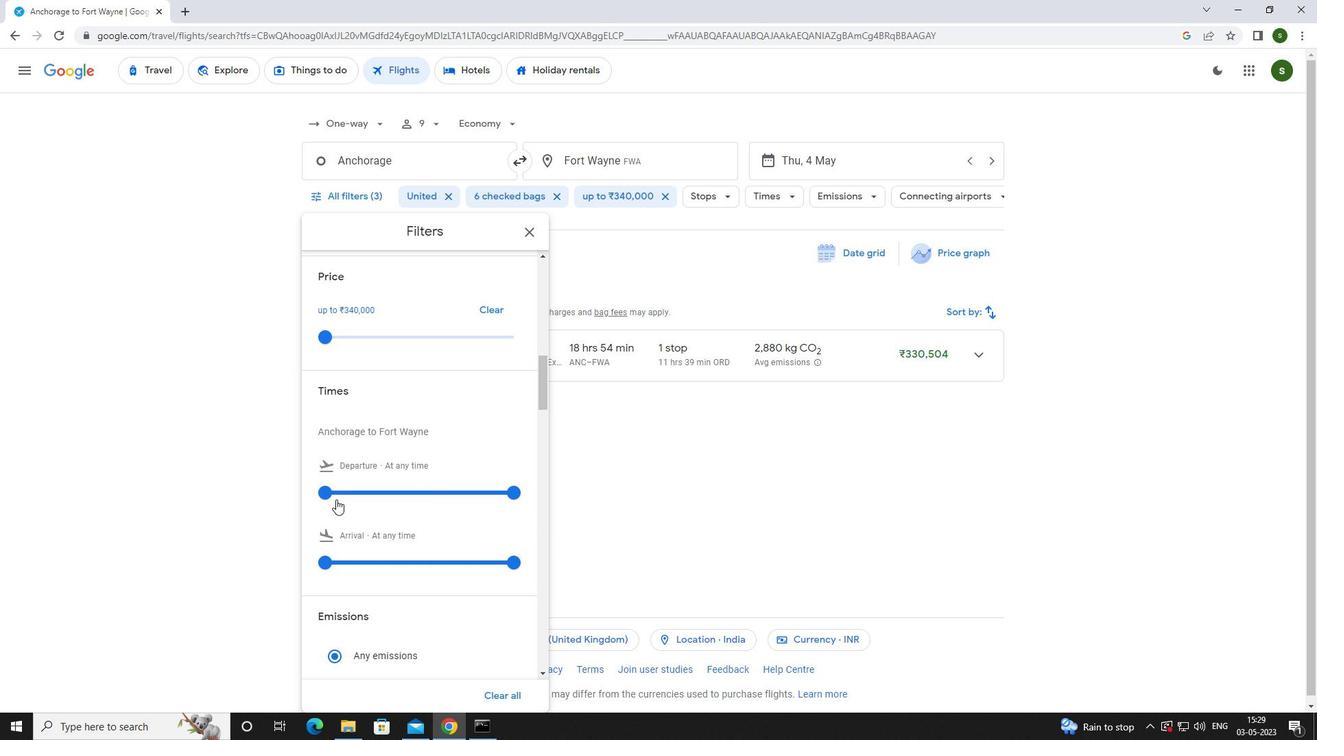 
Action: Mouse pressed left at (324, 495)
Screenshot: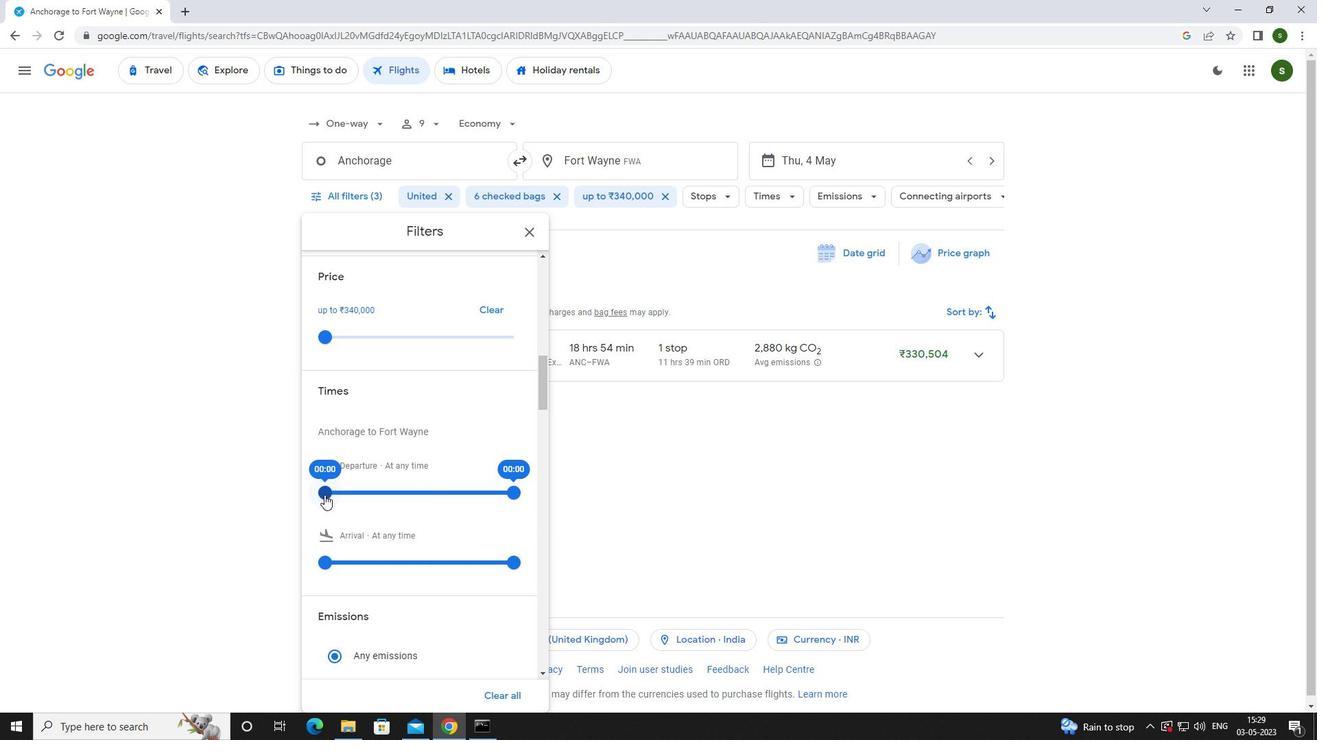 
Action: Mouse moved to (669, 467)
Screenshot: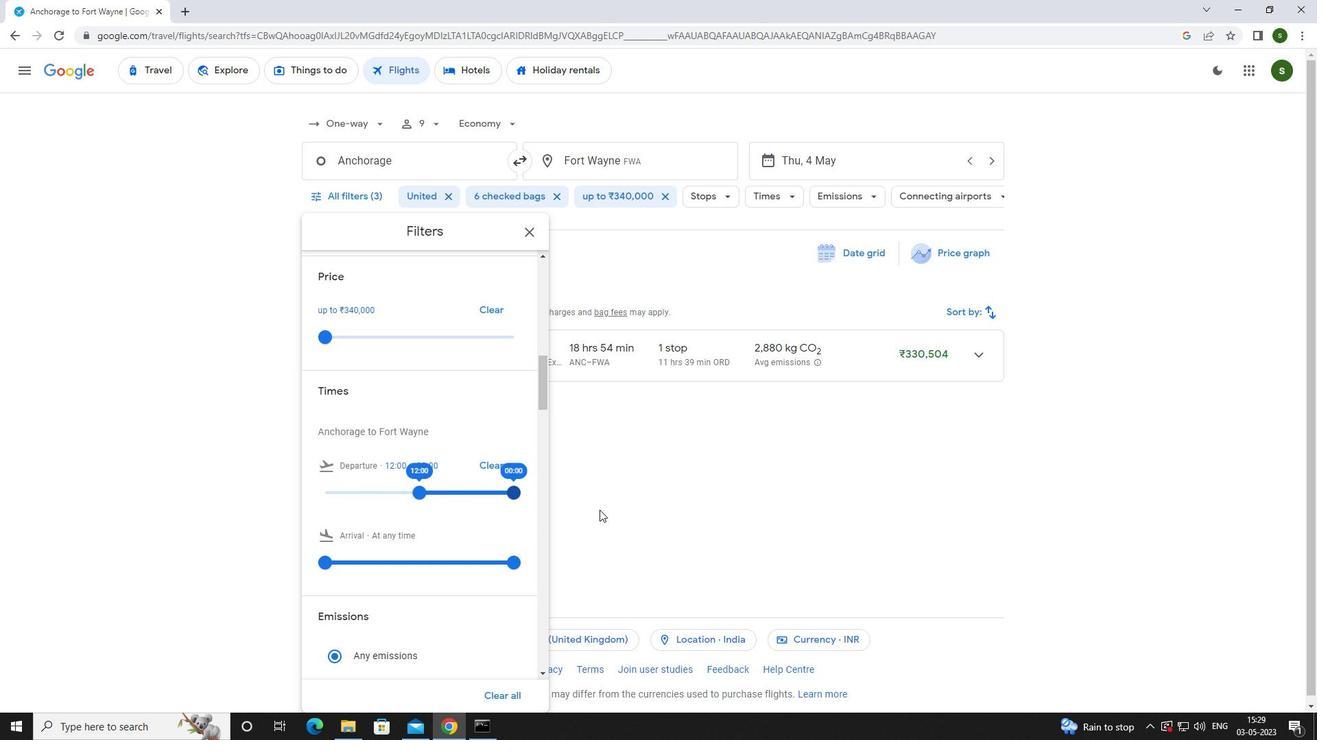 
Action: Mouse pressed left at (669, 467)
Screenshot: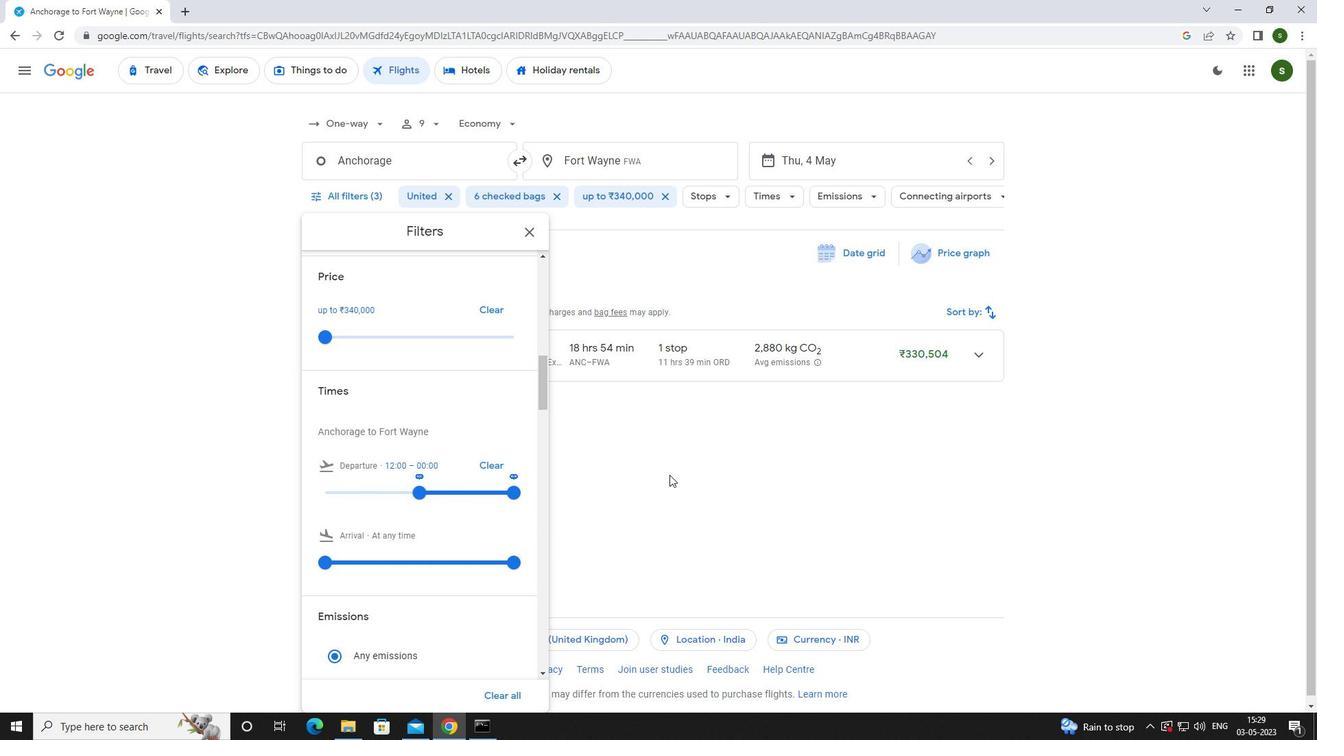 
